 Task: Forward email as attachment with the signature Graham Wilson with the subject Update on a mentorship from softage.8@softage.net to softage.2@softage.net and softage.3@softage.net with BCC to softage.4@softage.net with the message I am writing to request a review of the project lessons learned.
Action: Mouse moved to (95, 109)
Screenshot: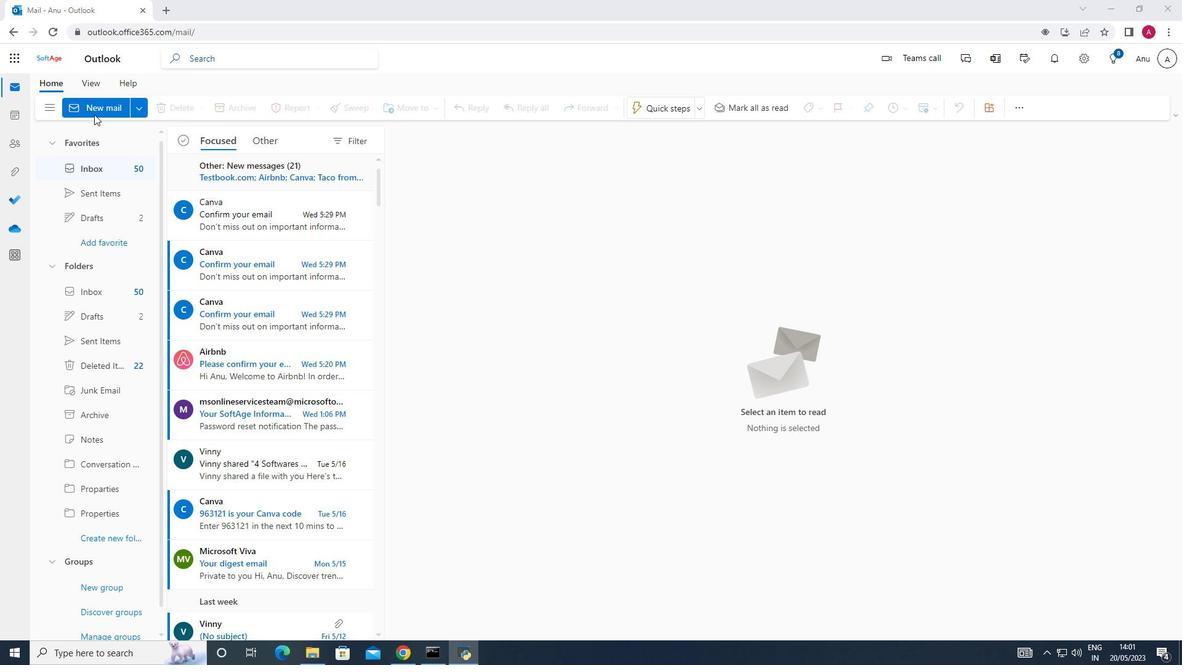 
Action: Mouse pressed left at (95, 109)
Screenshot: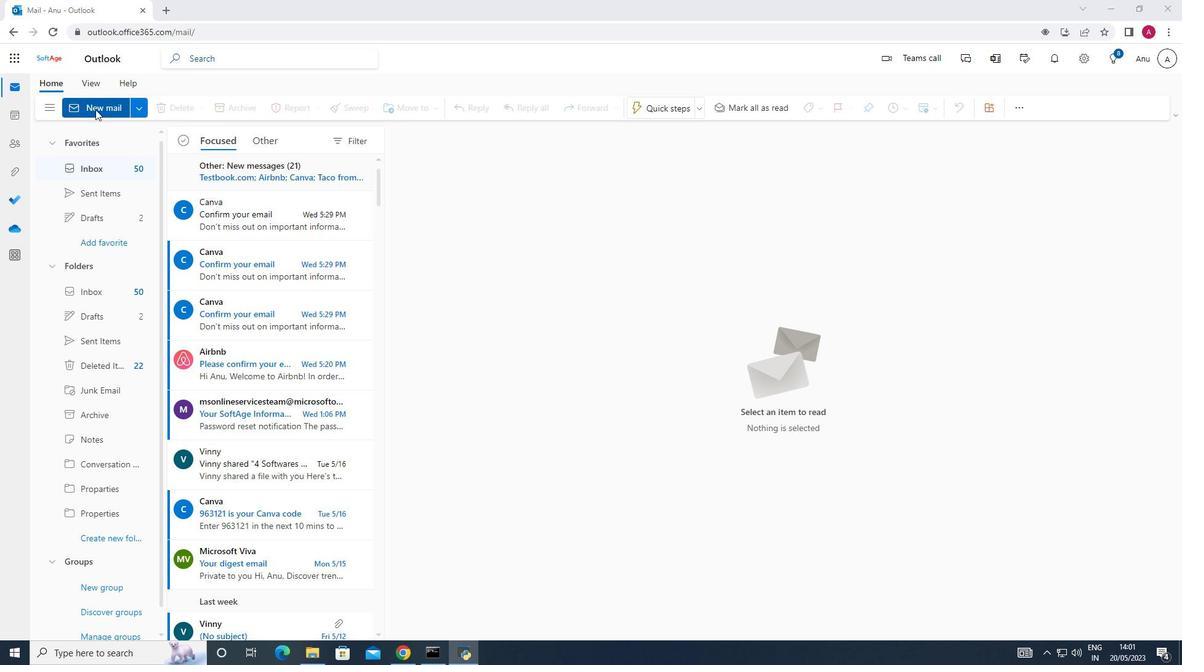 
Action: Mouse moved to (839, 110)
Screenshot: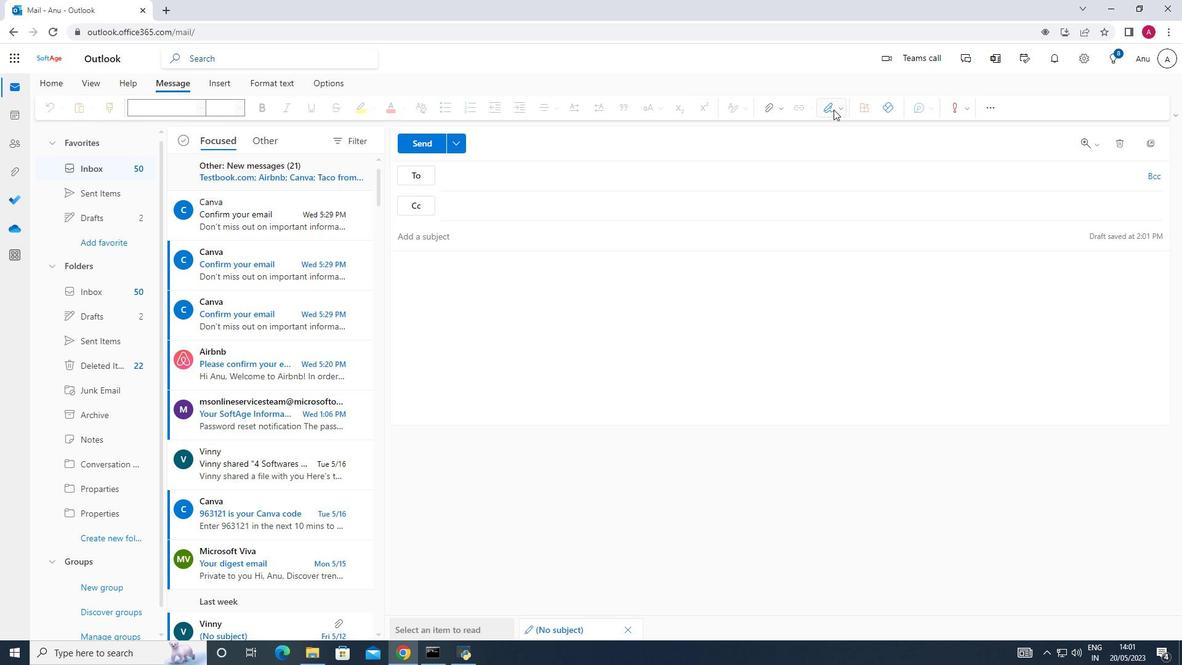
Action: Mouse pressed left at (839, 110)
Screenshot: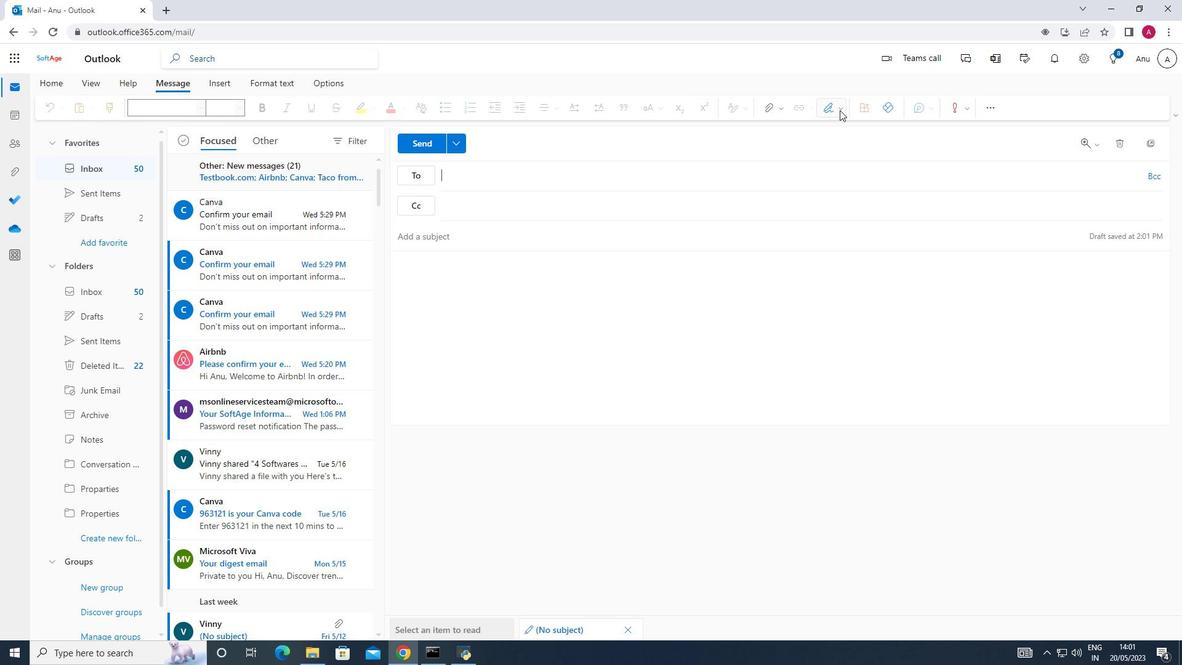 
Action: Mouse moved to (823, 158)
Screenshot: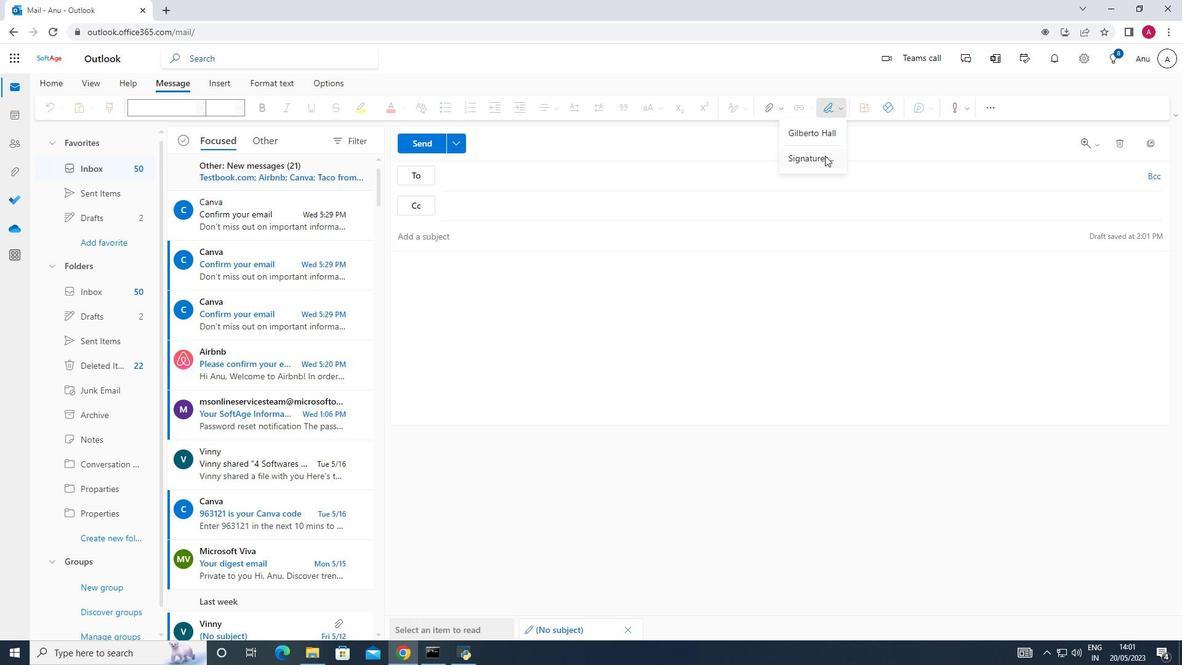 
Action: Mouse pressed left at (823, 158)
Screenshot: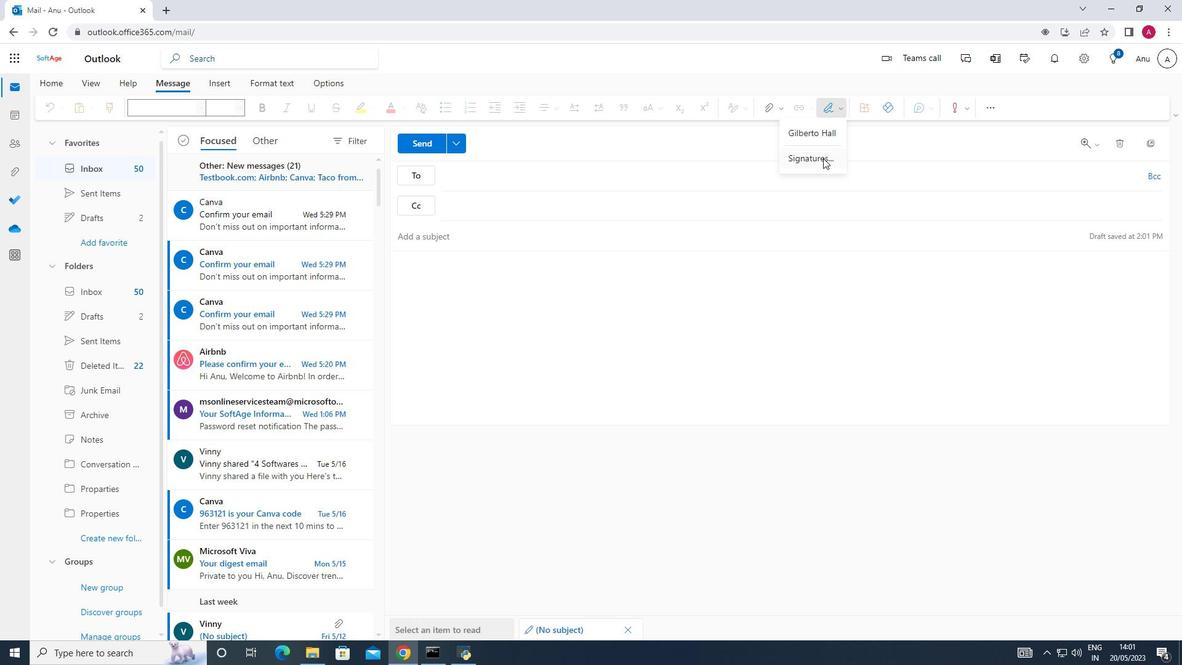 
Action: Mouse moved to (781, 206)
Screenshot: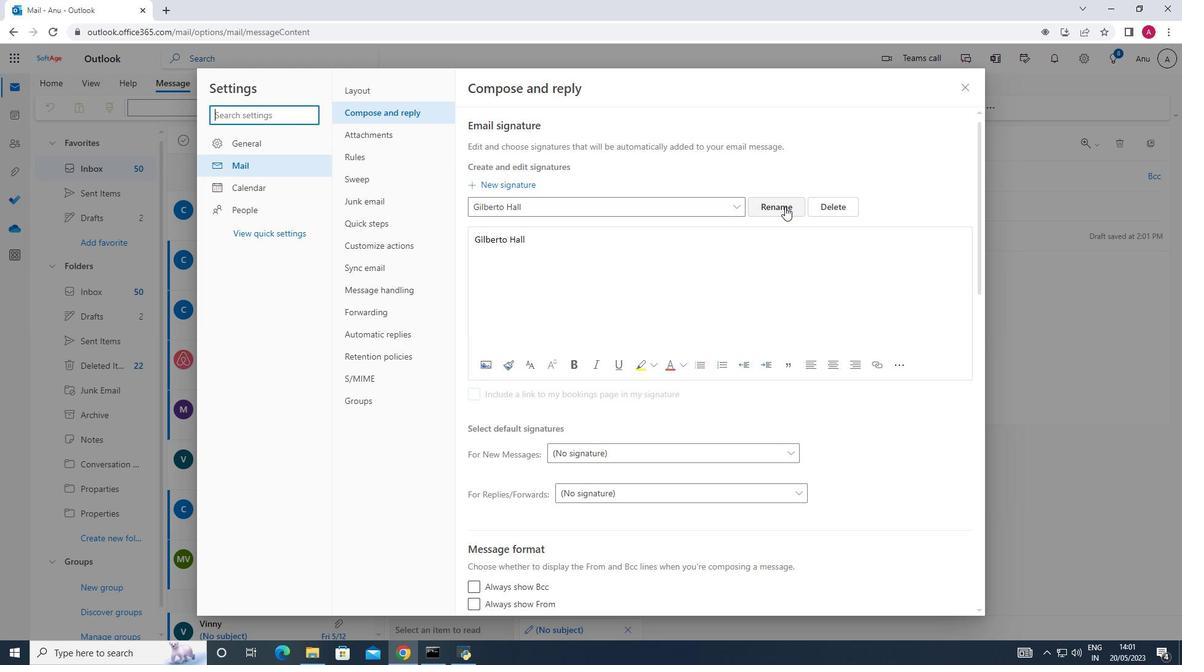 
Action: Mouse pressed left at (781, 206)
Screenshot: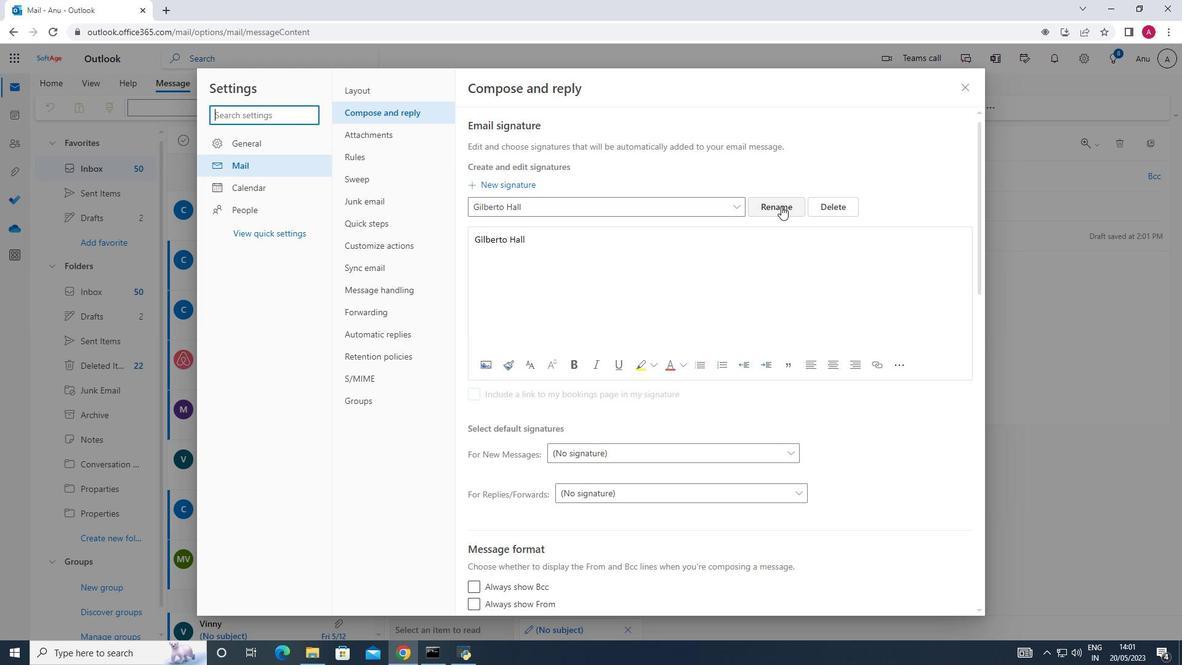 
Action: Mouse moved to (528, 211)
Screenshot: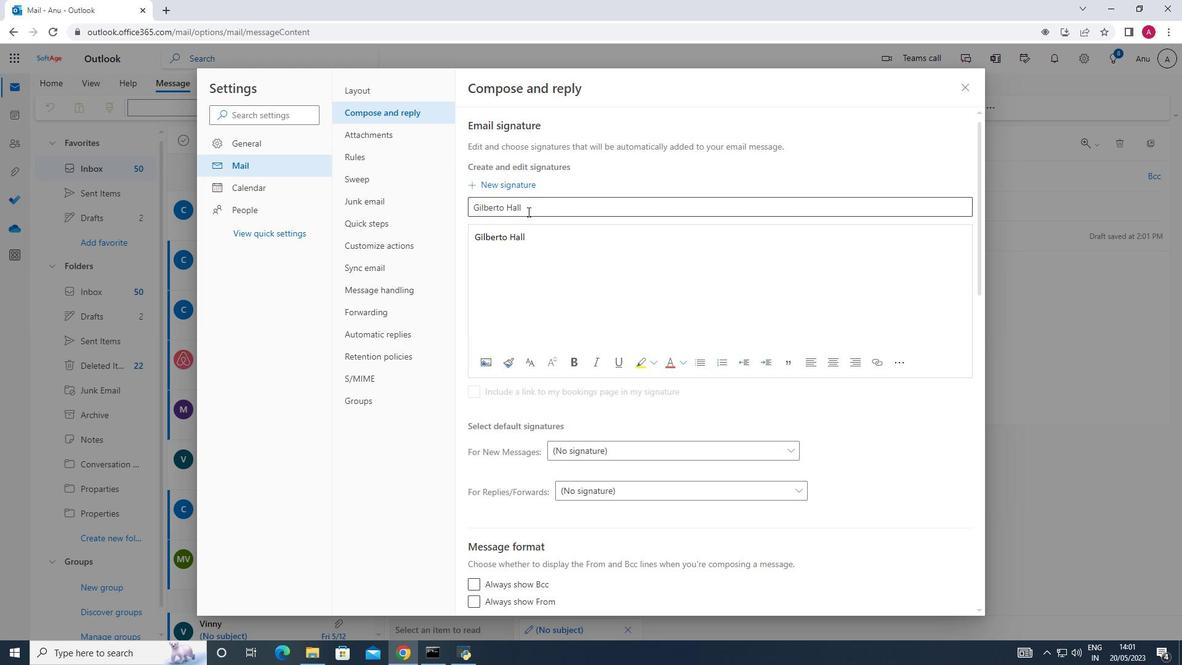 
Action: Mouse pressed left at (528, 211)
Screenshot: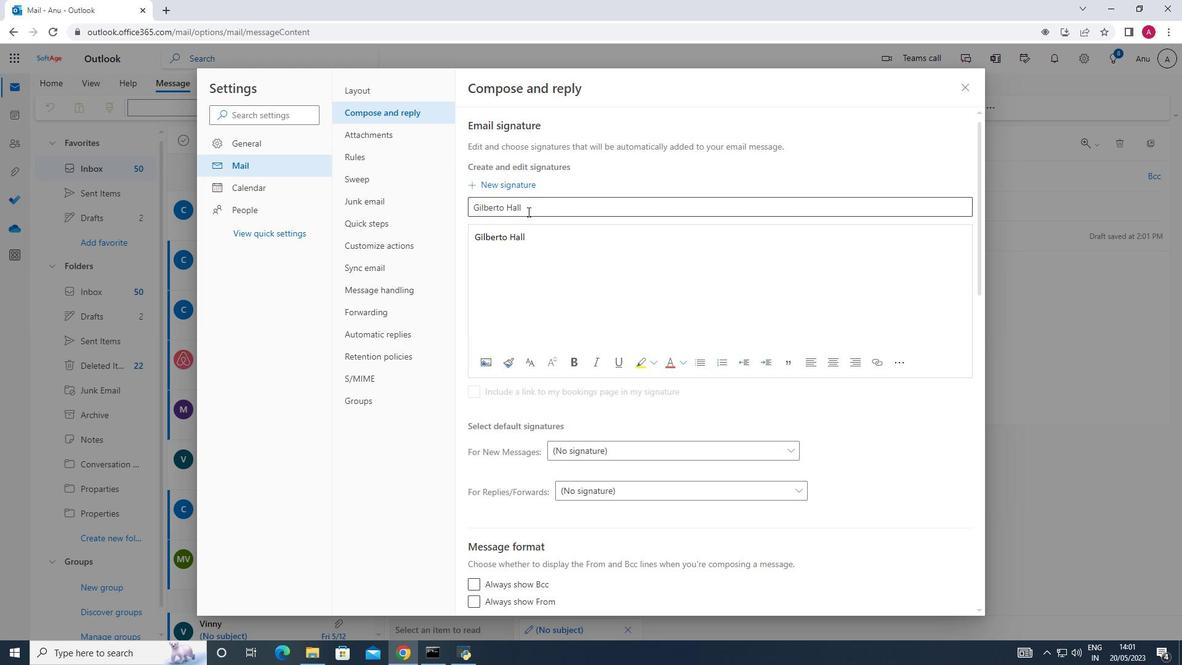 
Action: Mouse moved to (554, 196)
Screenshot: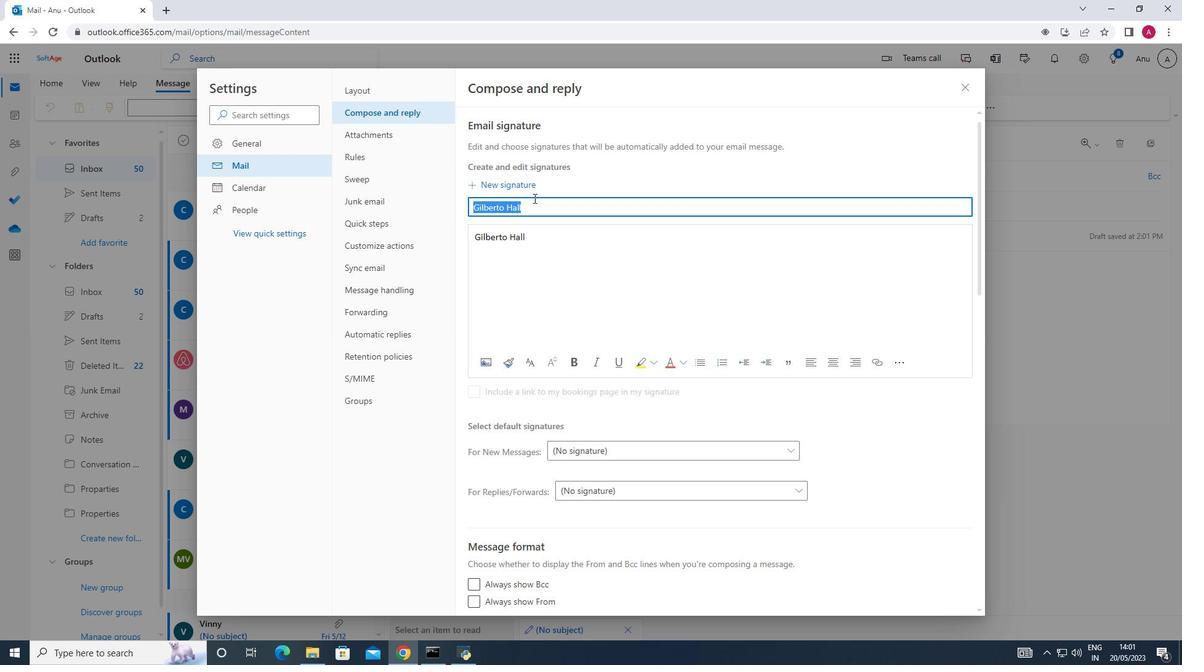 
Action: Key pressed <Key.shift><Key.shift>Graham<Key.space><Key.shift>Wilson
Screenshot: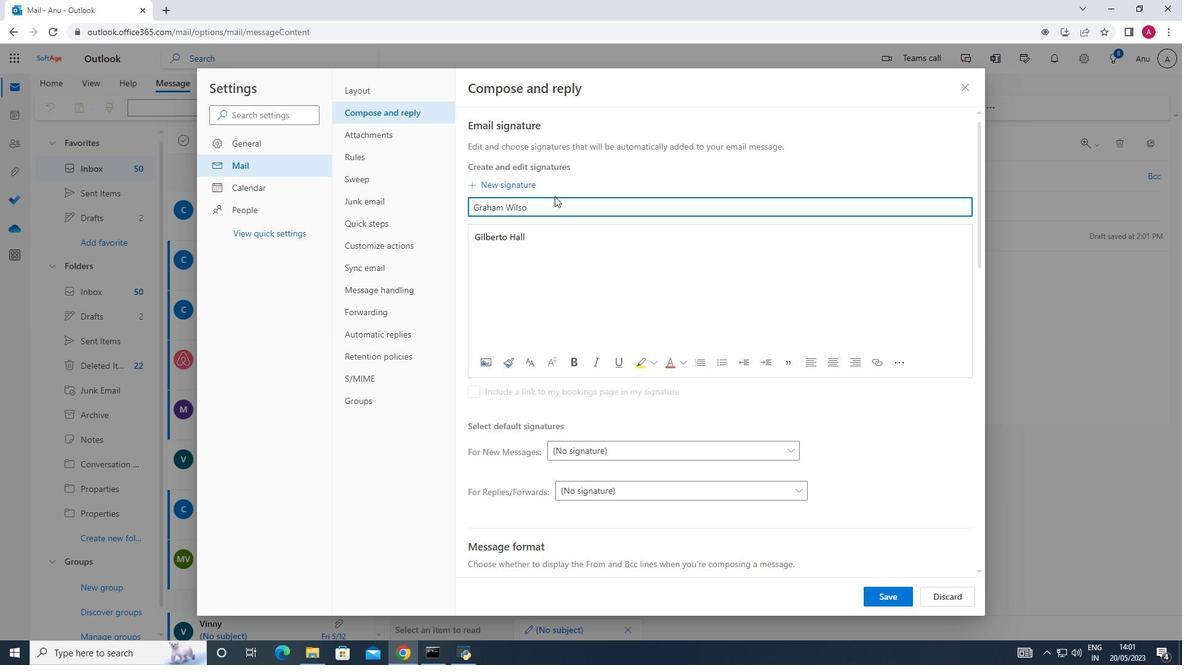
Action: Mouse moved to (527, 238)
Screenshot: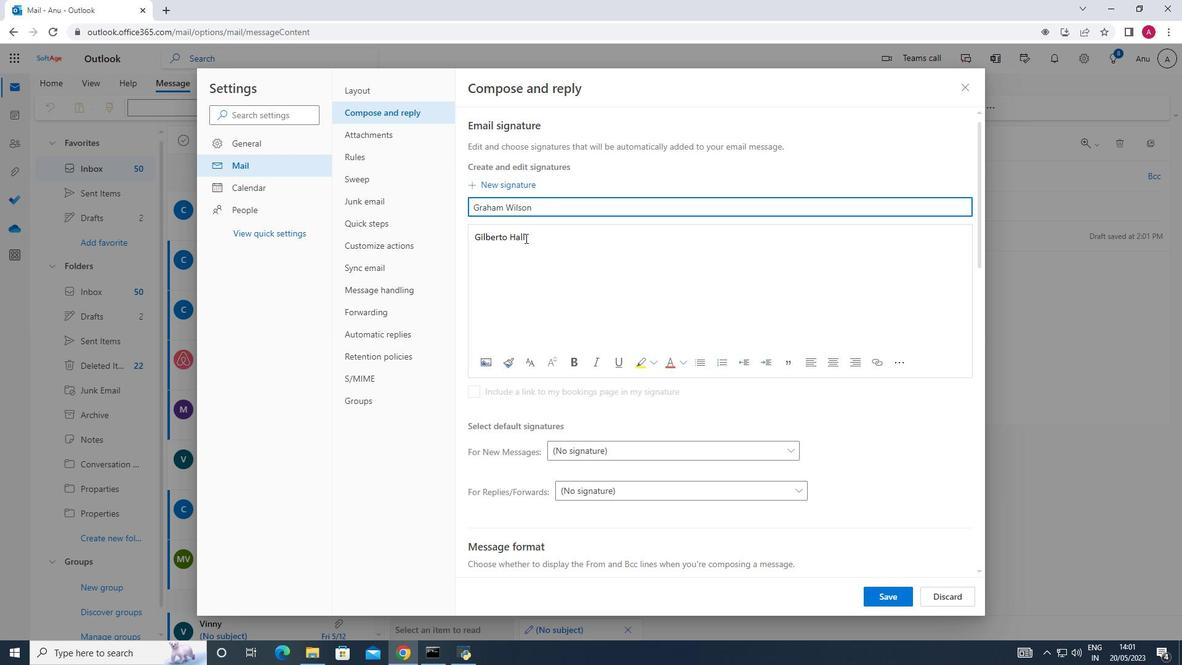 
Action: Mouse pressed left at (527, 238)
Screenshot: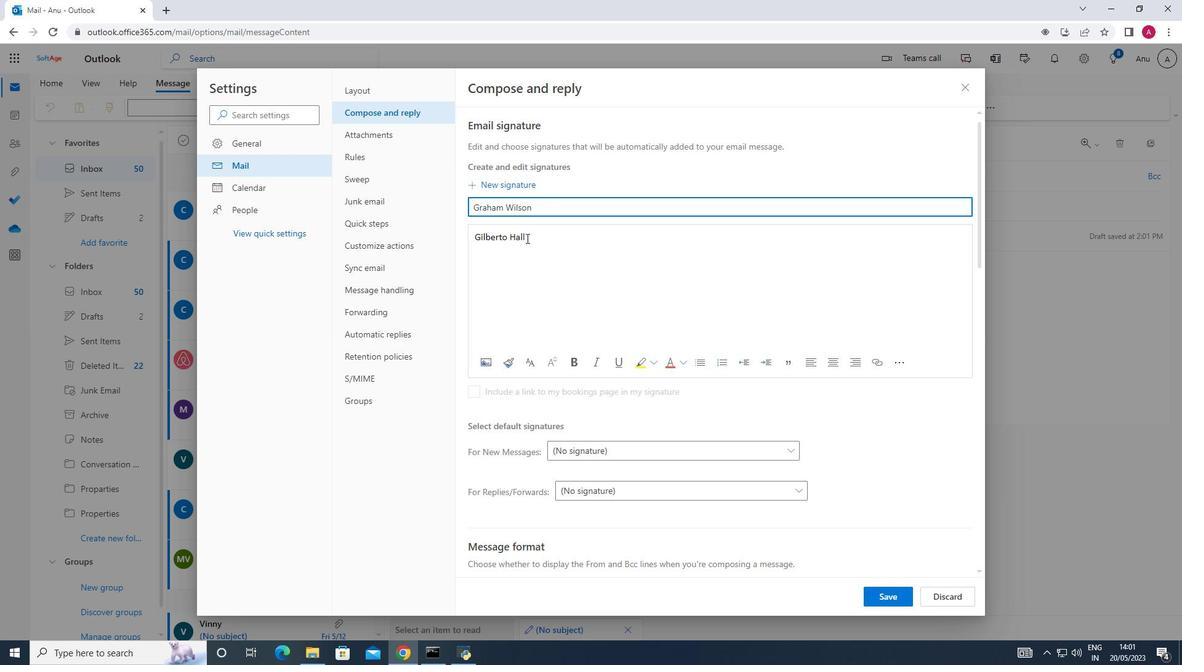
Action: Mouse moved to (446, 234)
Screenshot: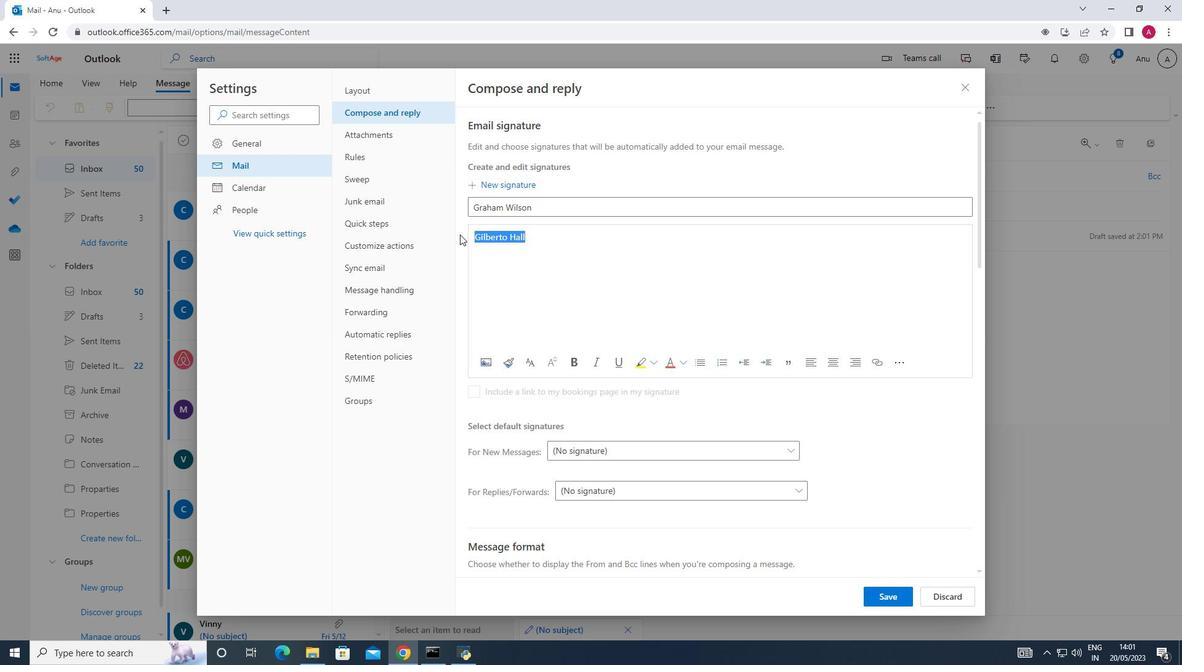 
Action: Key pressed <Key.shift>Graham<Key.space><Key.shift>Wilson
Screenshot: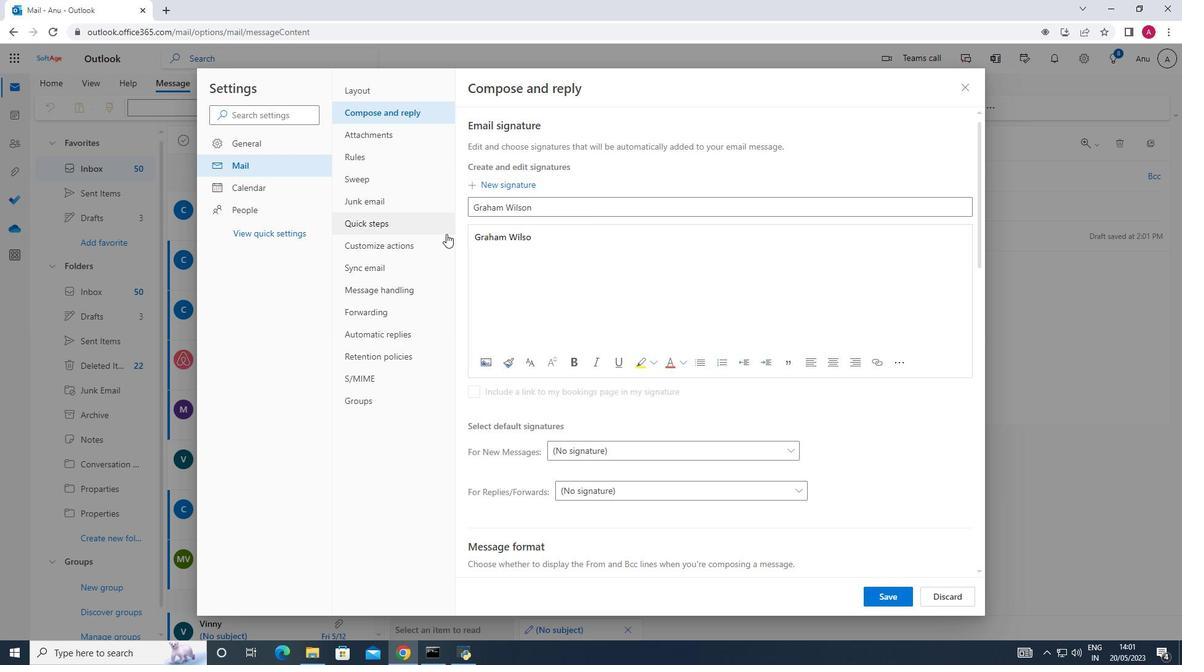 
Action: Mouse moved to (878, 596)
Screenshot: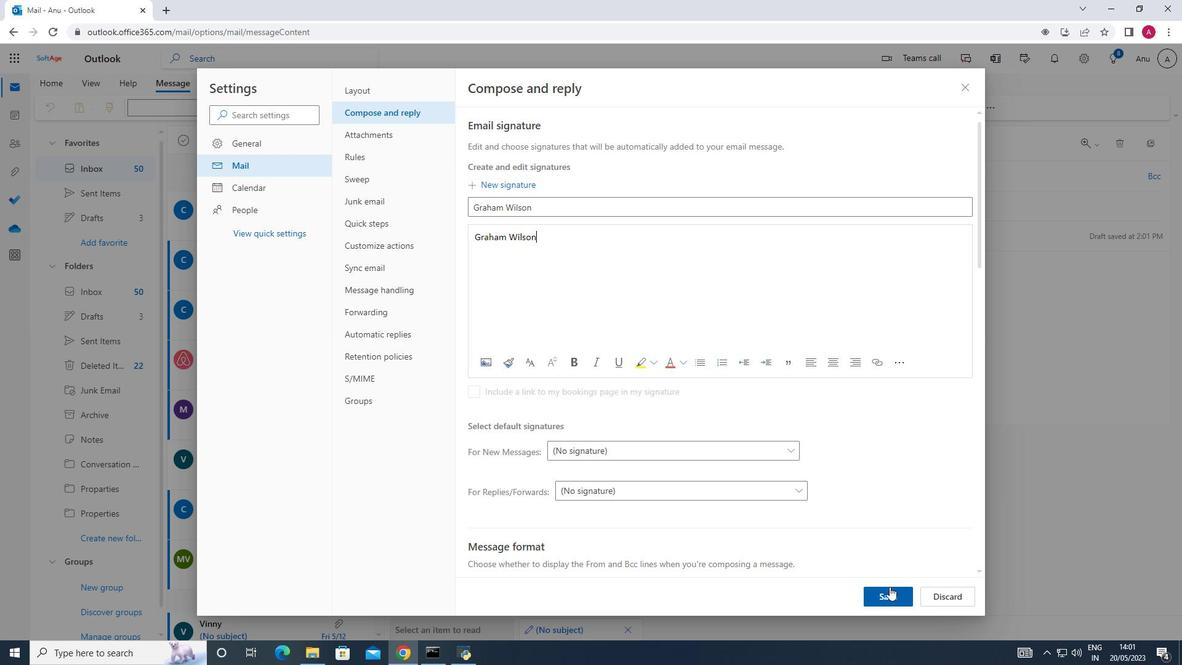 
Action: Mouse pressed left at (878, 596)
Screenshot: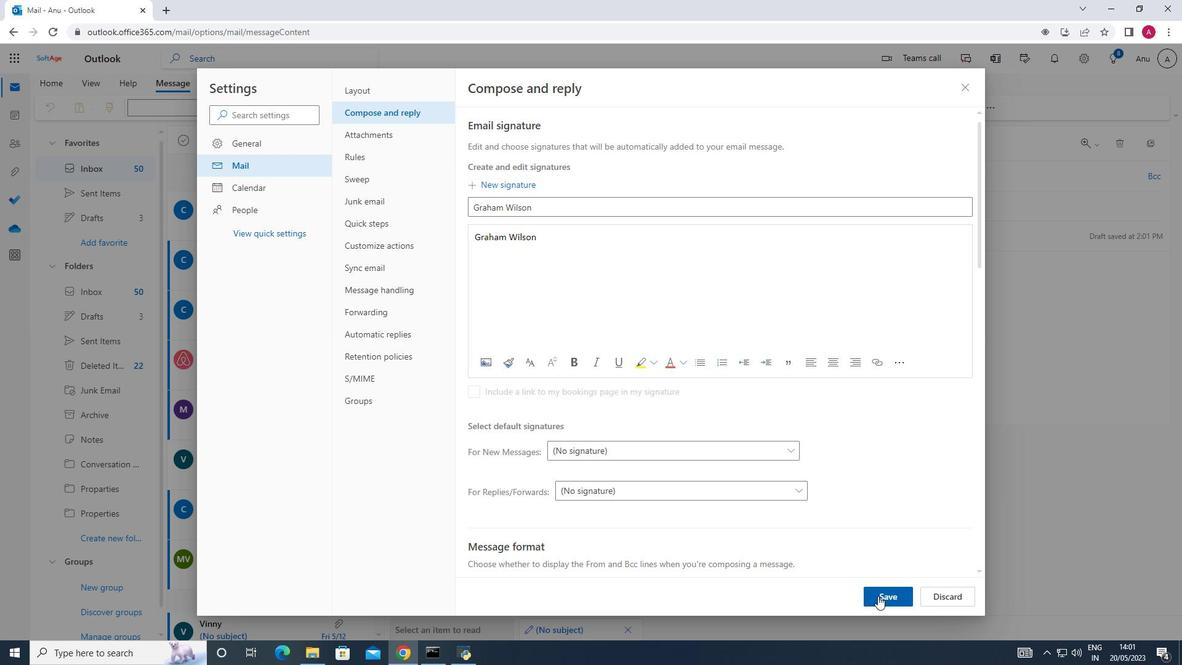 
Action: Mouse moved to (963, 84)
Screenshot: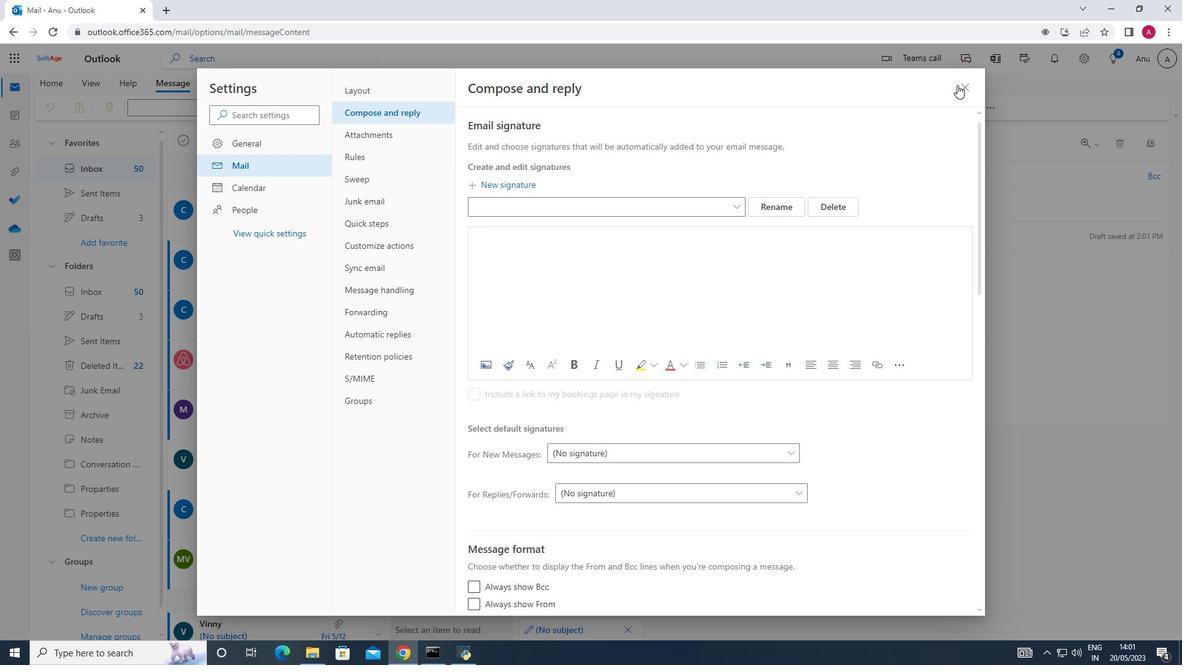 
Action: Mouse pressed left at (963, 84)
Screenshot: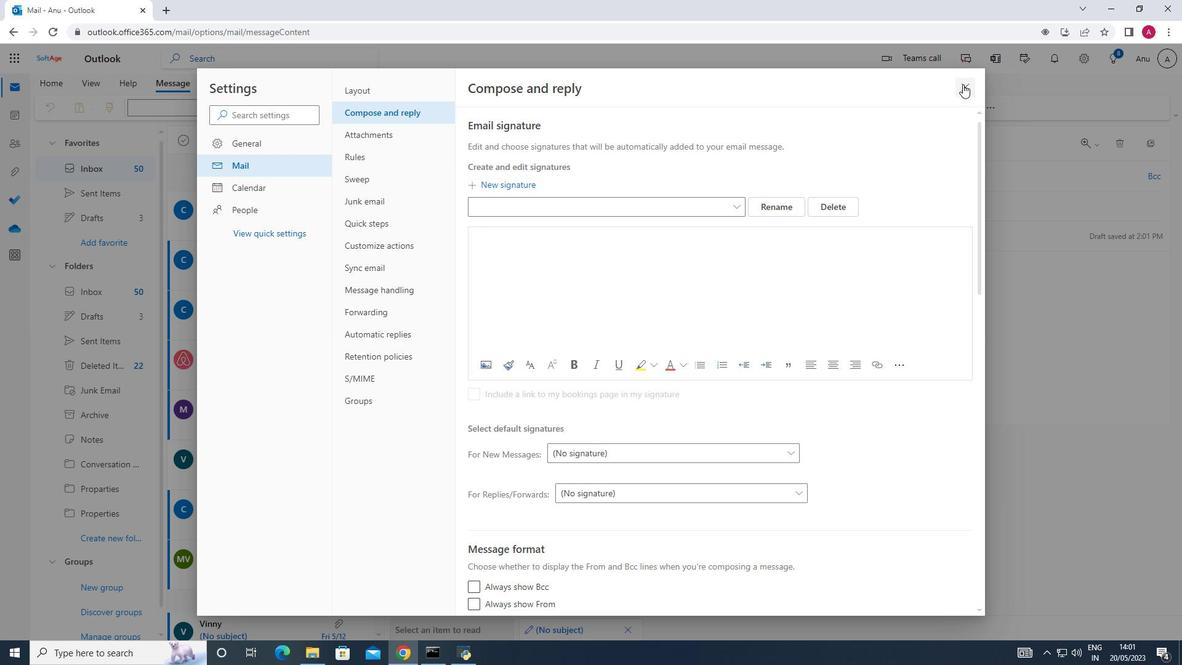 
Action: Mouse moved to (448, 178)
Screenshot: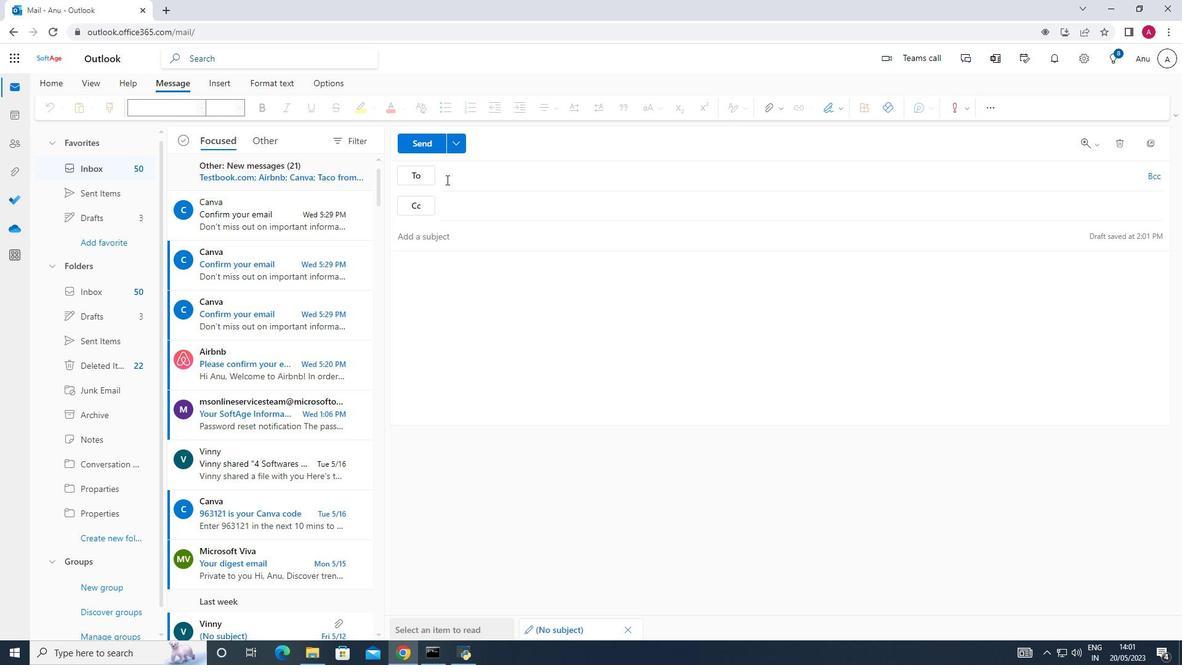 
Action: Mouse pressed left at (448, 178)
Screenshot: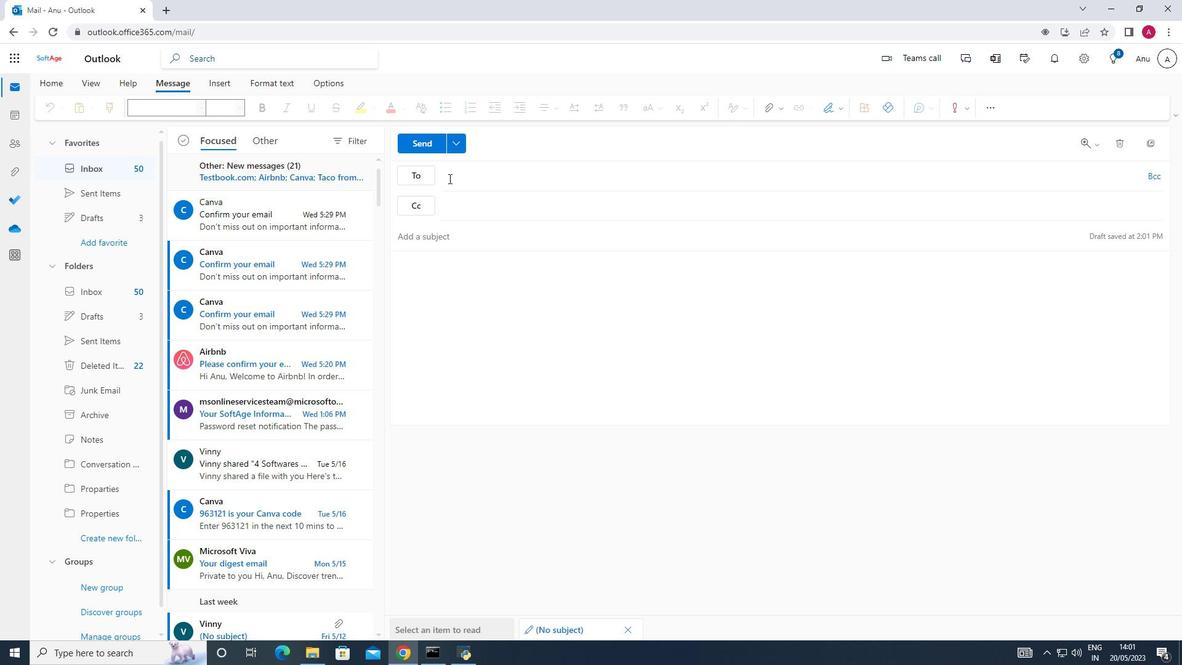 
Action: Mouse moved to (448, 174)
Screenshot: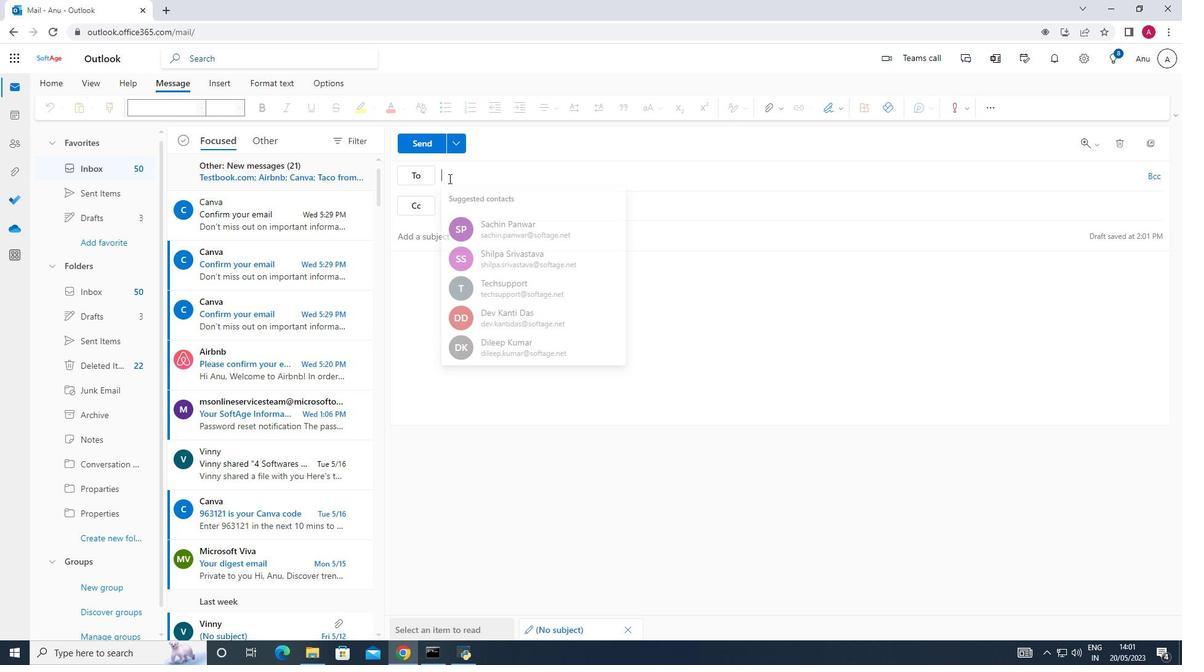 
Action: Key pressed <Key.shift><Key.shift><Key.shift><Key.shift><Key.shift><Key.shift><Key.shift><Key.shift><Key.shift><Key.shift><Key.shift>Softage.8<Key.shift>@softage.net
Screenshot: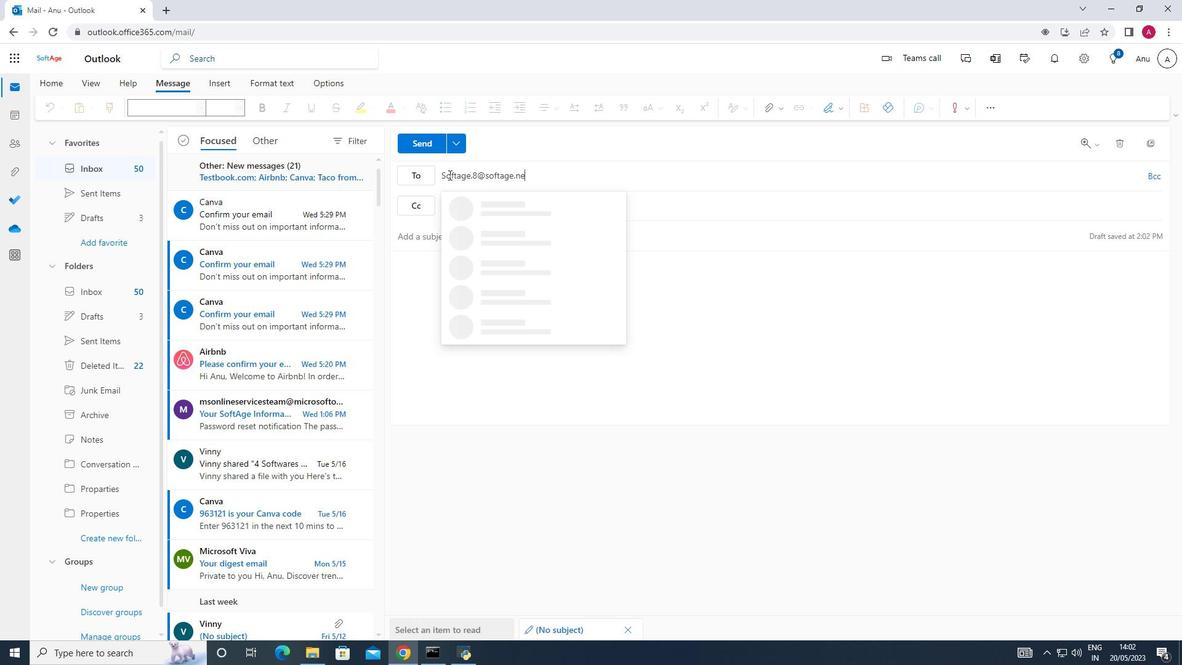 
Action: Mouse moved to (539, 213)
Screenshot: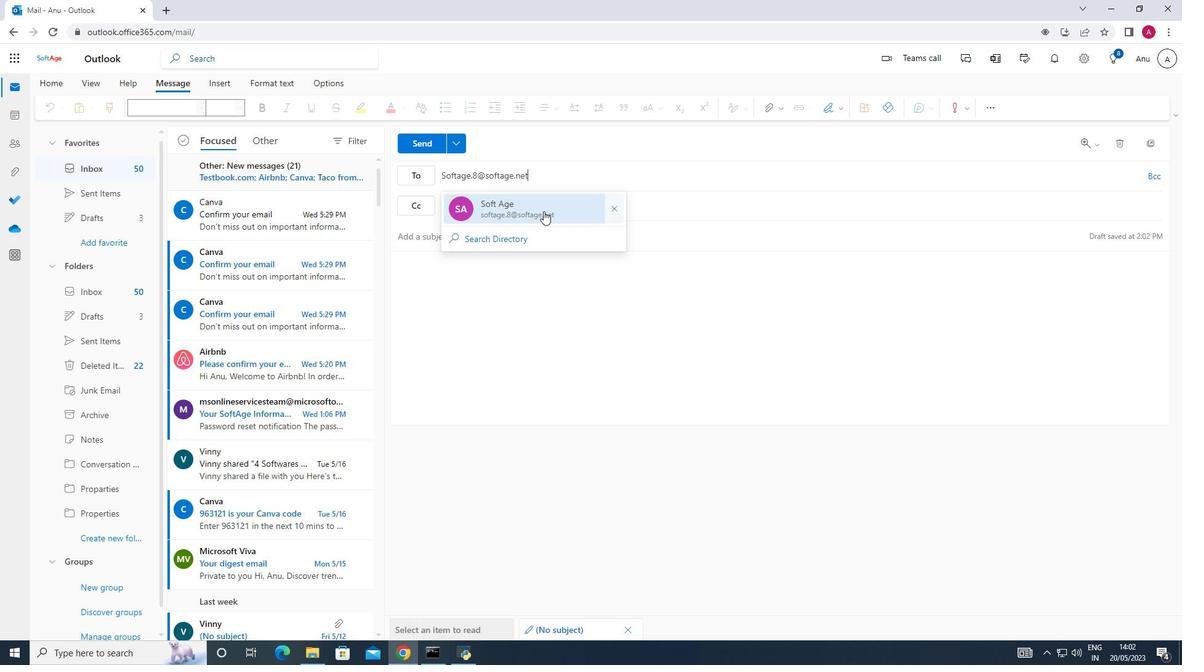 
Action: Mouse pressed left at (539, 213)
Screenshot: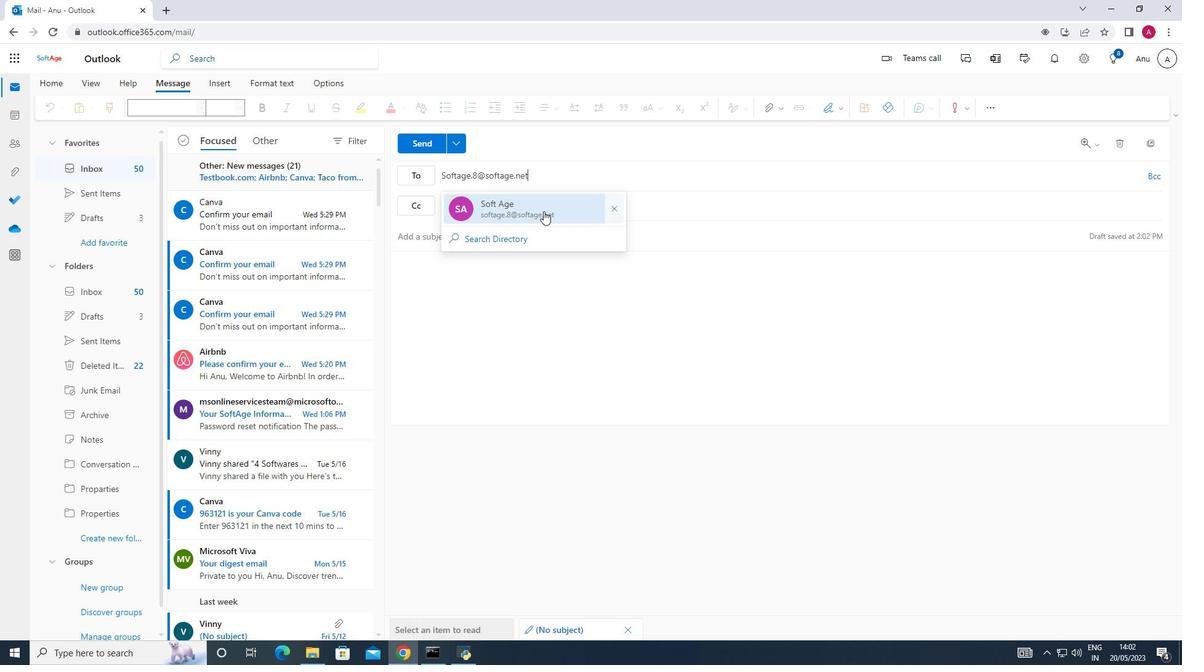 
Action: Mouse moved to (523, 177)
Screenshot: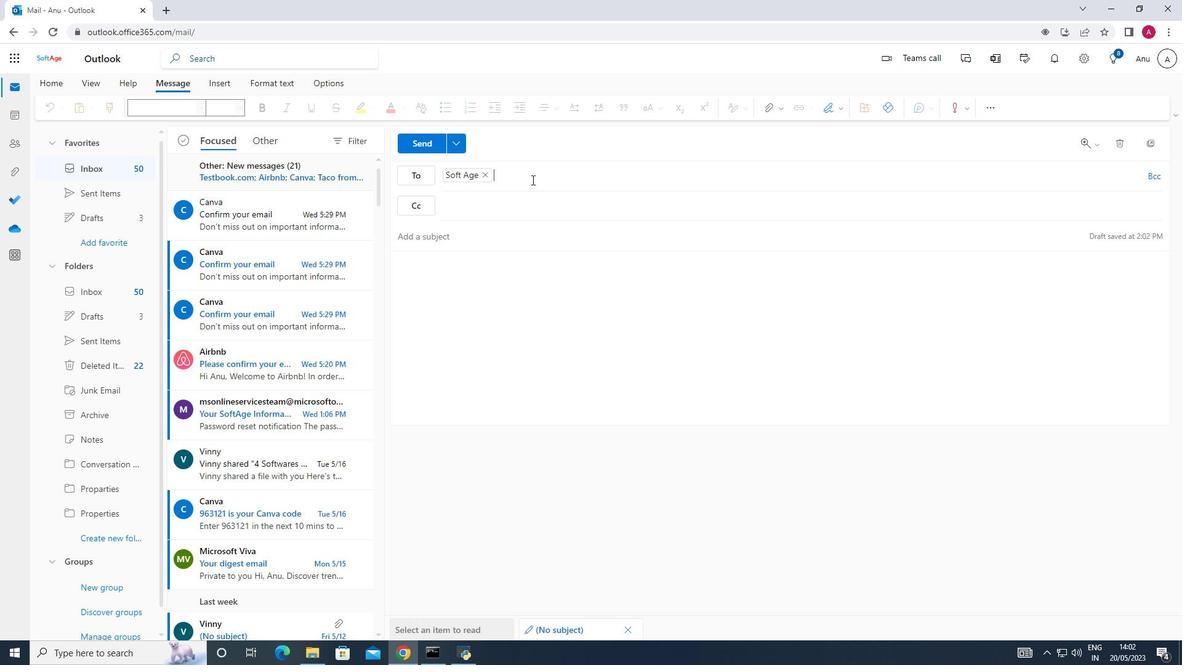 
Action: Key pressed <Key.shift>Softage.2<Key.shift>@softage.net
Screenshot: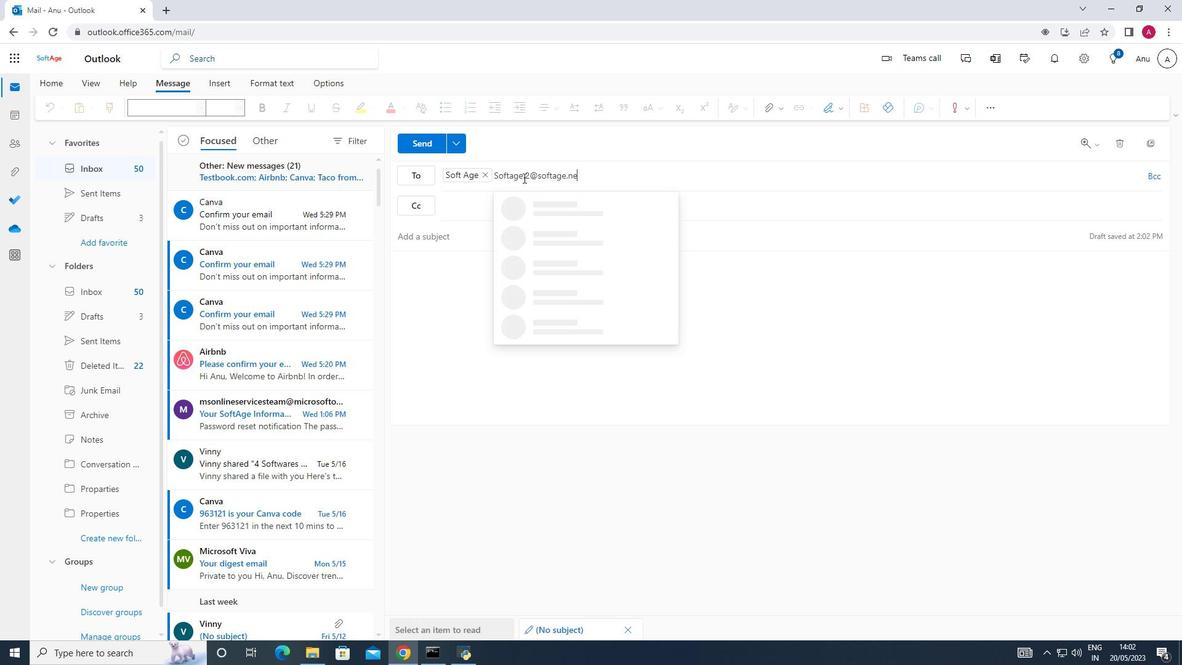 
Action: Mouse moved to (580, 200)
Screenshot: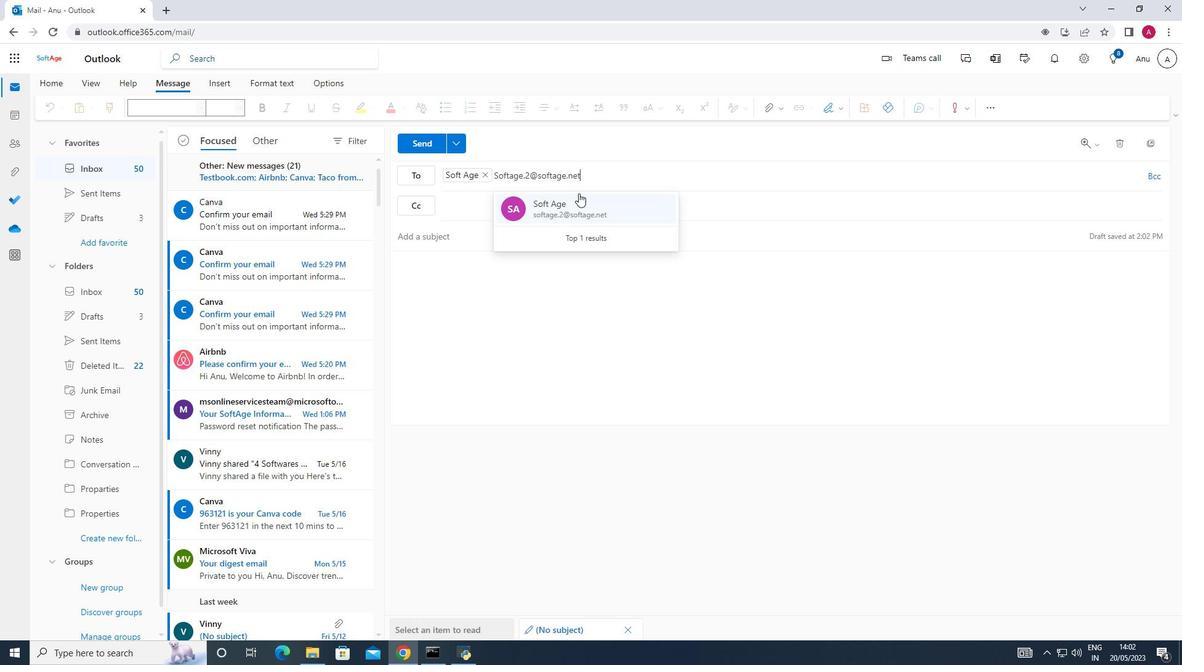
Action: Mouse pressed left at (580, 200)
Screenshot: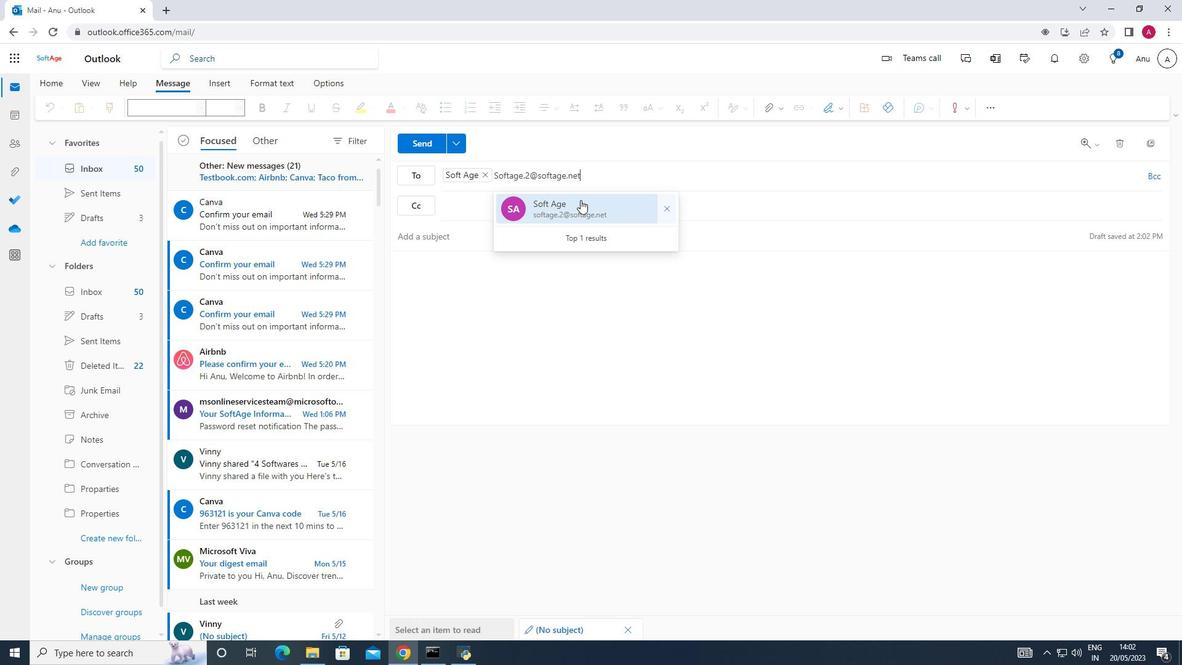 
Action: Key pressed <Key.shift>Softage.3<Key.shift>@softage.net
Screenshot: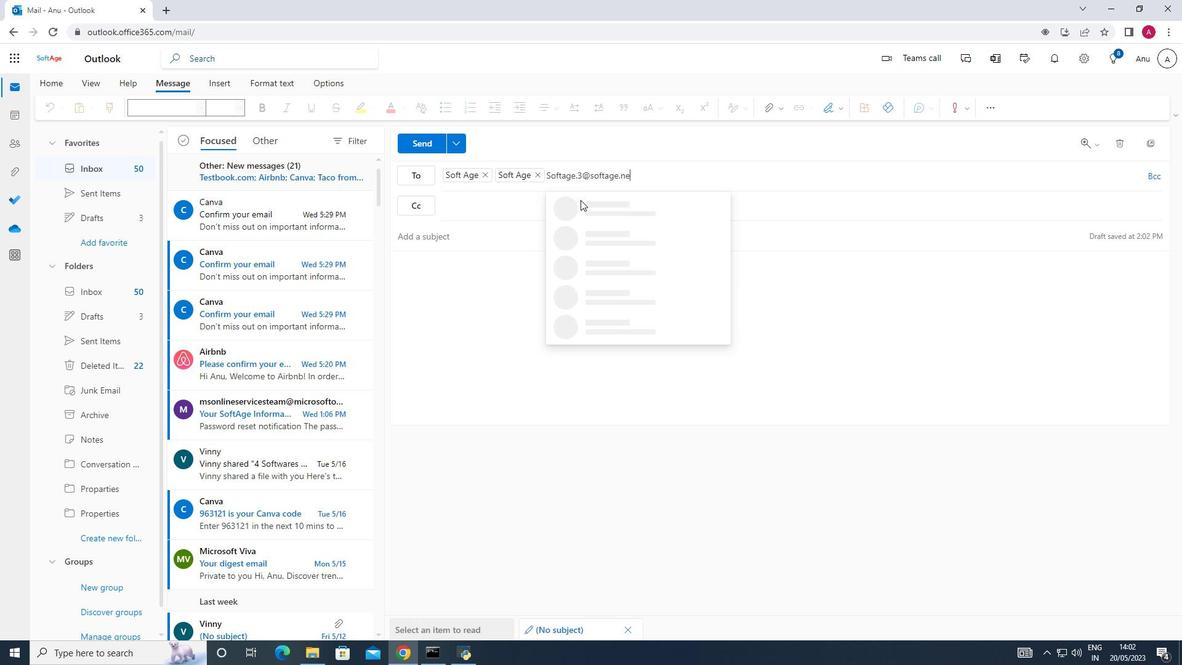 
Action: Mouse moved to (638, 200)
Screenshot: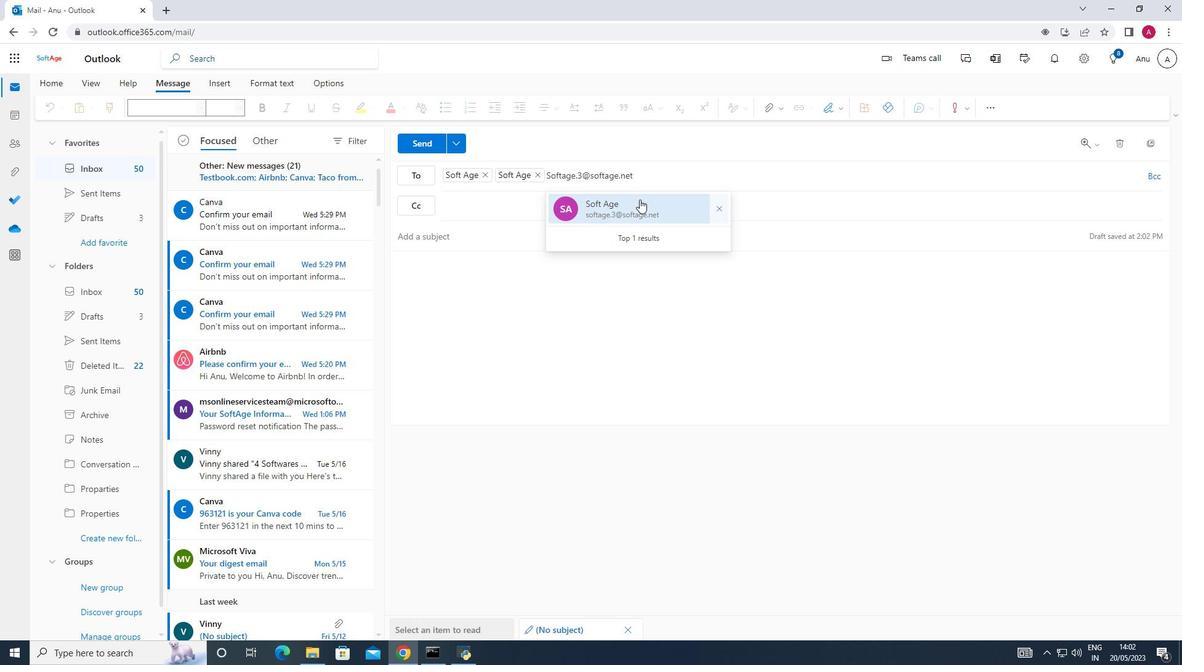 
Action: Mouse pressed left at (638, 200)
Screenshot: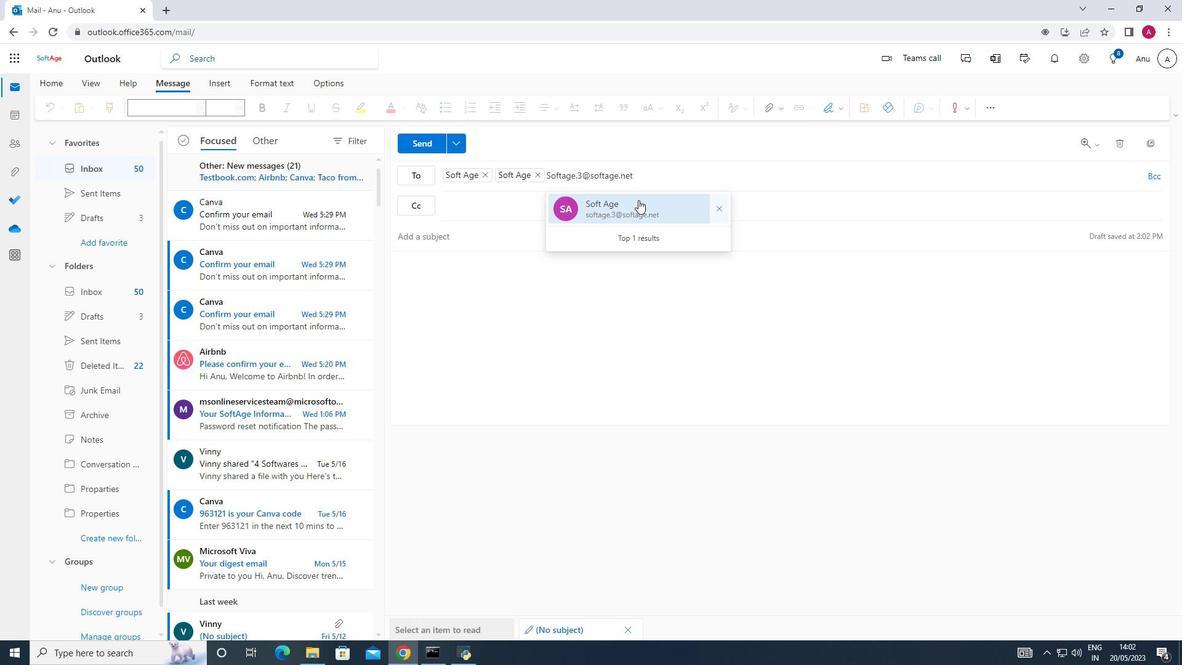 
Action: Mouse moved to (1157, 179)
Screenshot: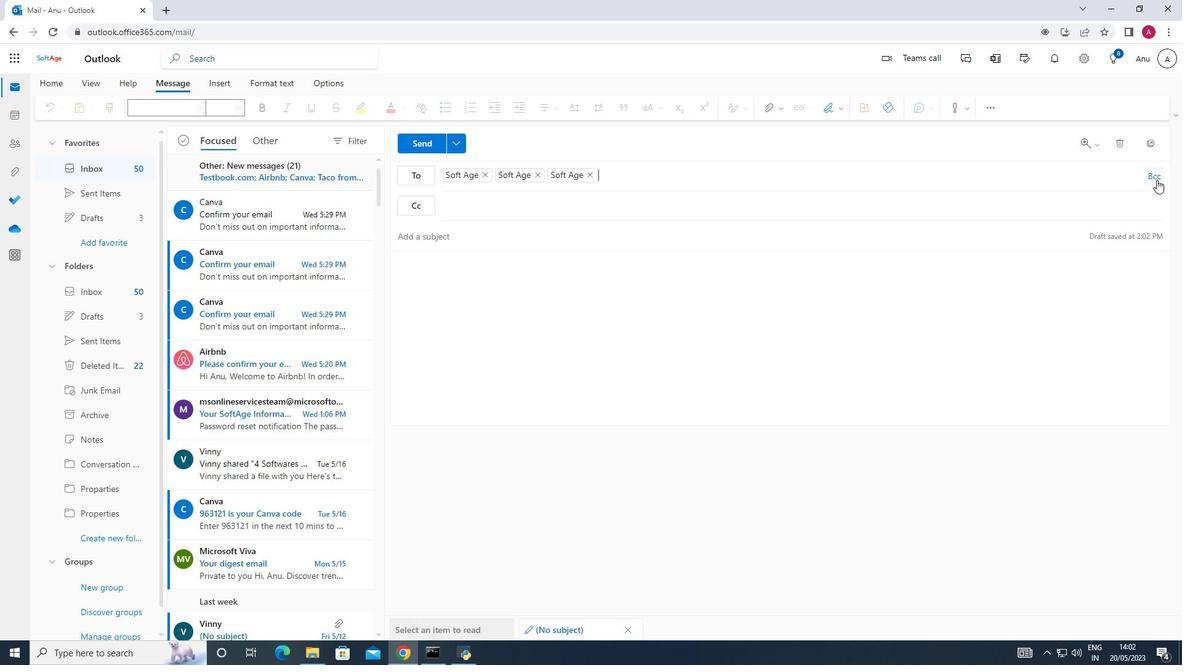 
Action: Mouse pressed left at (1157, 179)
Screenshot: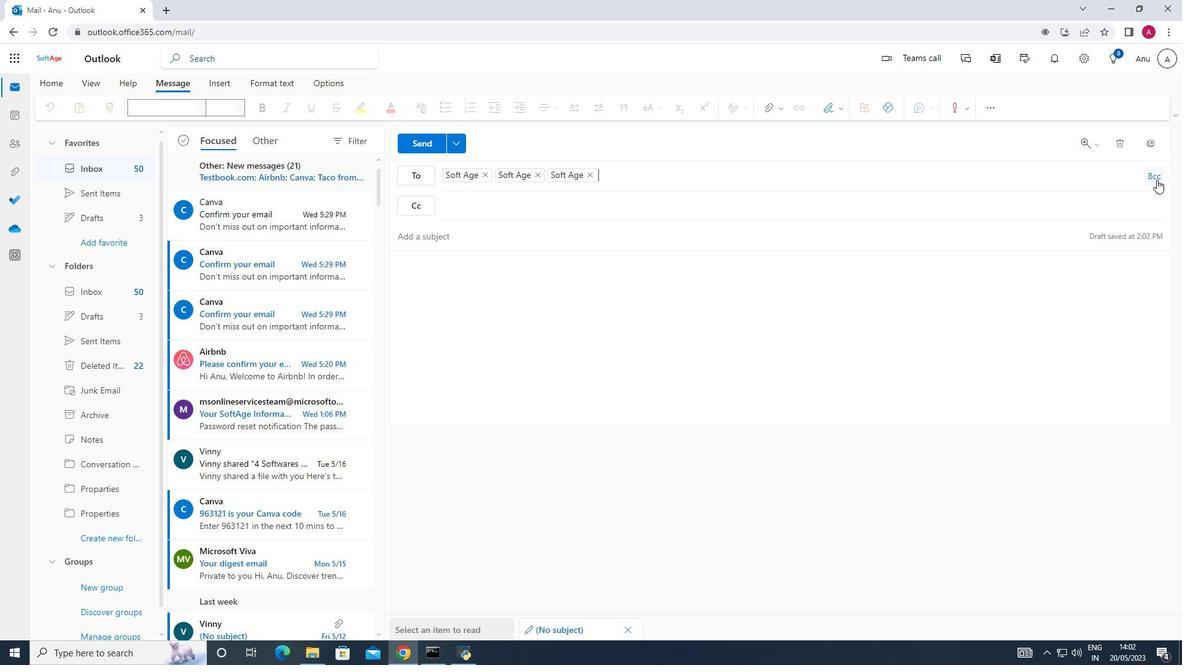 
Action: Mouse moved to (448, 237)
Screenshot: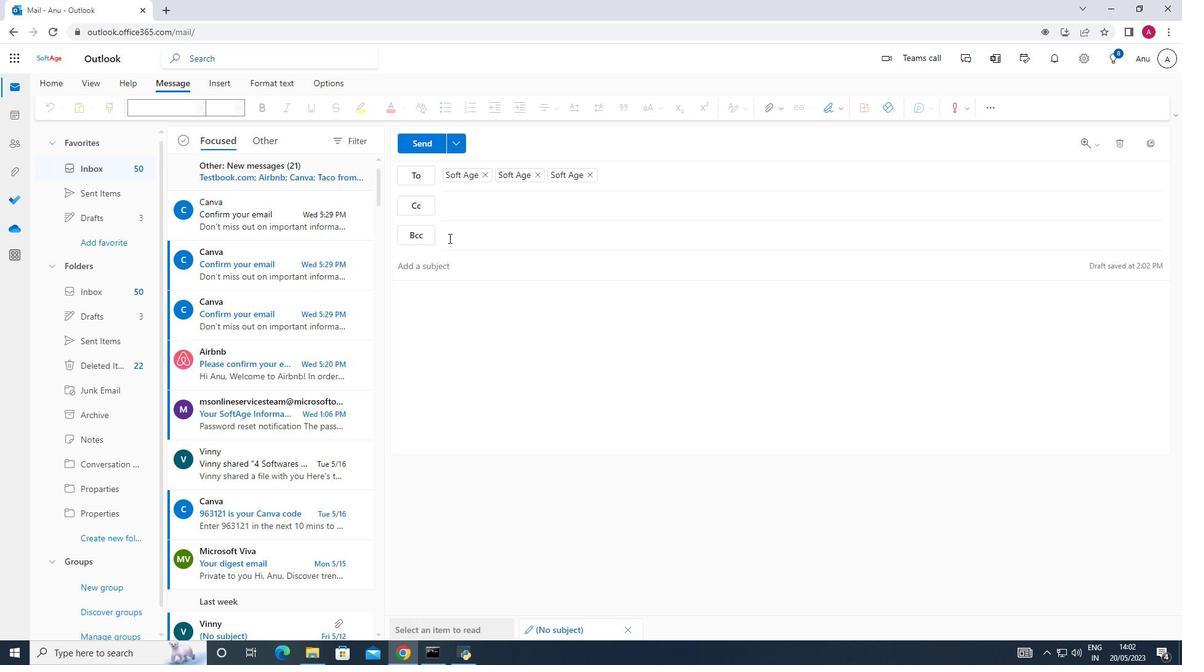 
Action: Mouse pressed left at (448, 237)
Screenshot: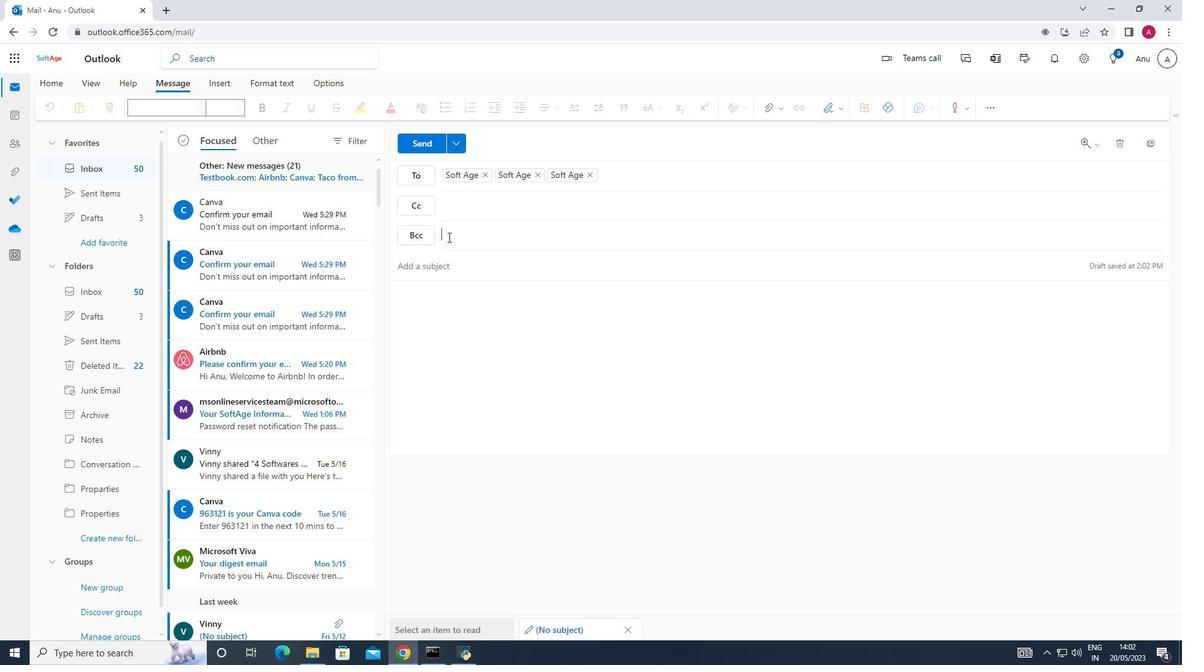 
Action: Mouse pressed left at (448, 237)
Screenshot: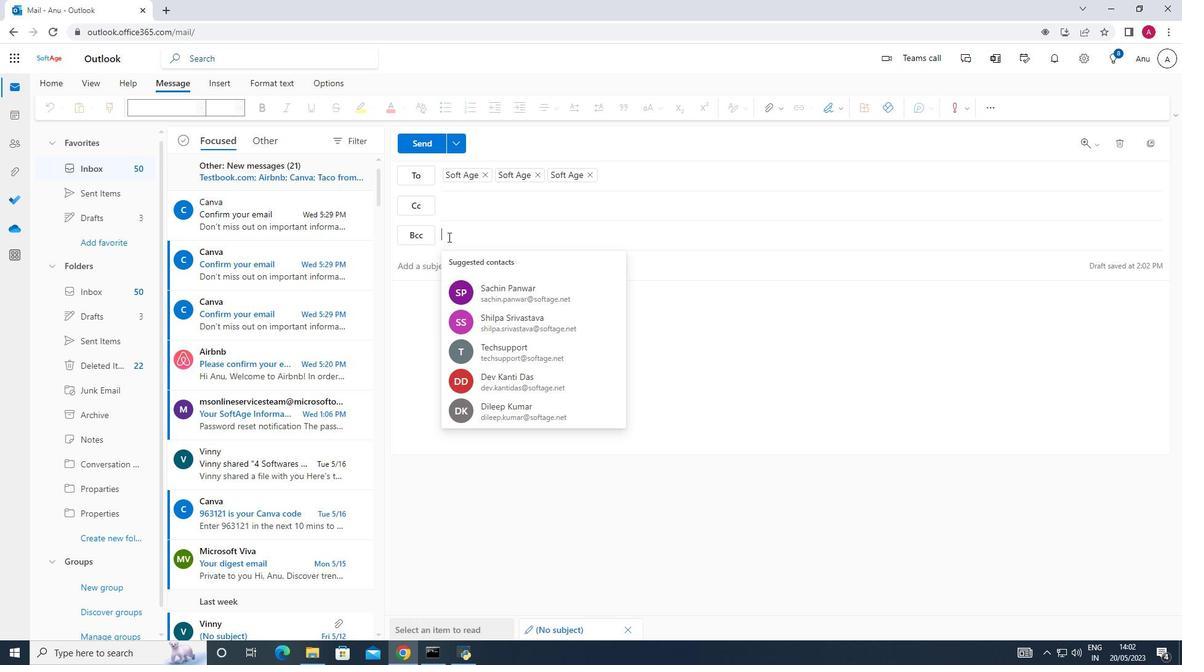 
Action: Key pressed <Key.shift>Softage.4<Key.shift>@softage.net
Screenshot: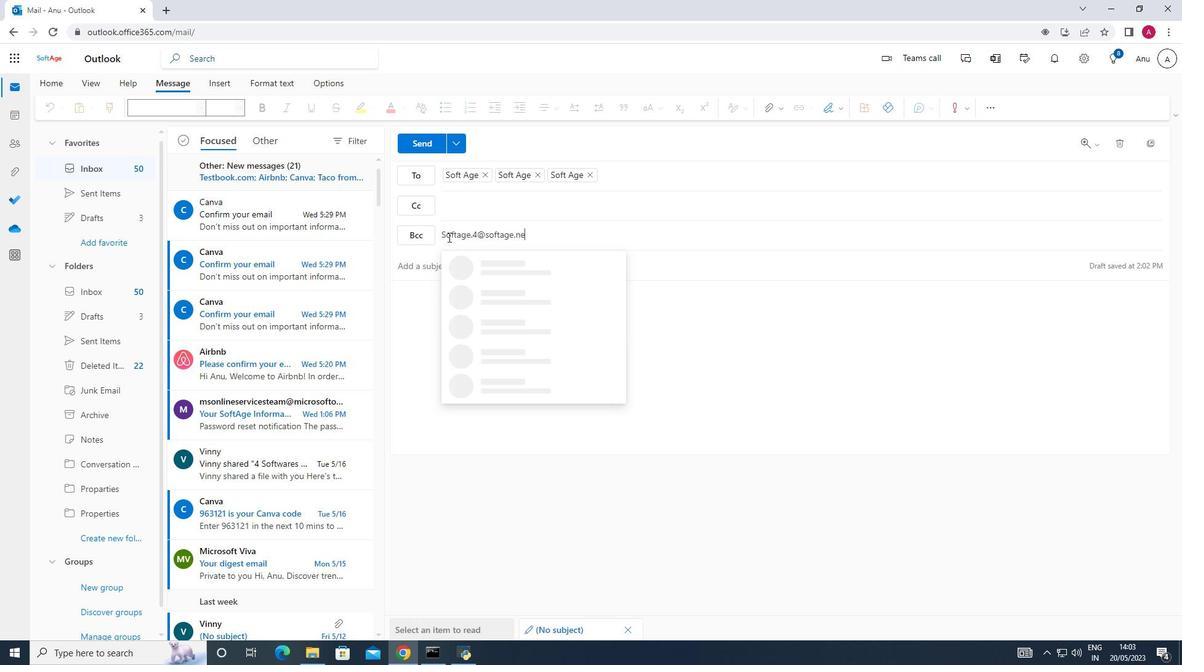 
Action: Mouse moved to (514, 272)
Screenshot: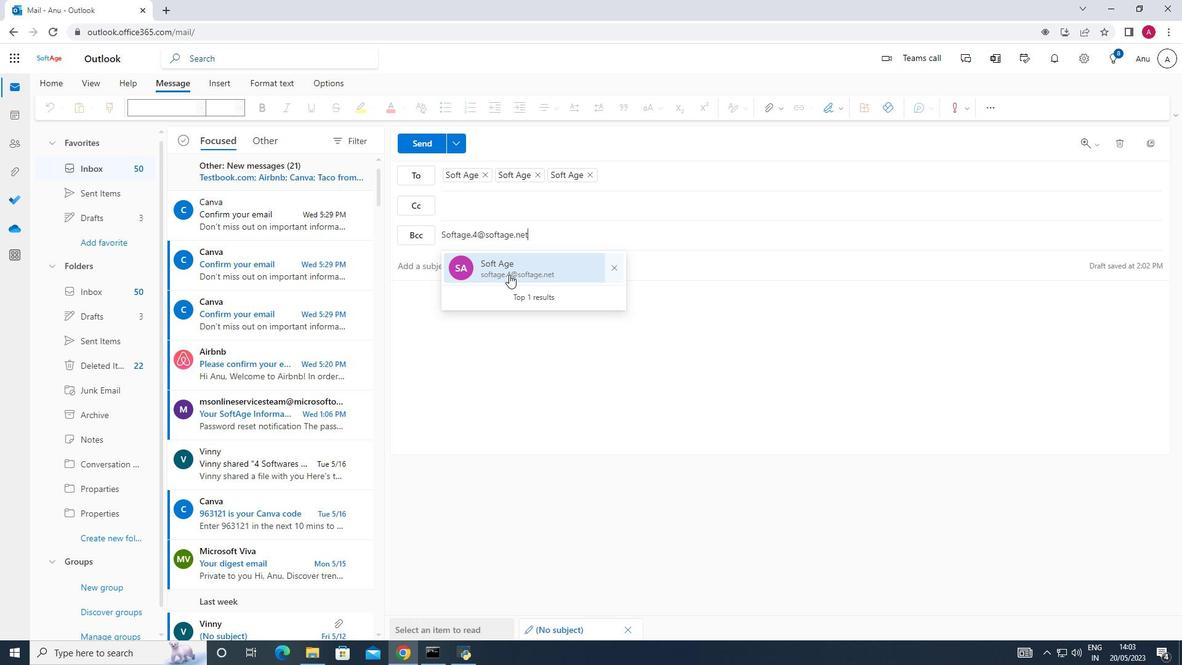 
Action: Mouse pressed left at (514, 272)
Screenshot: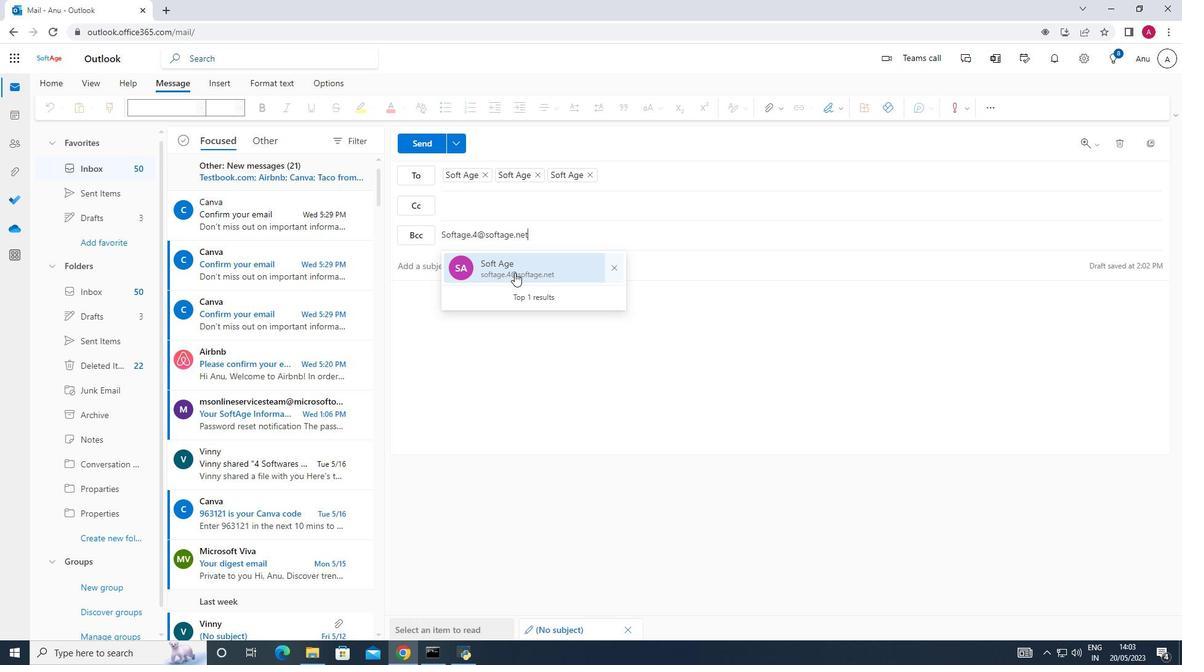 
Action: Mouse moved to (424, 260)
Screenshot: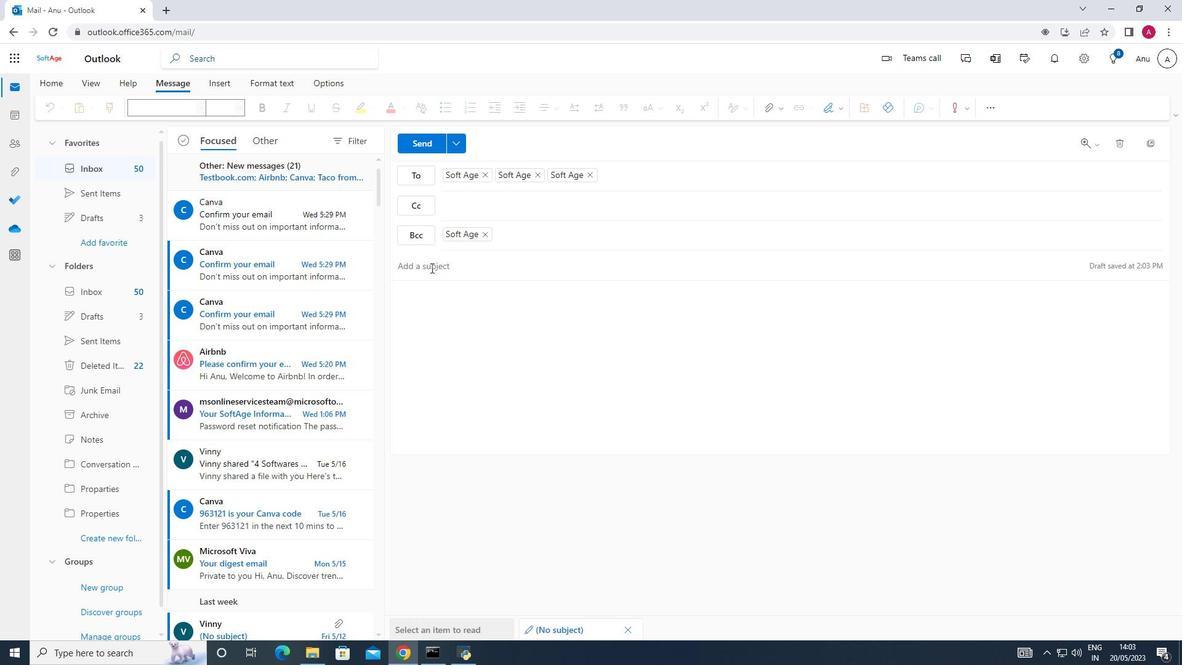 
Action: Mouse pressed left at (424, 260)
Screenshot: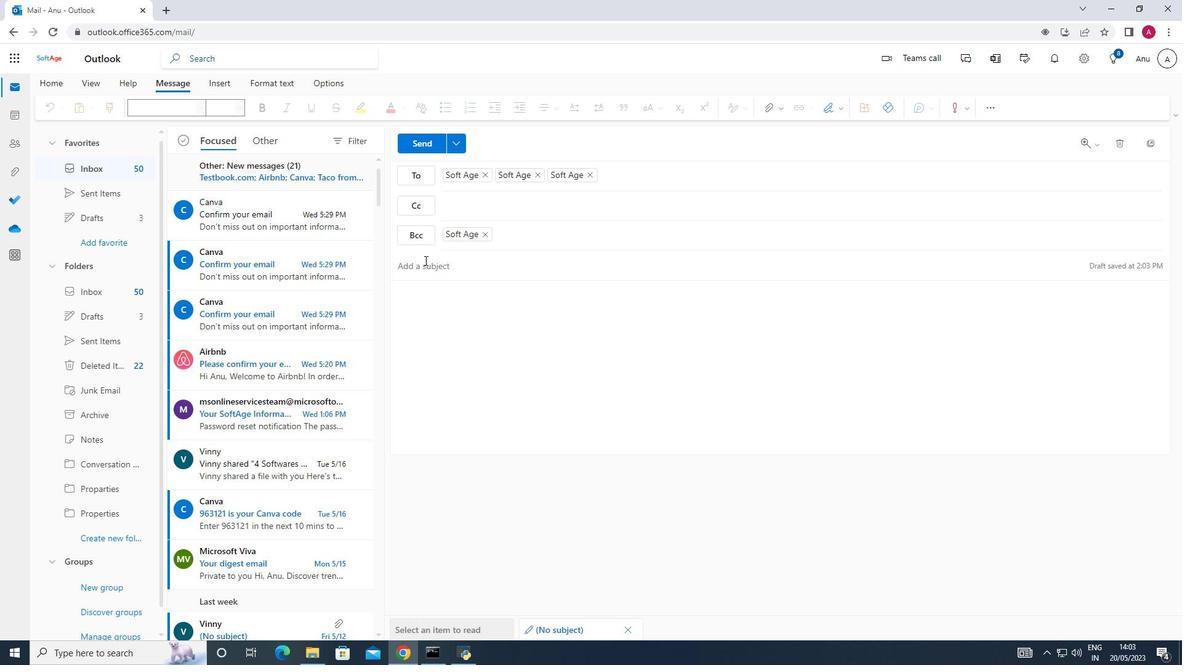 
Action: Mouse moved to (425, 258)
Screenshot: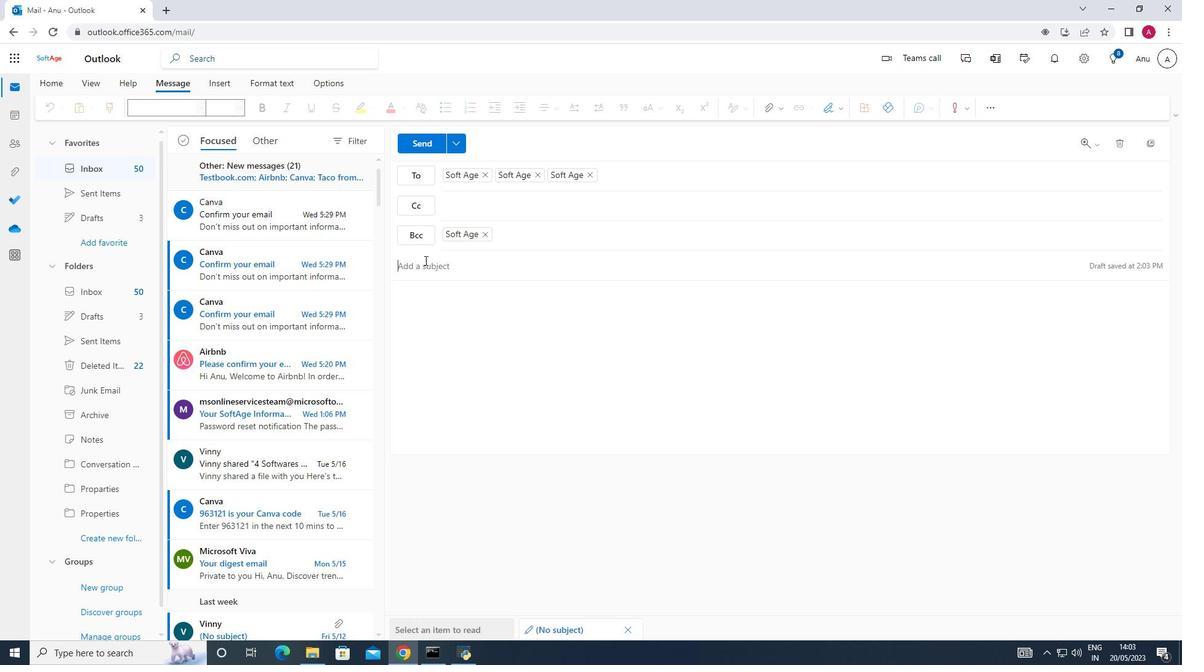 
Action: Key pressed <Key.shift>Update<Key.space>on<Key.space>a<Key.space>mentorship
Screenshot: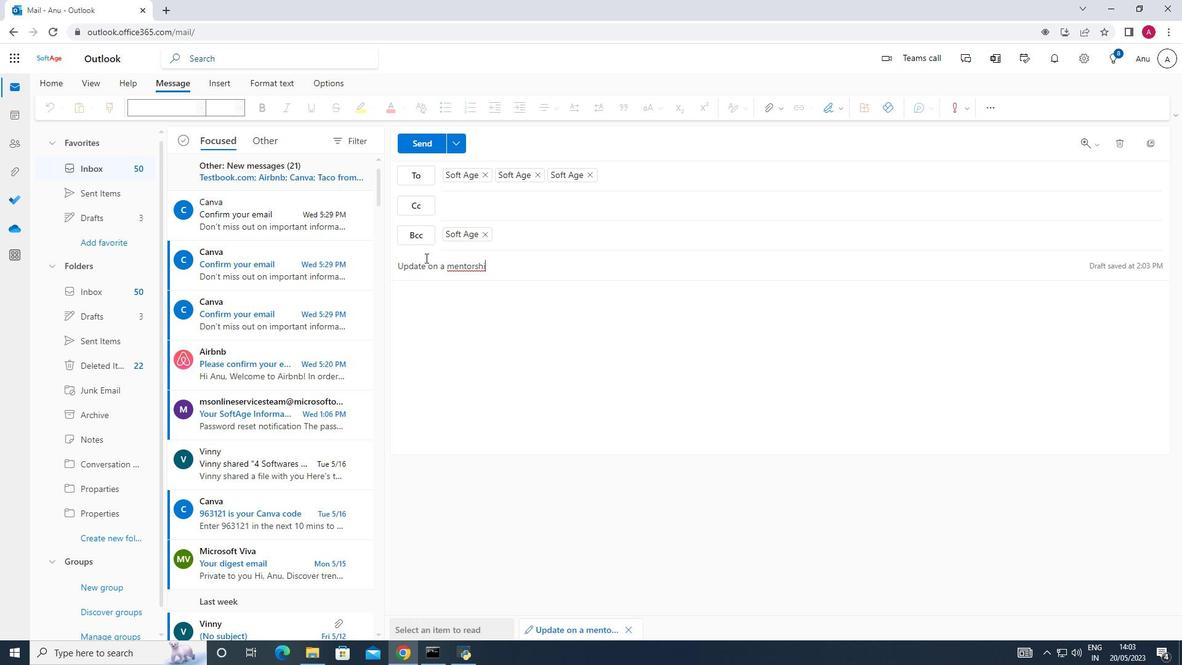 
Action: Mouse moved to (447, 306)
Screenshot: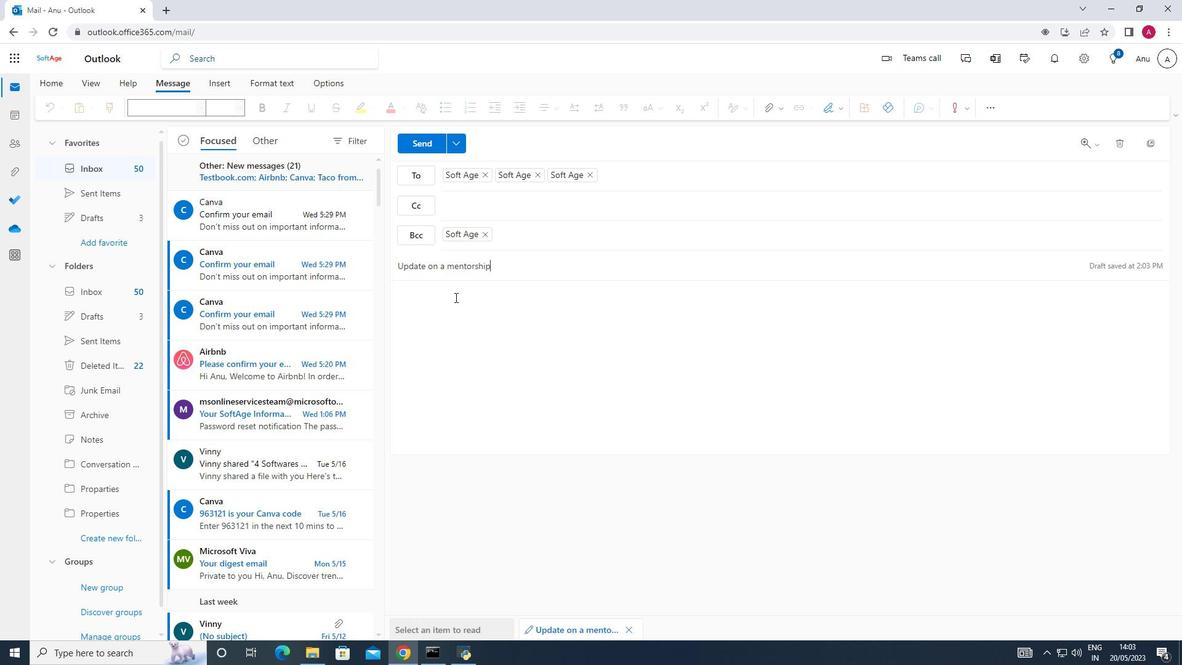 
Action: Mouse pressed left at (447, 306)
Screenshot: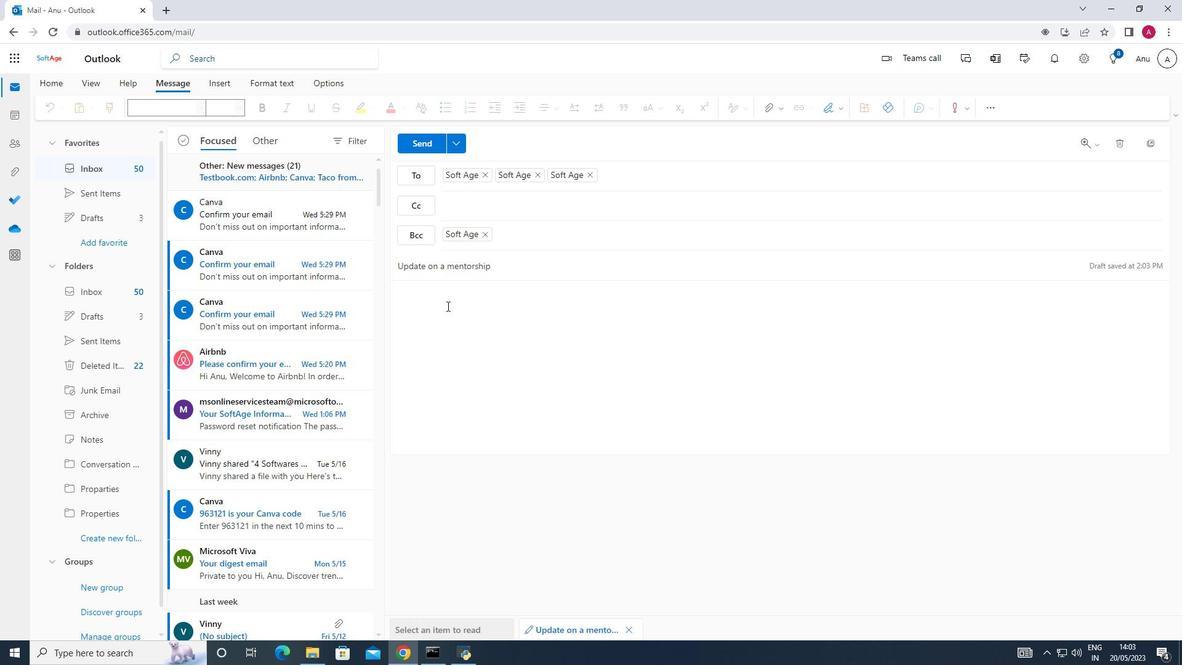 
Action: Mouse moved to (447, 306)
Screenshot: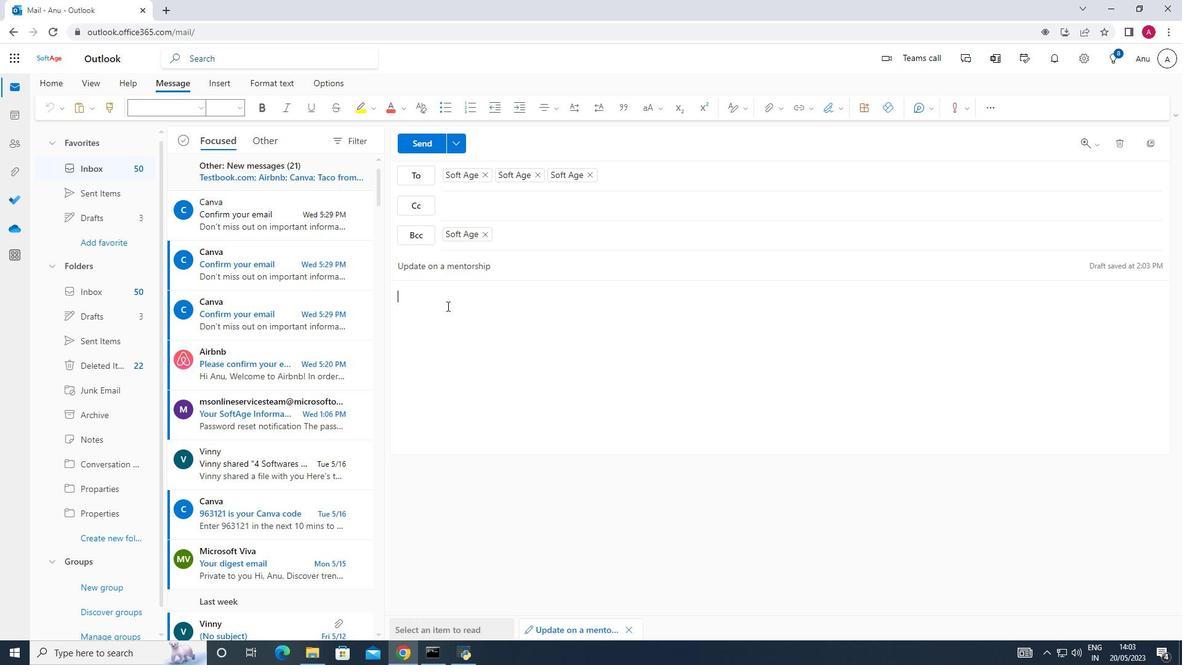 
Action: Key pressed <Key.shift><Key.shift><Key.shift><Key.shift><Key.shift><Key.shift><Key.shift><Key.shift><Key.shift><Key.shift><Key.shift><Key.shift><Key.shift><Key.shift><Key.shift><Key.shift><Key.shift><Key.shift>I<Key.space>am<Key.space>writing<Key.space>to<Key.space>request<Key.space>a<Key.space>review<Key.space>of<Key.space>the<Key.space>project<Key.space>lessons<Key.space>learned.
Screenshot: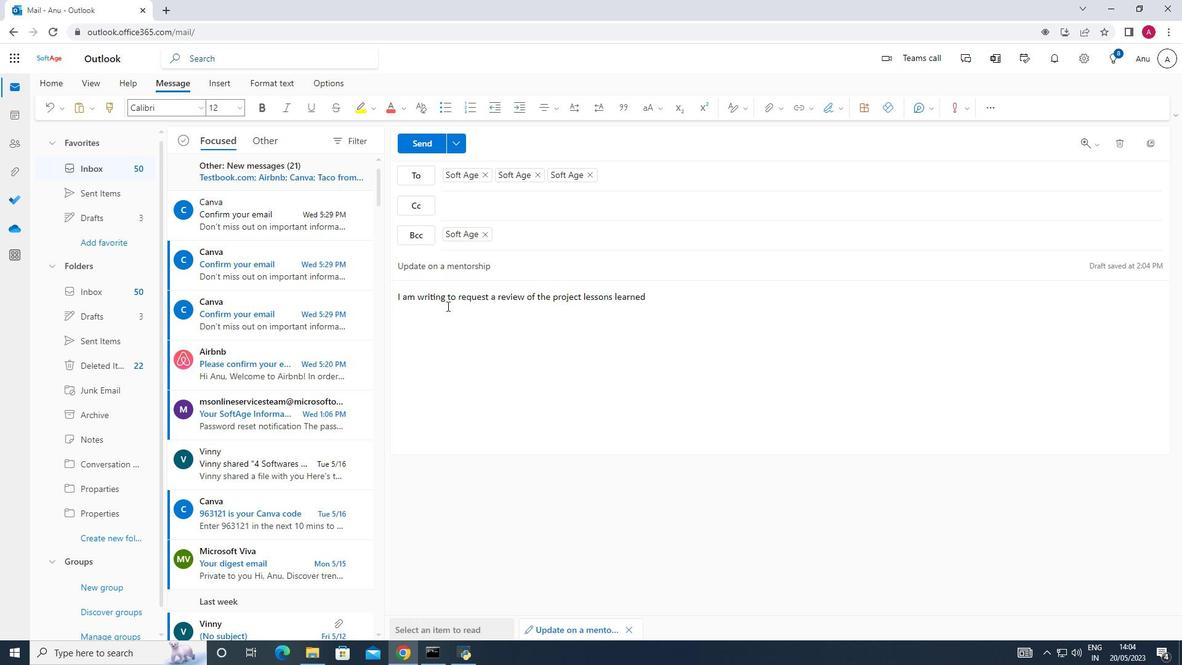 
Action: Mouse moved to (404, 362)
Screenshot: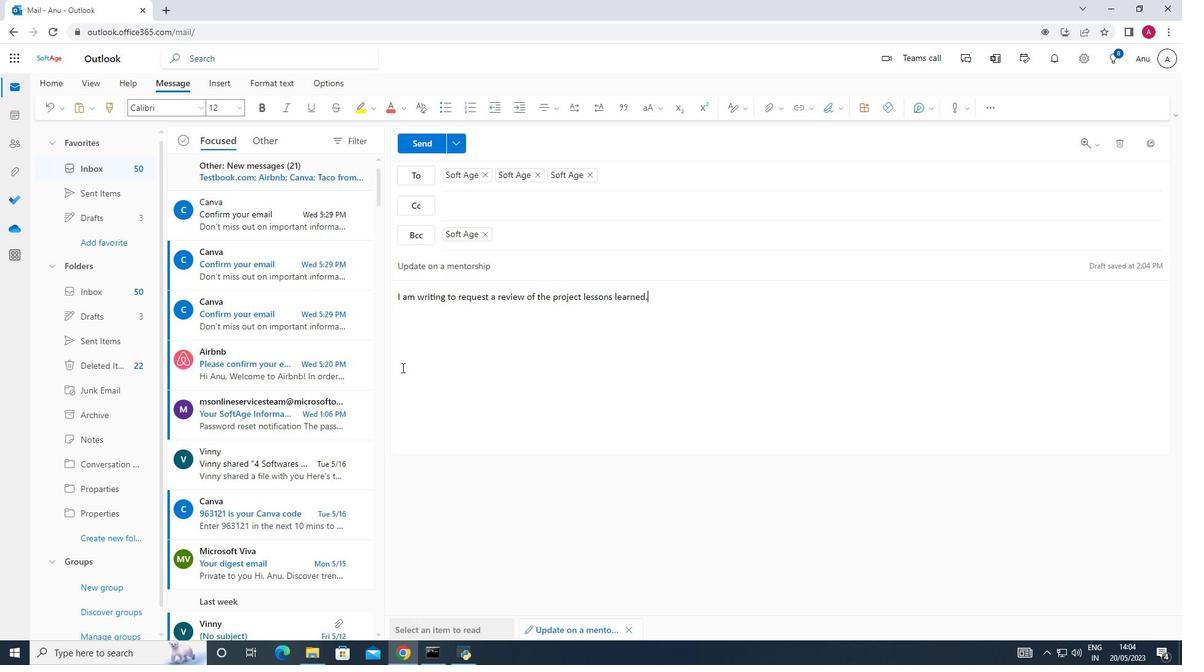 
Action: Mouse pressed left at (404, 362)
Screenshot: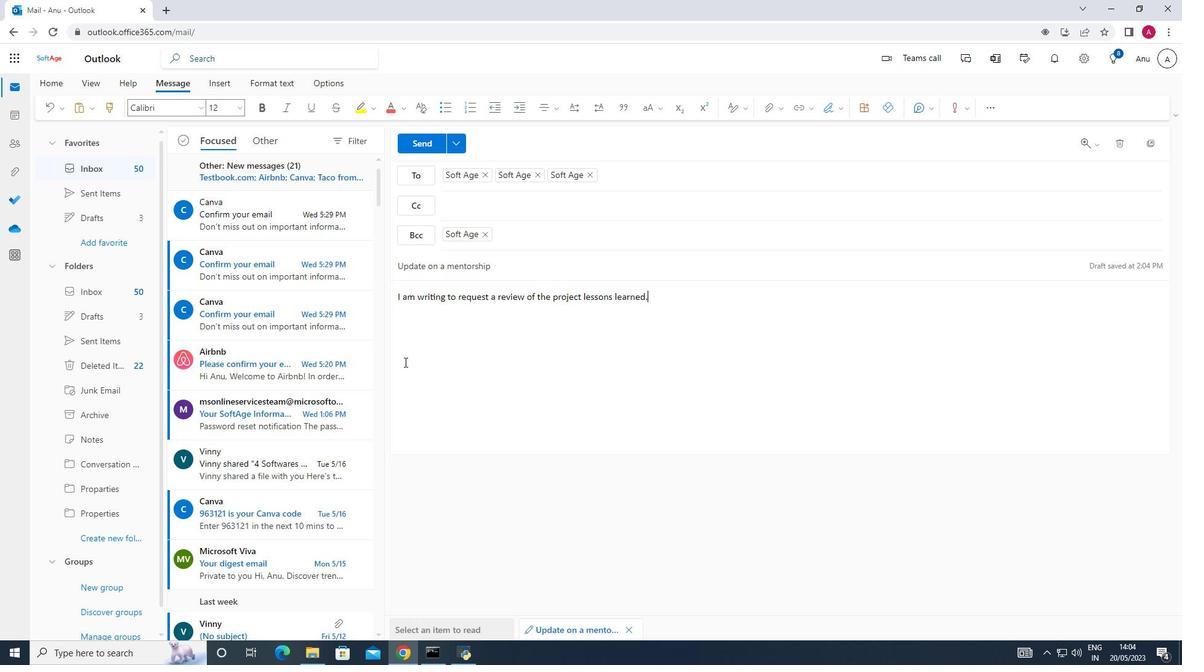 
Action: Mouse moved to (653, 296)
Screenshot: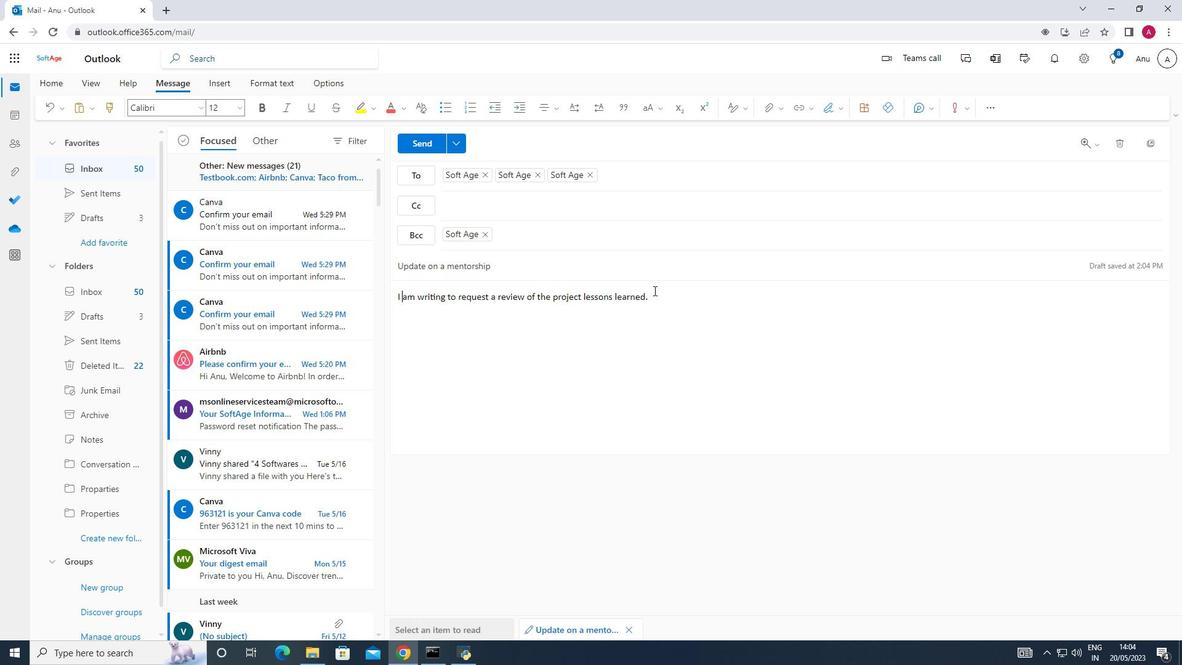 
Action: Mouse pressed left at (653, 296)
Screenshot: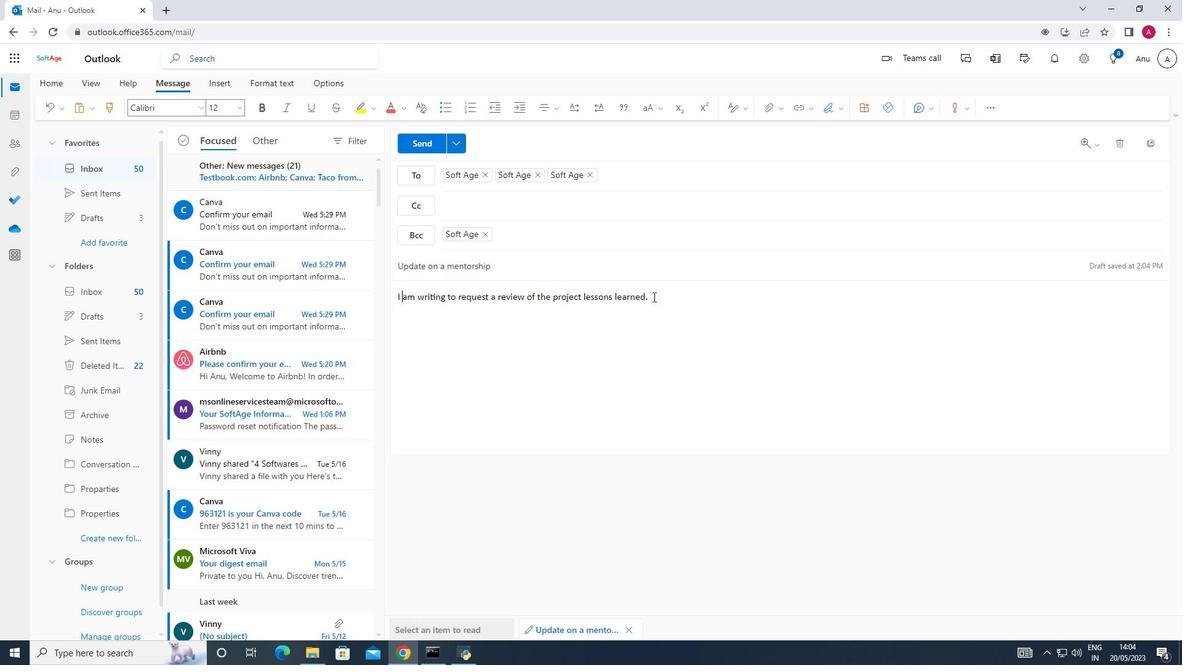 
Action: Mouse moved to (843, 112)
Screenshot: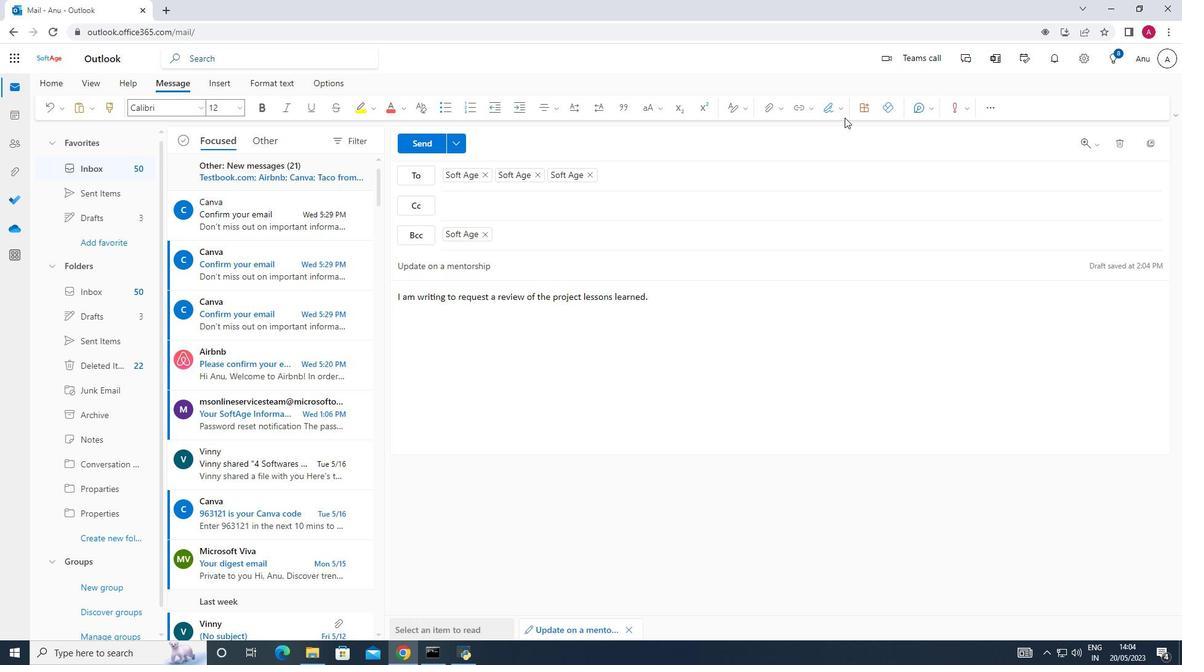 
Action: Mouse pressed left at (843, 112)
Screenshot: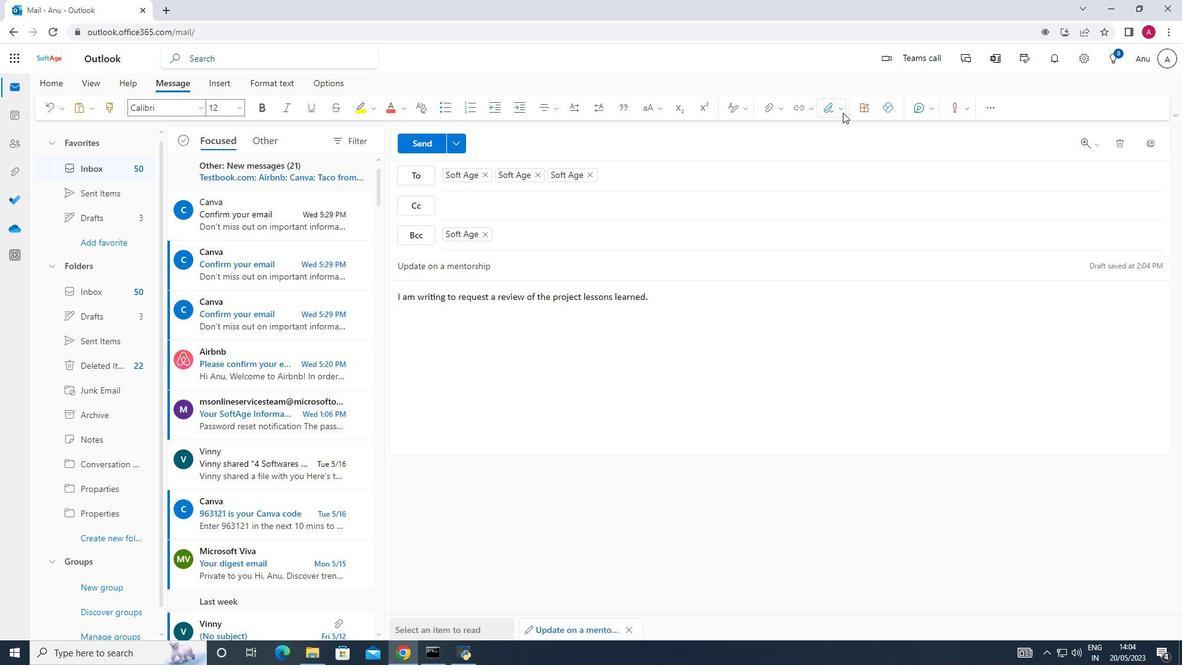 
Action: Mouse moved to (812, 166)
Screenshot: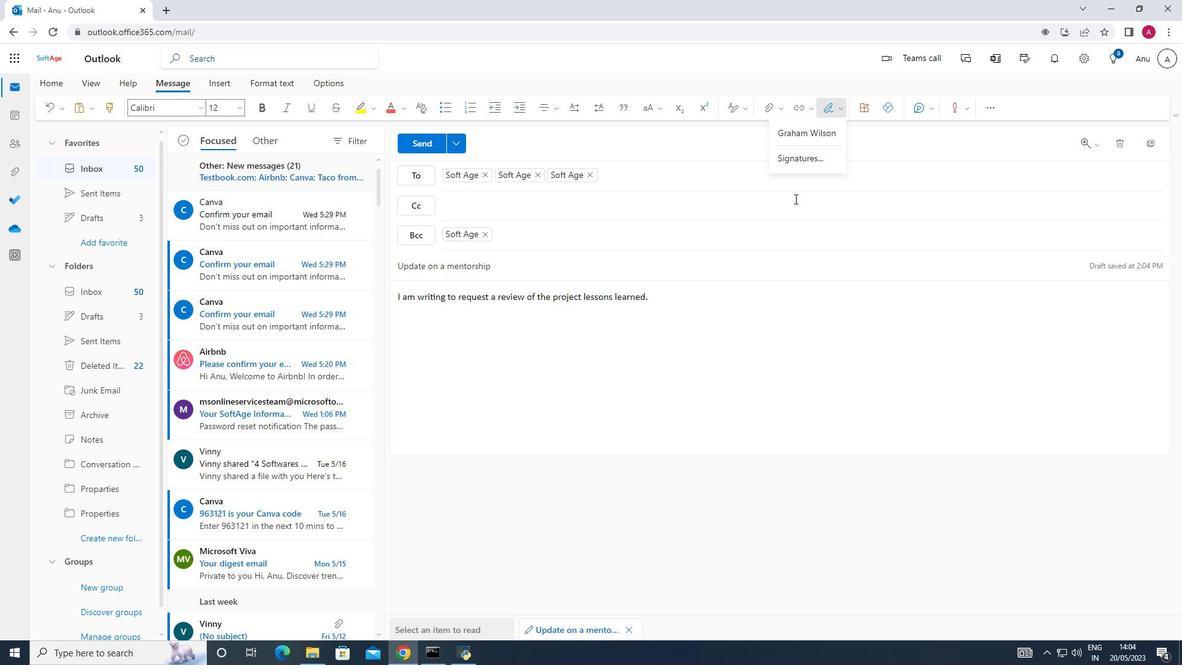 
Action: Mouse pressed left at (812, 166)
Screenshot: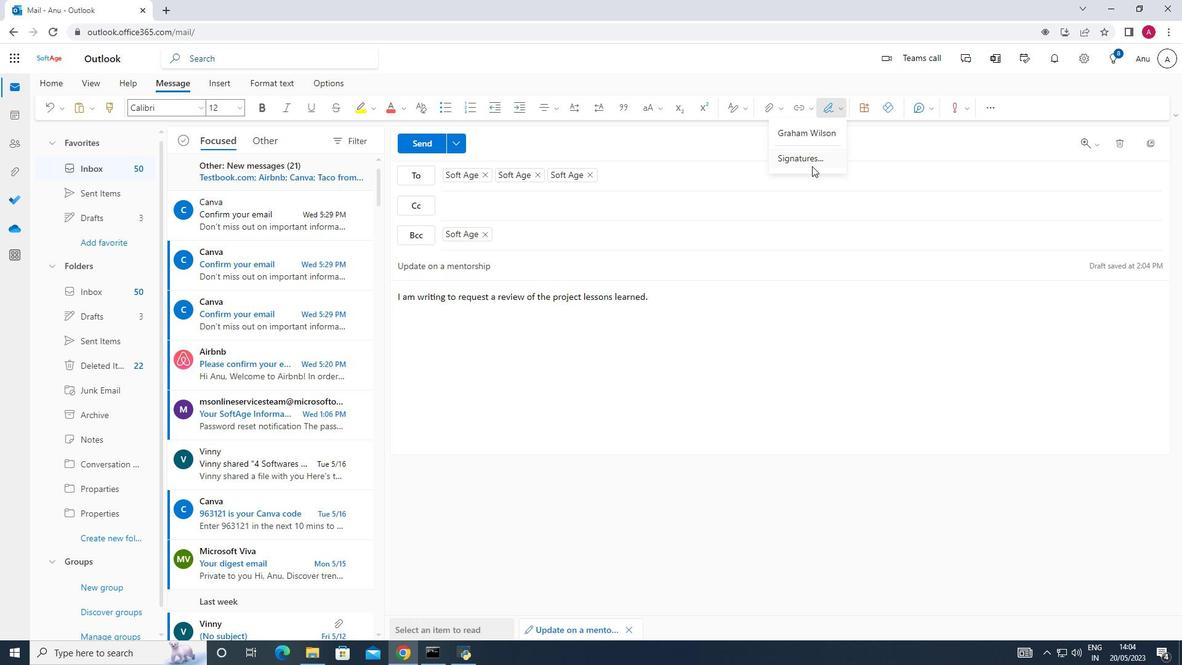 
Action: Mouse moved to (590, 200)
Screenshot: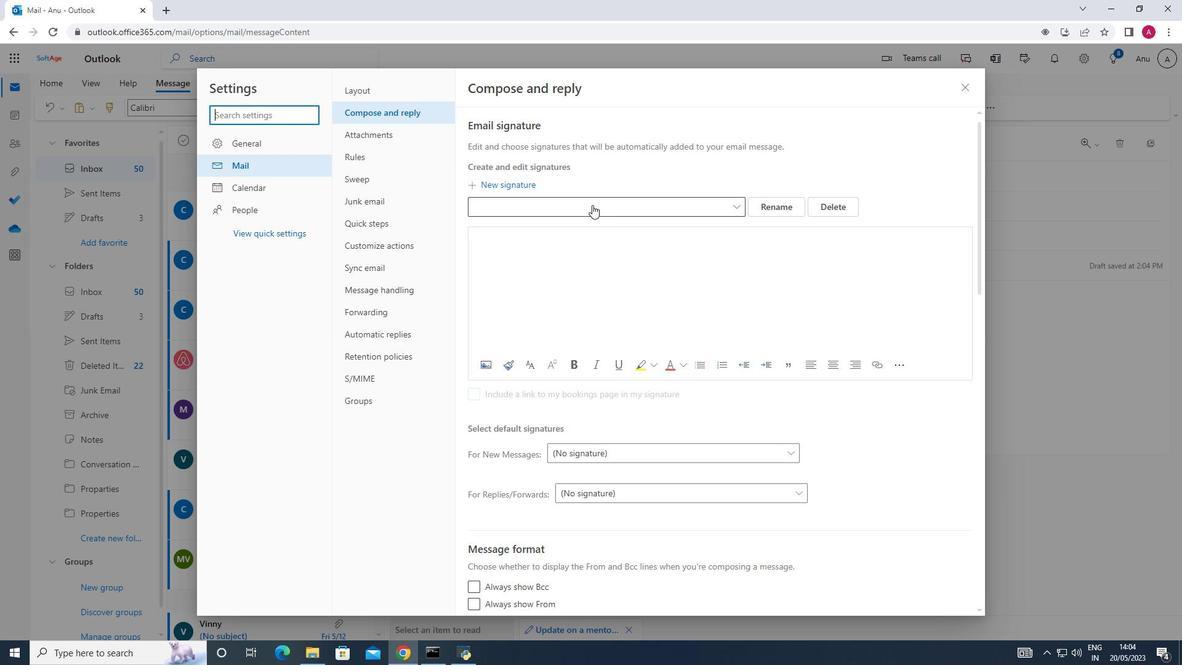 
Action: Mouse pressed left at (590, 200)
Screenshot: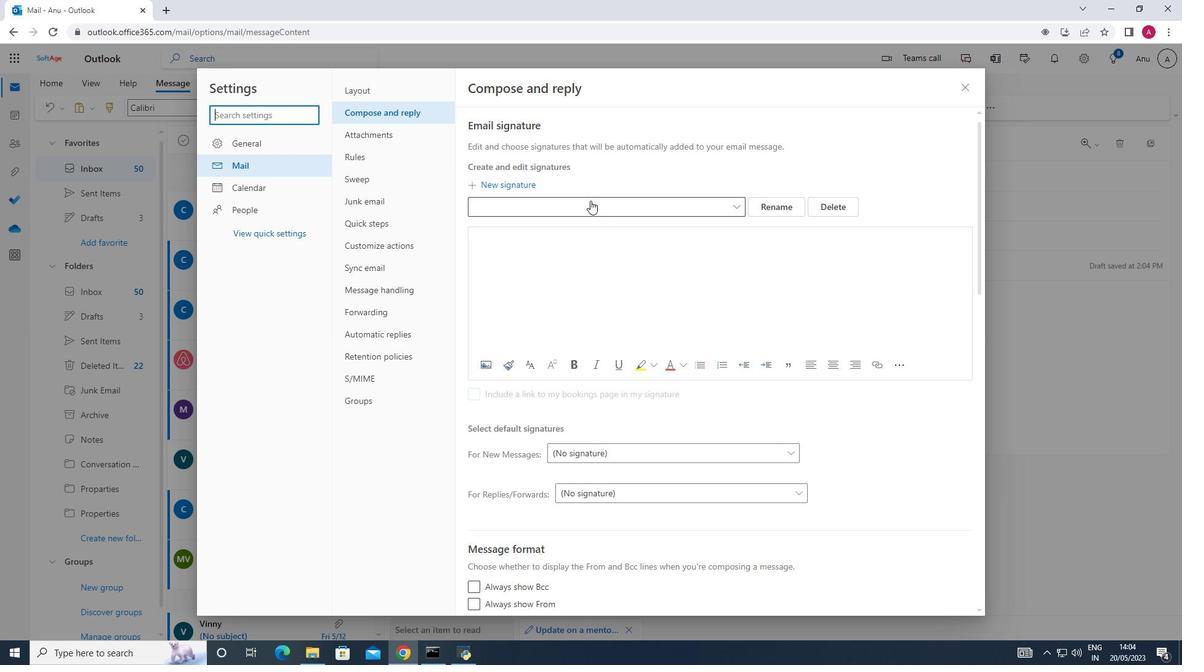 
Action: Mouse moved to (575, 220)
Screenshot: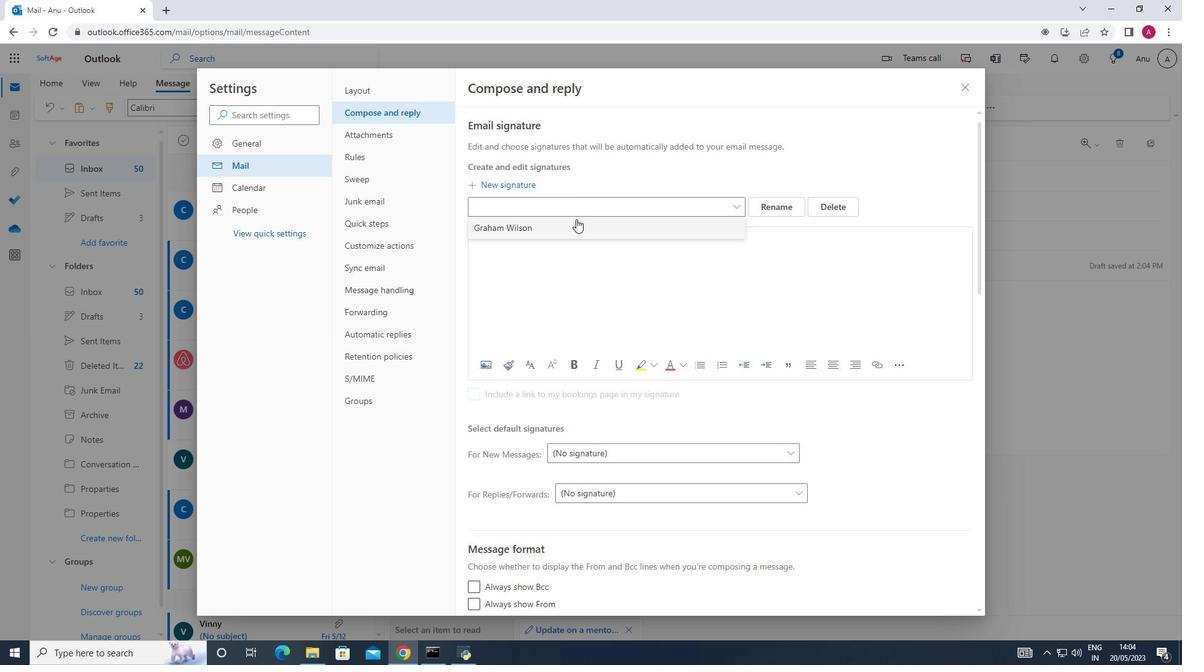 
Action: Mouse pressed left at (575, 220)
Screenshot: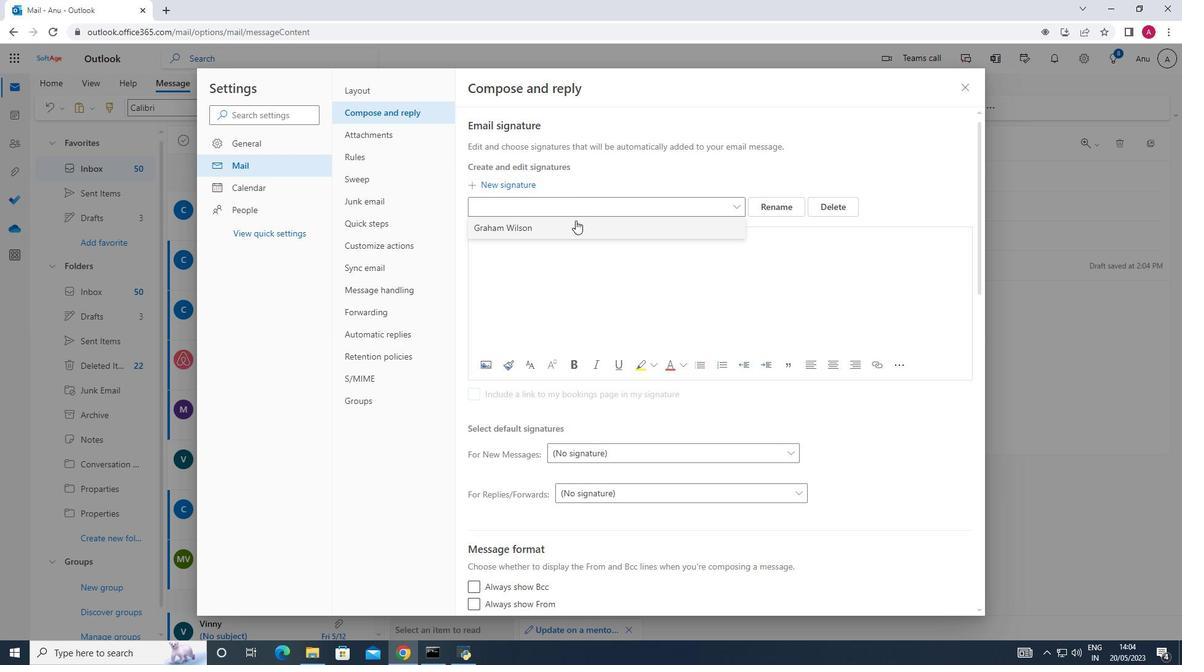 
Action: Mouse moved to (758, 285)
Screenshot: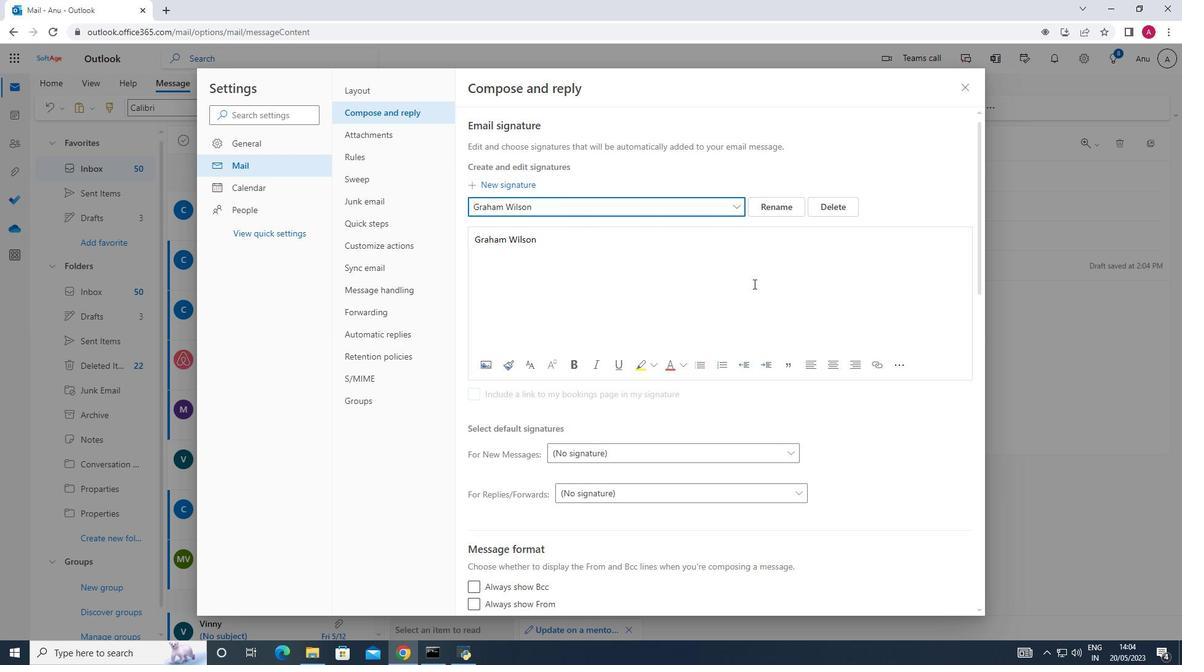 
Action: Mouse scrolled (758, 284) with delta (0, 0)
Screenshot: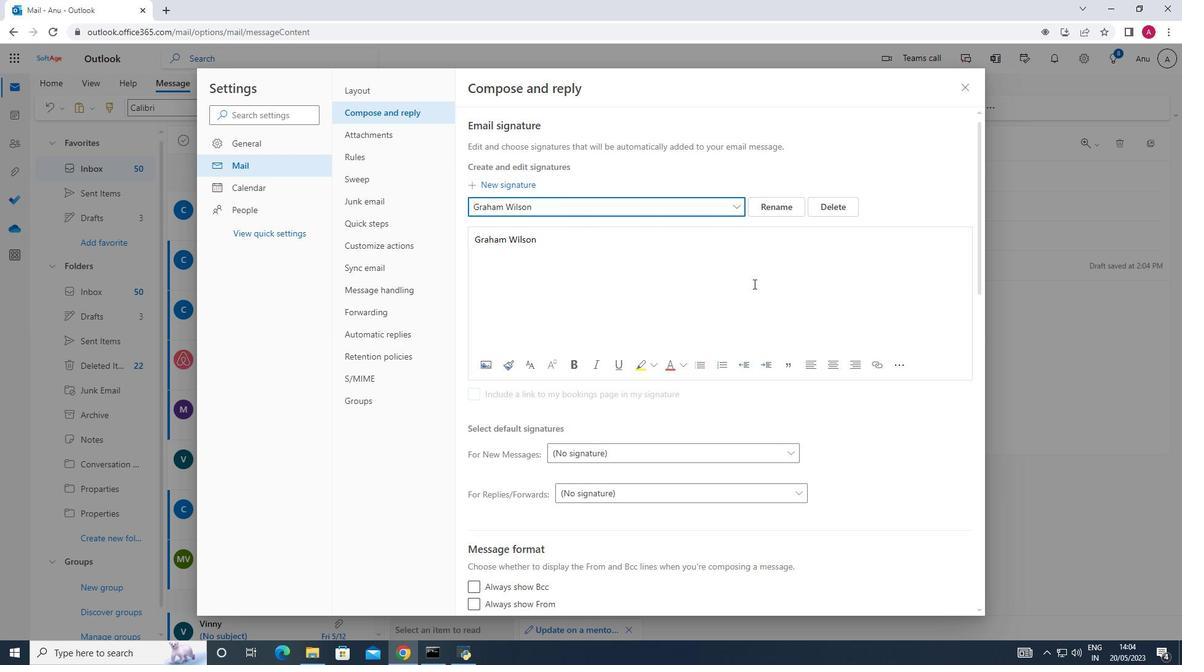 
Action: Mouse moved to (758, 285)
Screenshot: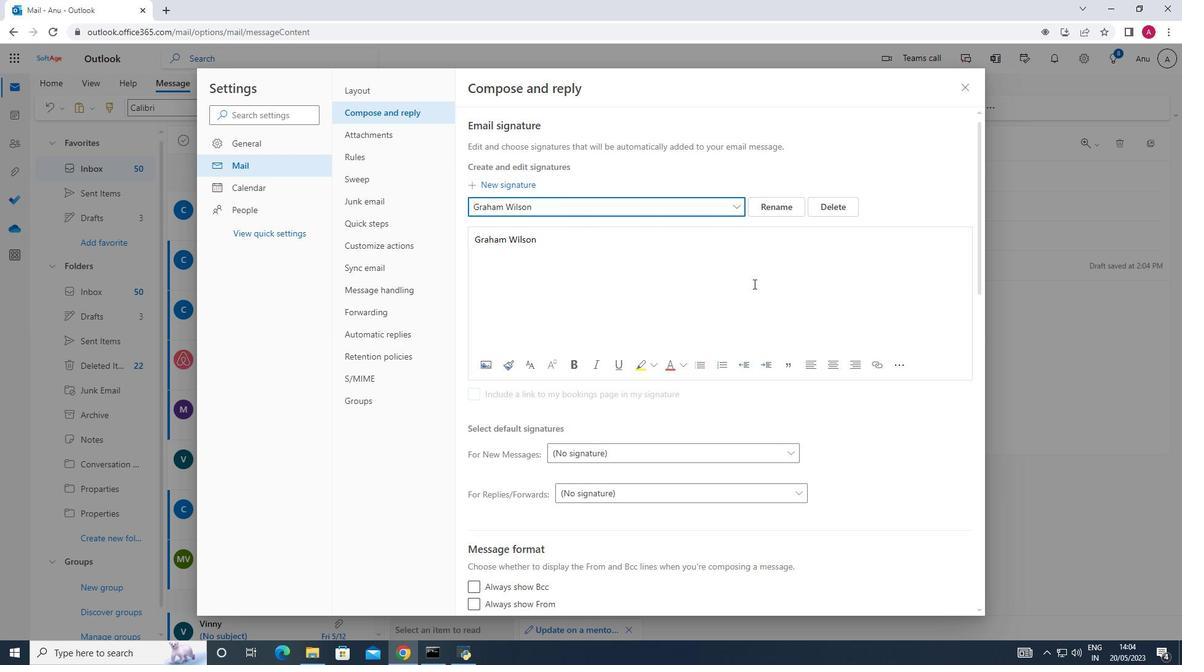 
Action: Mouse scrolled (758, 285) with delta (0, 0)
Screenshot: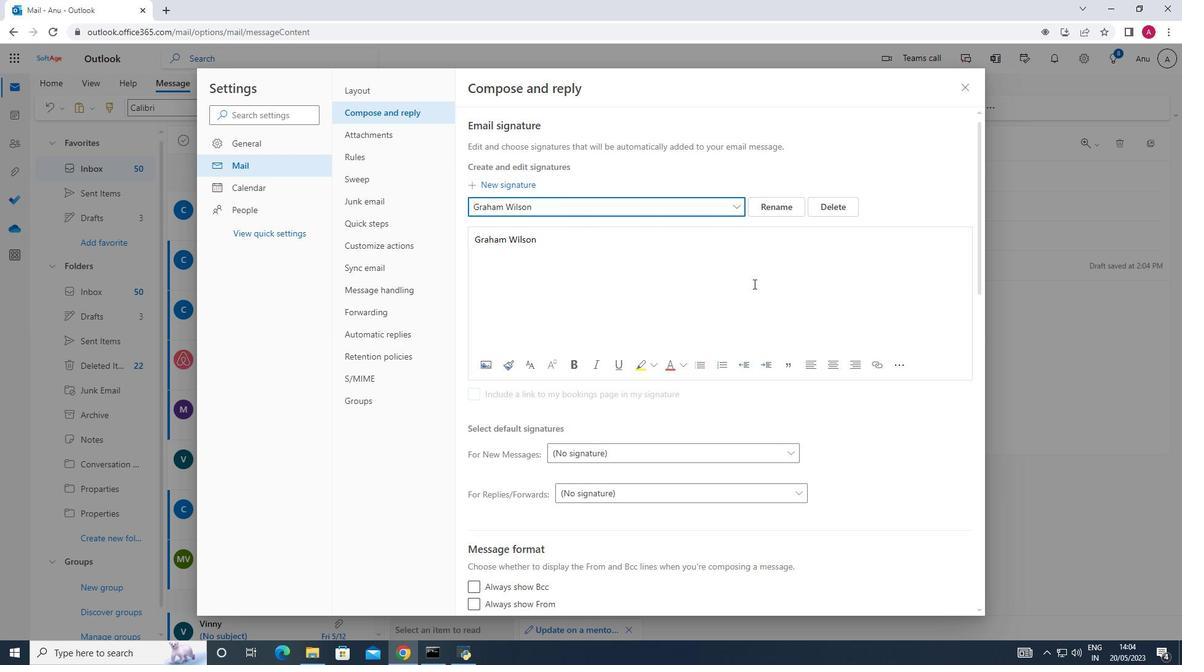 
Action: Mouse scrolled (758, 285) with delta (0, 0)
Screenshot: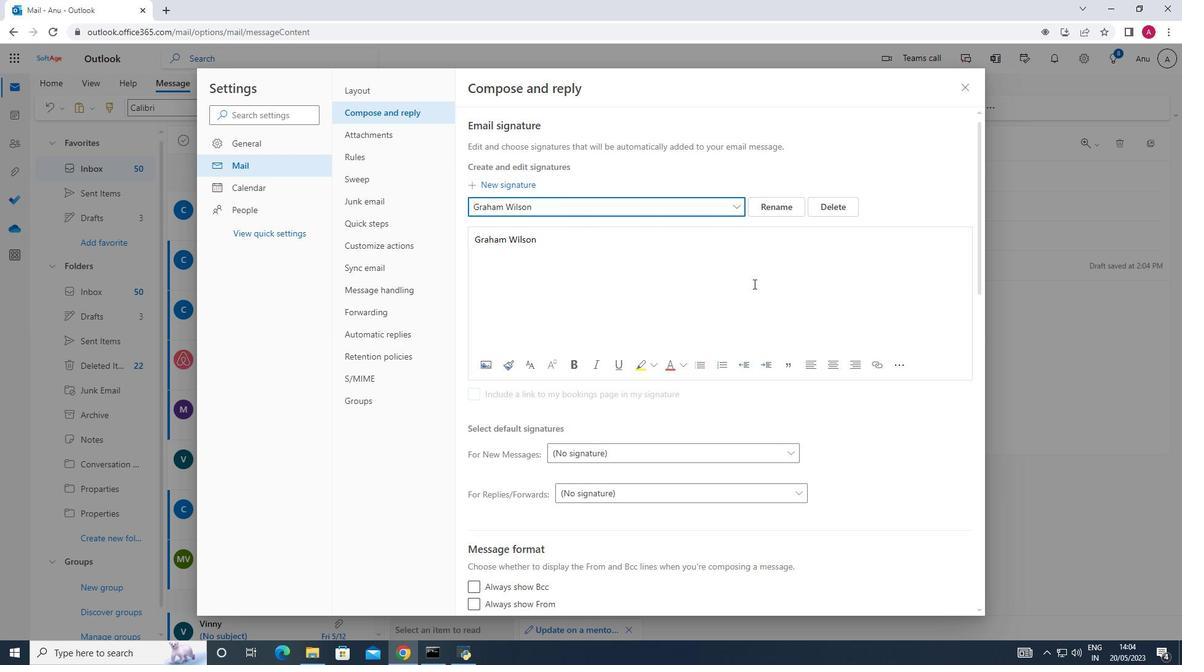 
Action: Mouse scrolled (758, 285) with delta (0, 0)
Screenshot: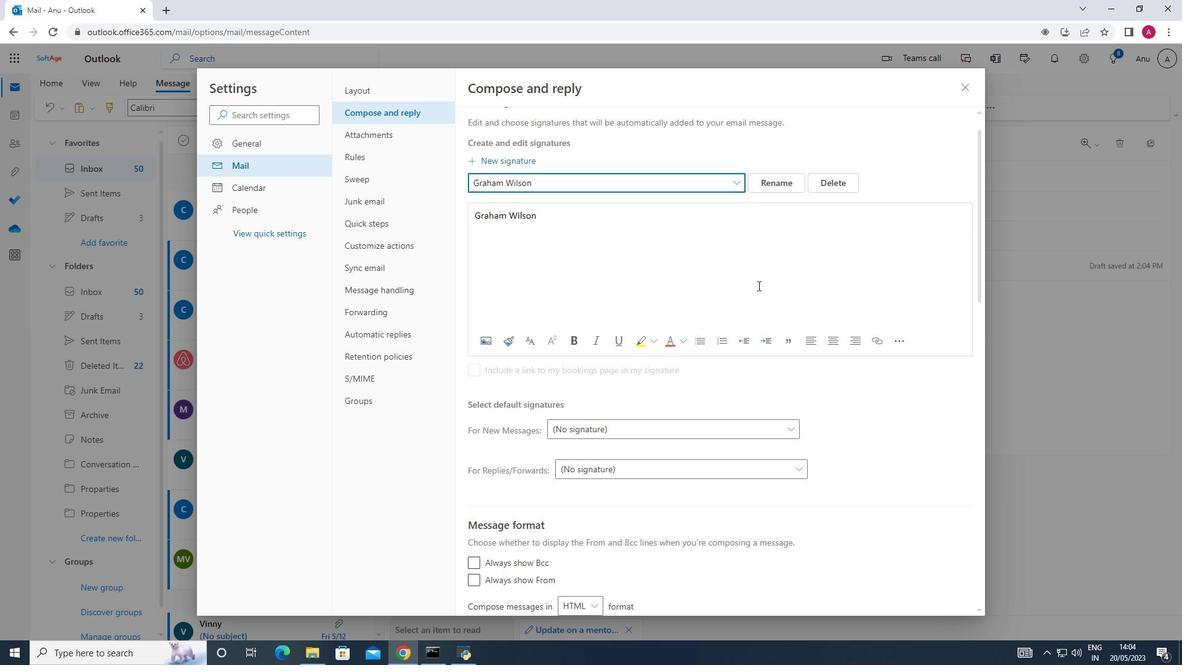 
Action: Mouse scrolled (758, 285) with delta (0, 0)
Screenshot: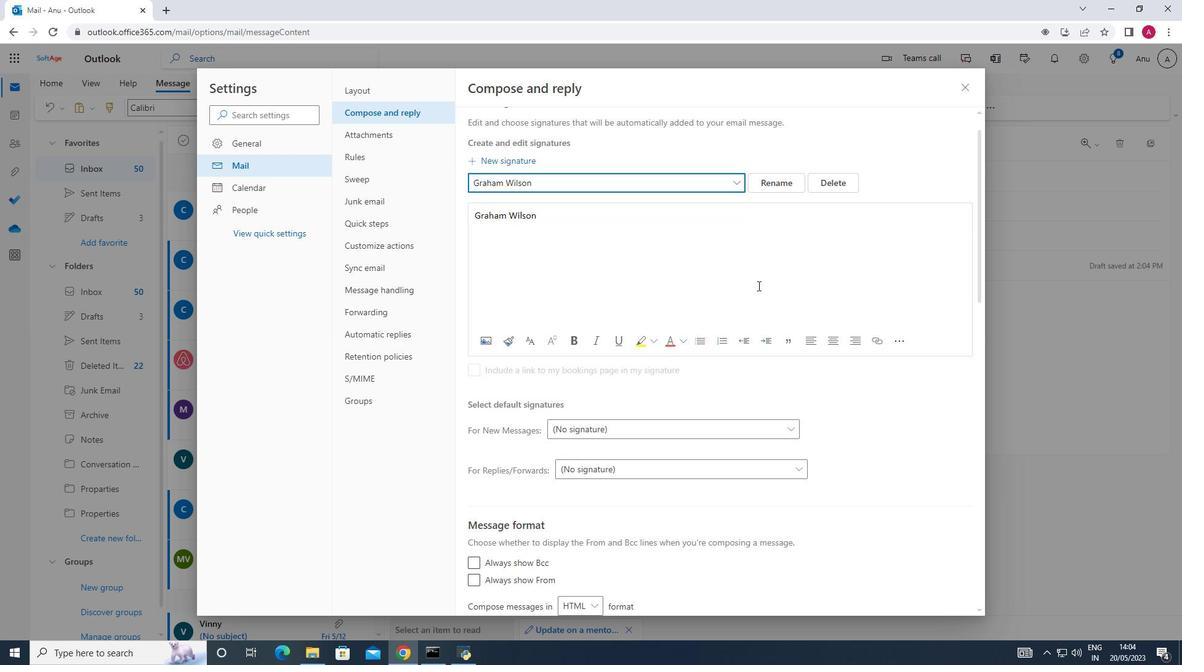 
Action: Mouse scrolled (758, 285) with delta (0, 0)
Screenshot: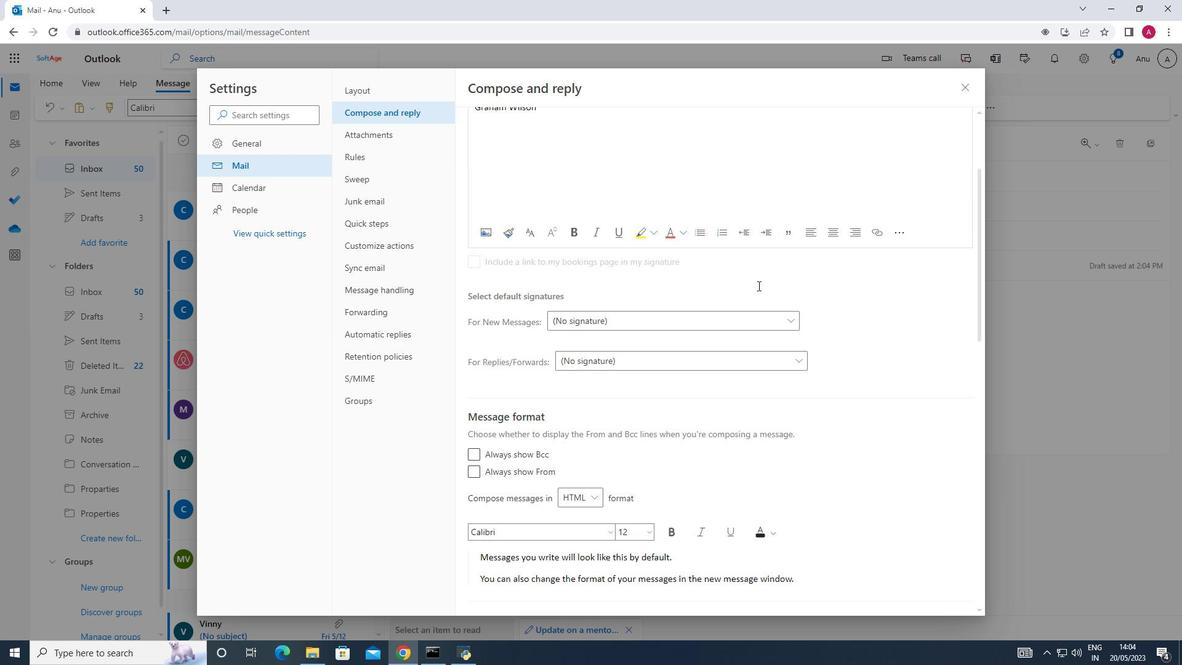 
Action: Mouse scrolled (758, 285) with delta (0, 0)
Screenshot: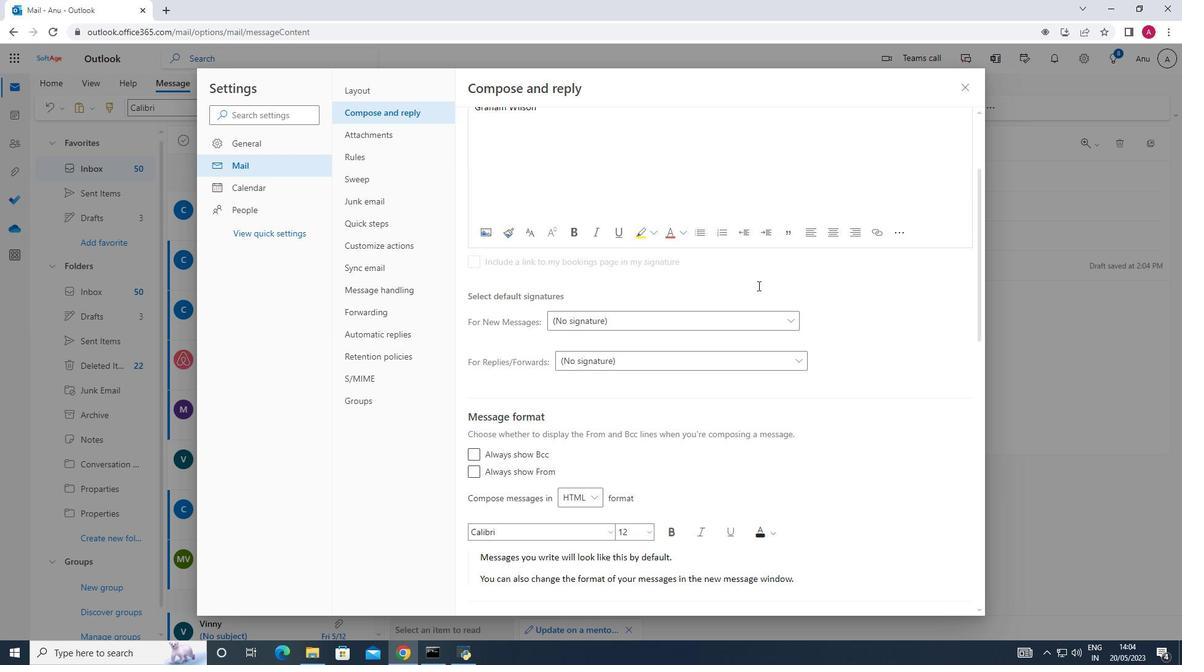
Action: Mouse moved to (799, 415)
Screenshot: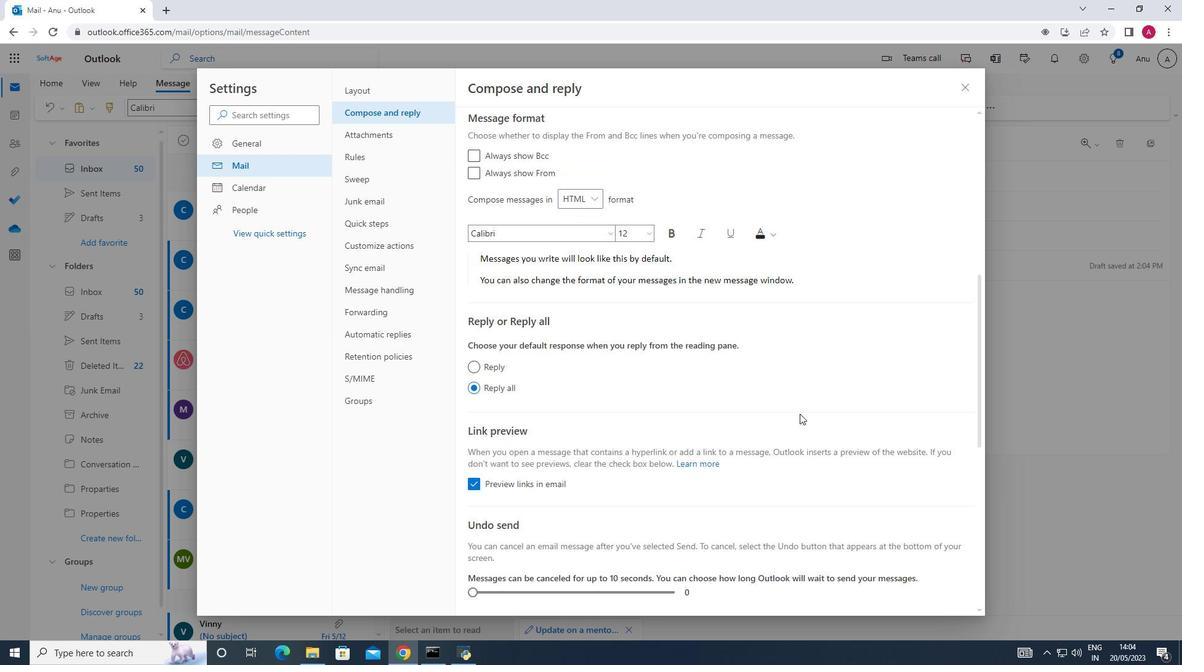
Action: Mouse scrolled (799, 415) with delta (0, 0)
Screenshot: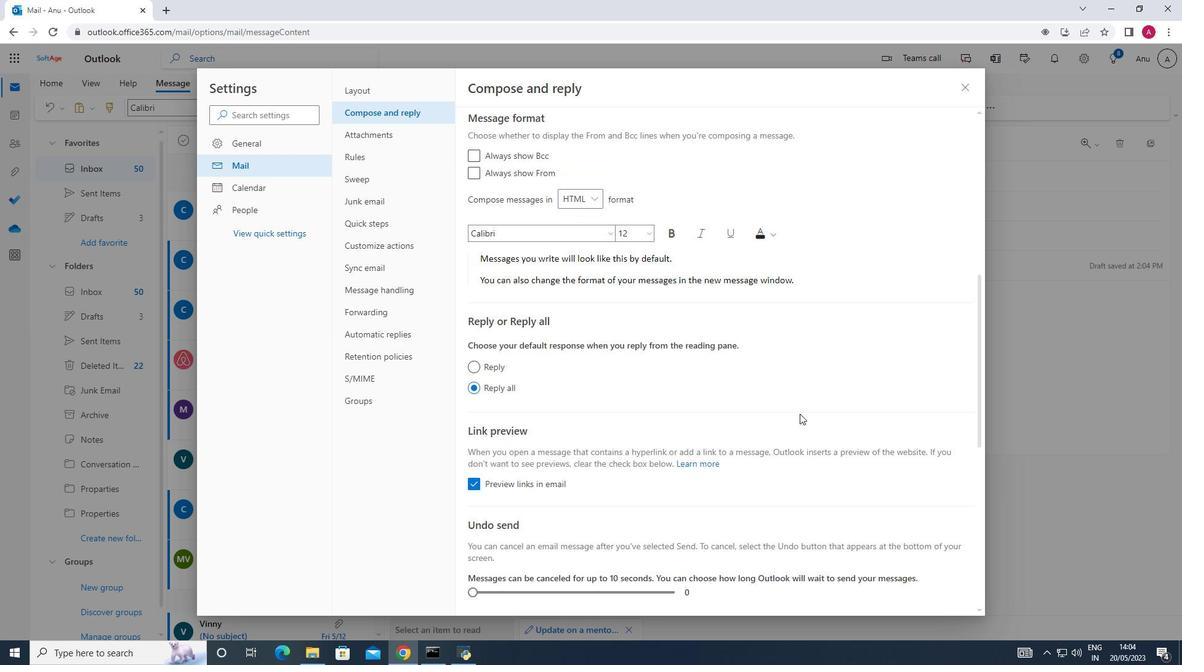 
Action: Mouse moved to (799, 416)
Screenshot: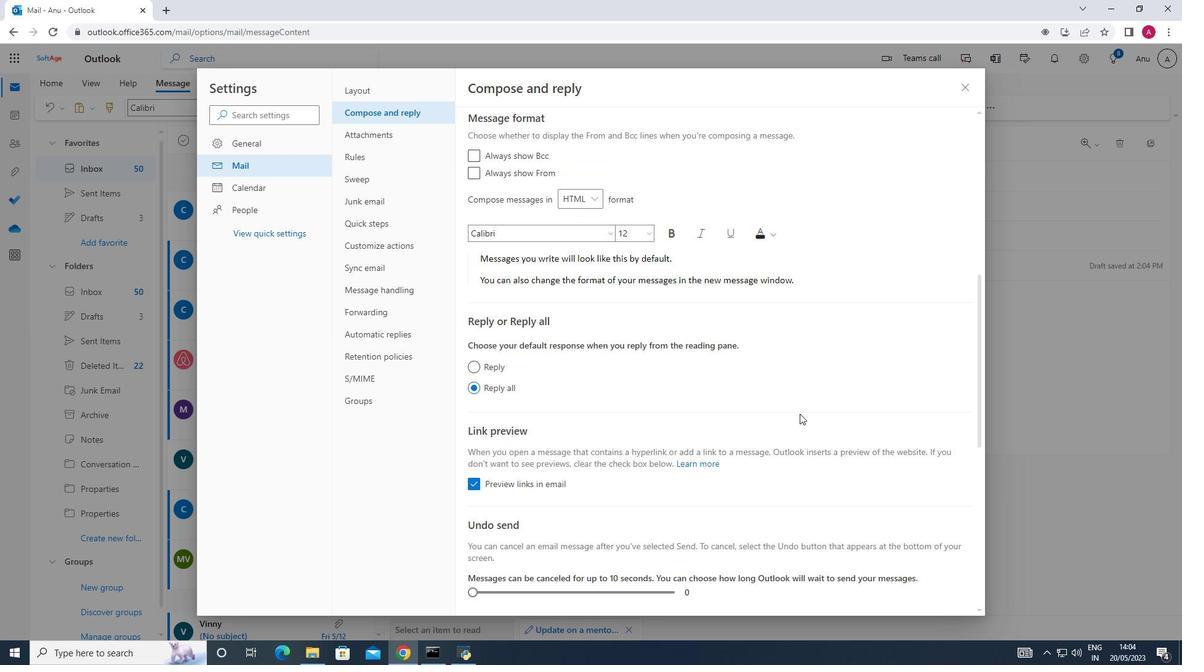 
Action: Mouse scrolled (799, 415) with delta (0, 0)
Screenshot: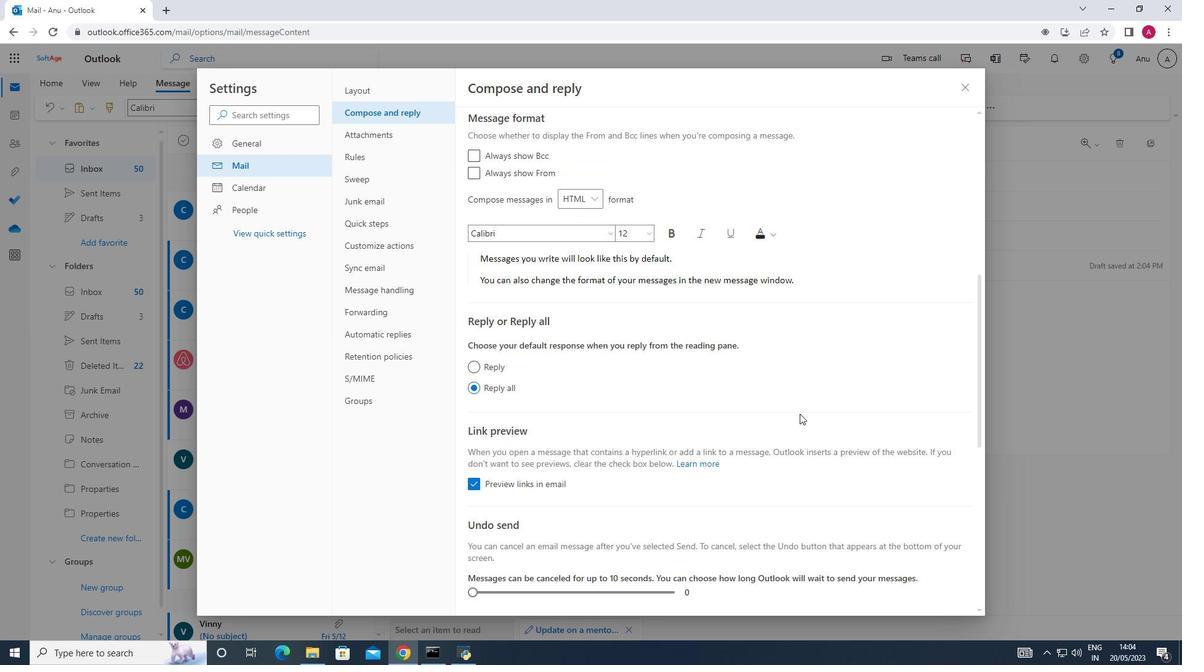 
Action: Mouse scrolled (799, 415) with delta (0, 0)
Screenshot: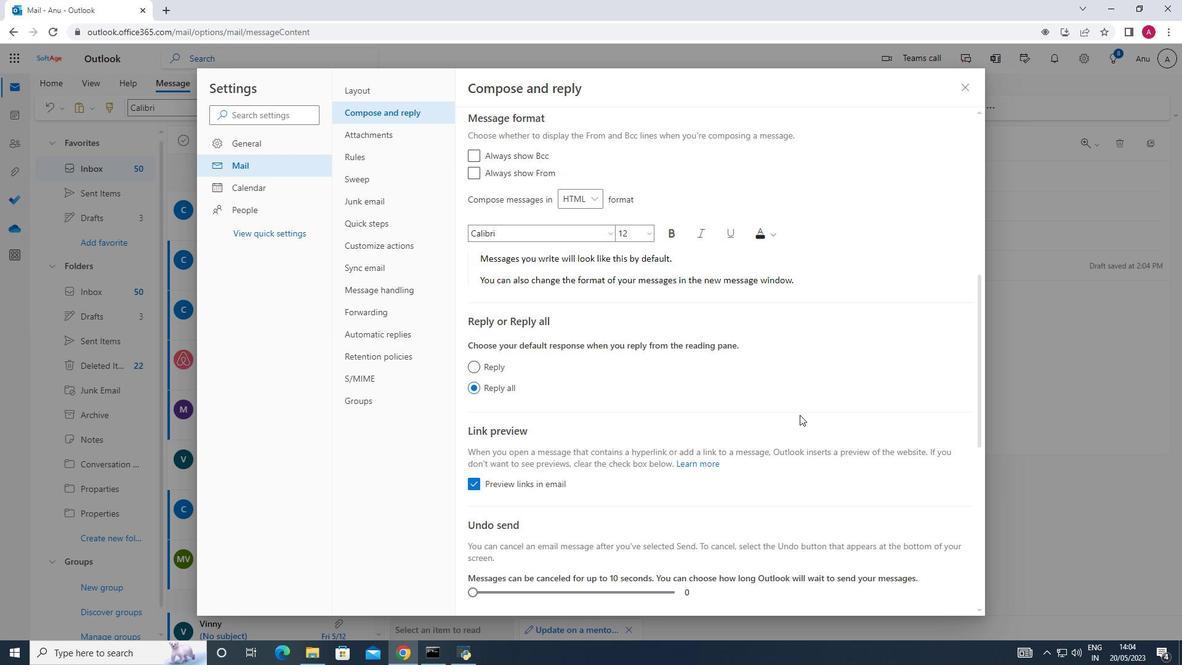 
Action: Mouse scrolled (799, 415) with delta (0, 0)
Screenshot: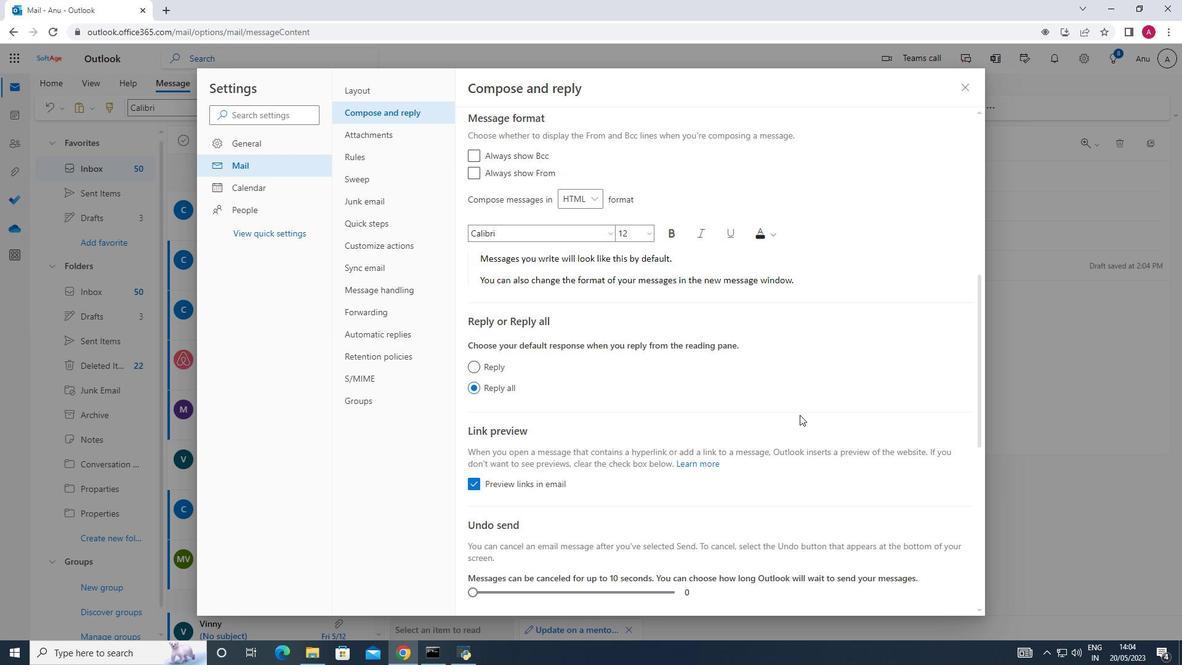 
Action: Mouse moved to (797, 444)
Screenshot: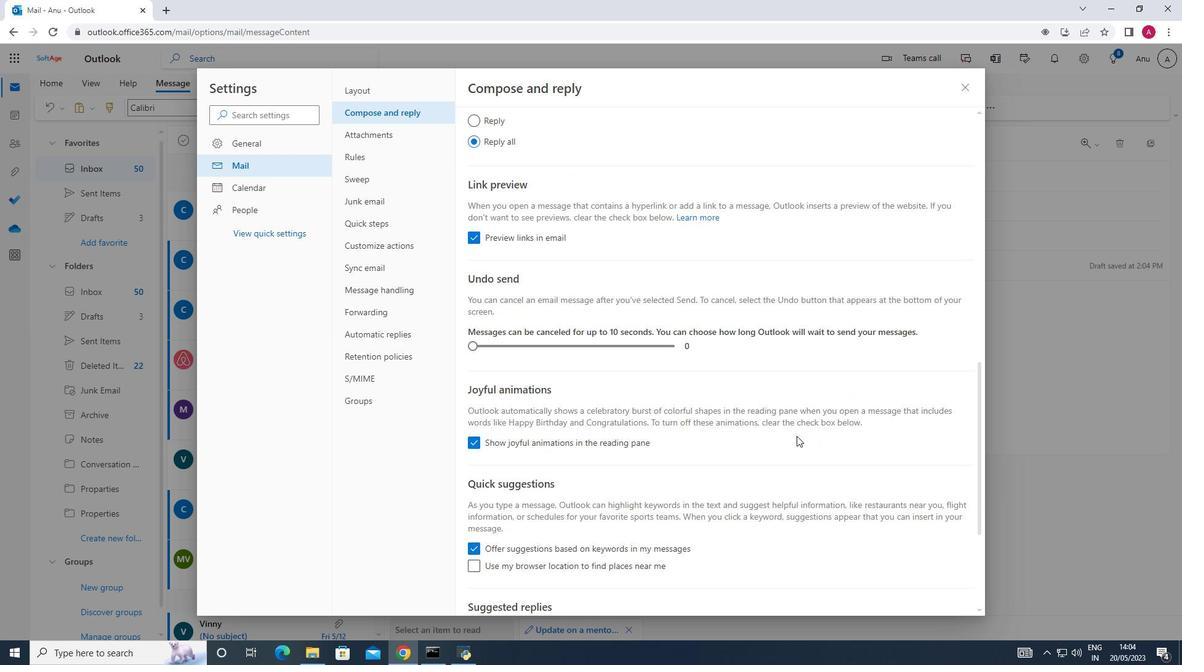 
Action: Mouse scrolled (797, 444) with delta (0, 0)
Screenshot: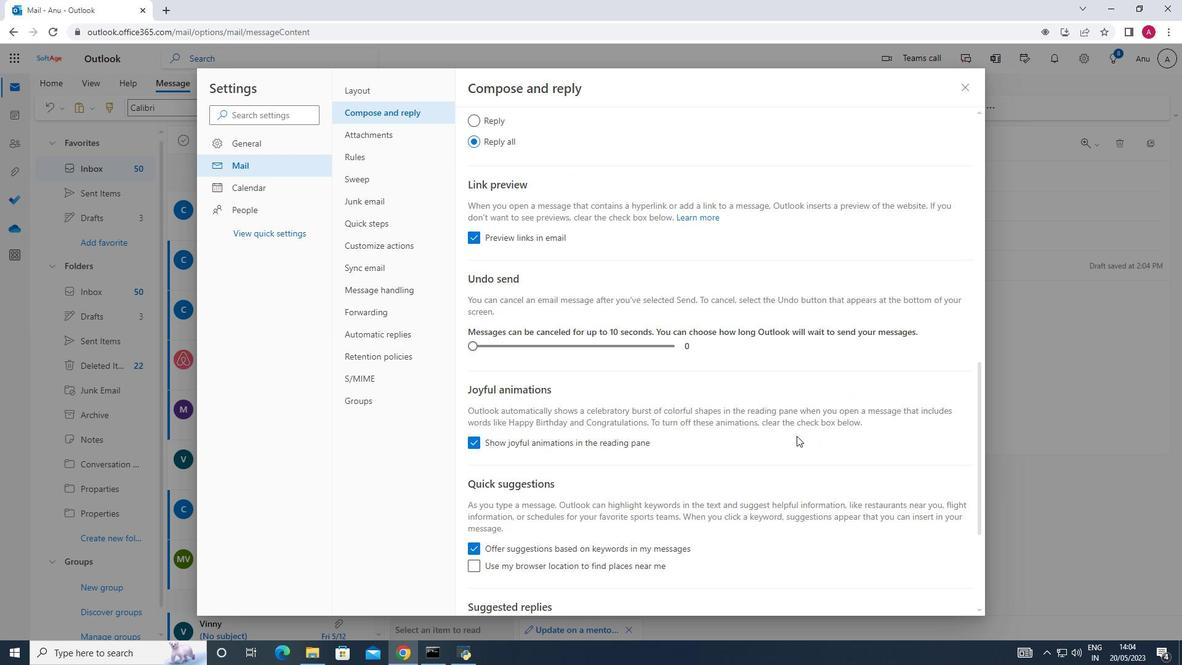 
Action: Mouse scrolled (797, 444) with delta (0, 0)
Screenshot: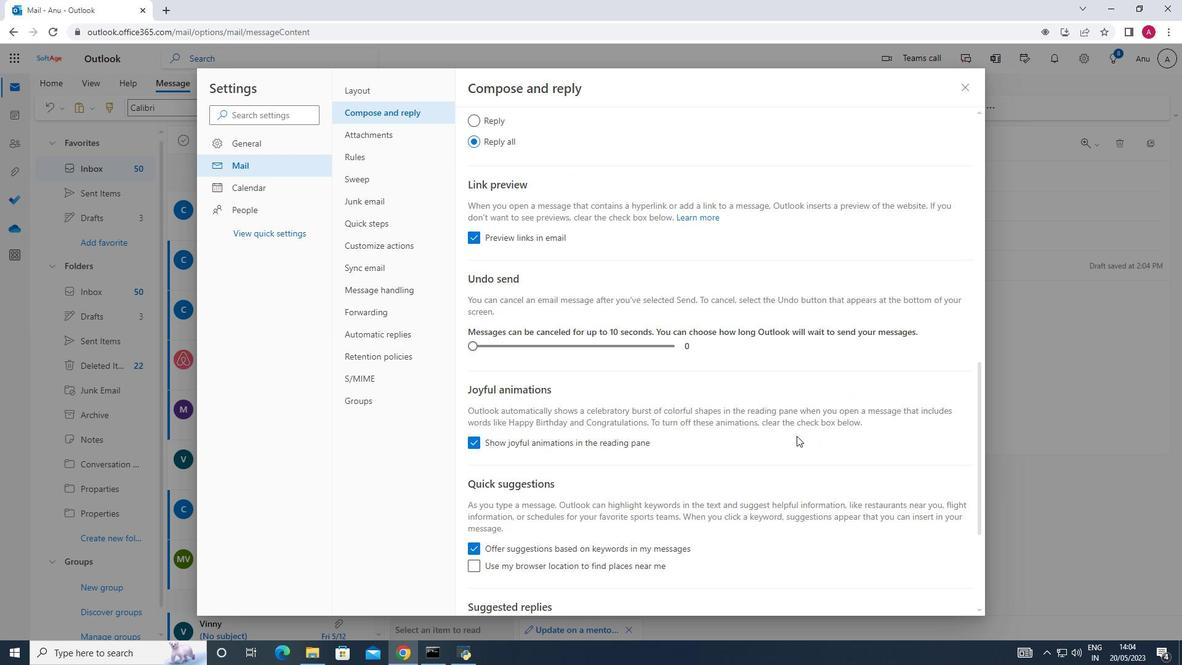 
Action: Mouse scrolled (797, 444) with delta (0, 0)
Screenshot: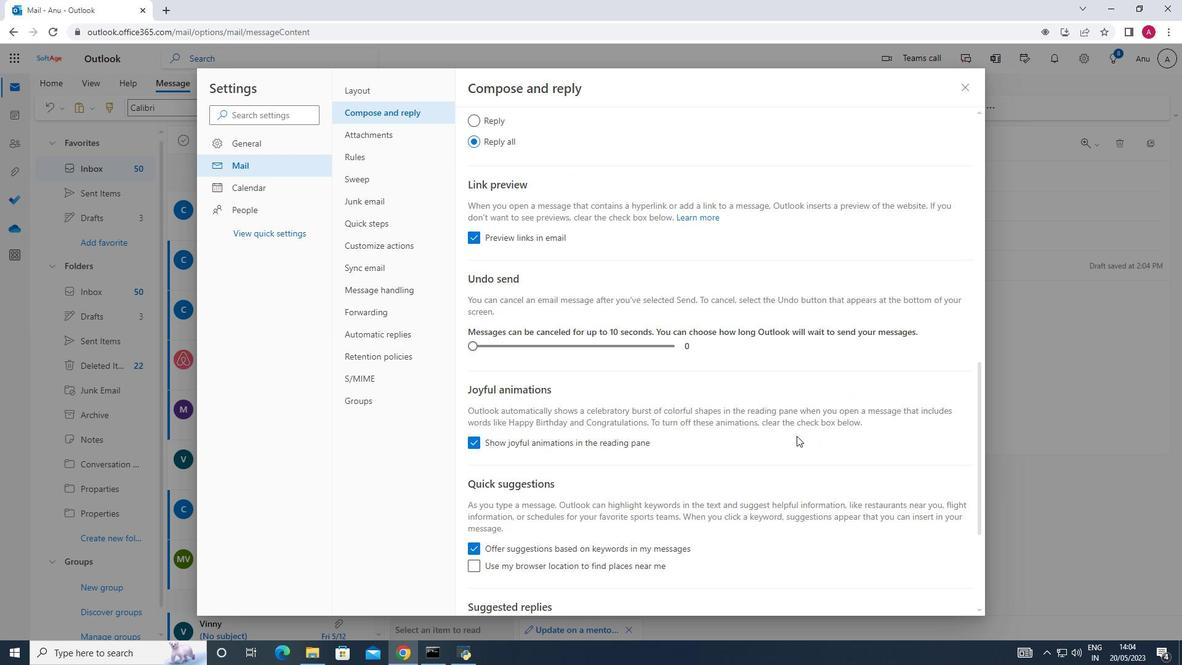 
Action: Mouse scrolled (797, 444) with delta (0, 0)
Screenshot: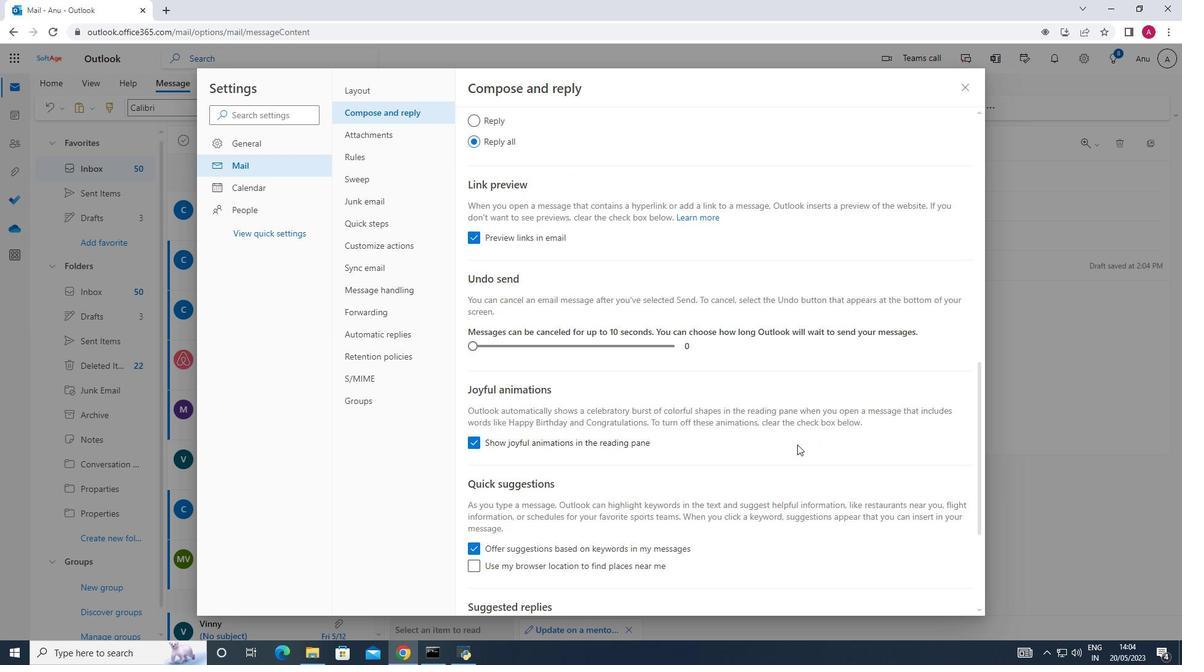 
Action: Mouse moved to (798, 418)
Screenshot: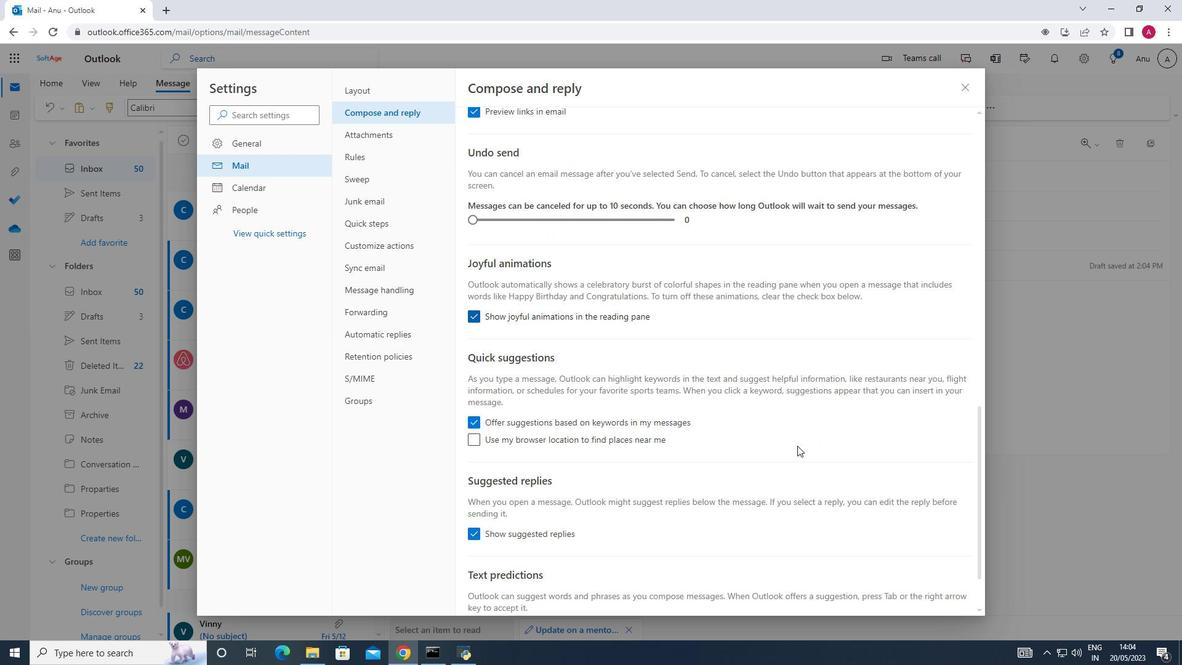 
Action: Mouse scrolled (798, 417) with delta (0, 0)
Screenshot: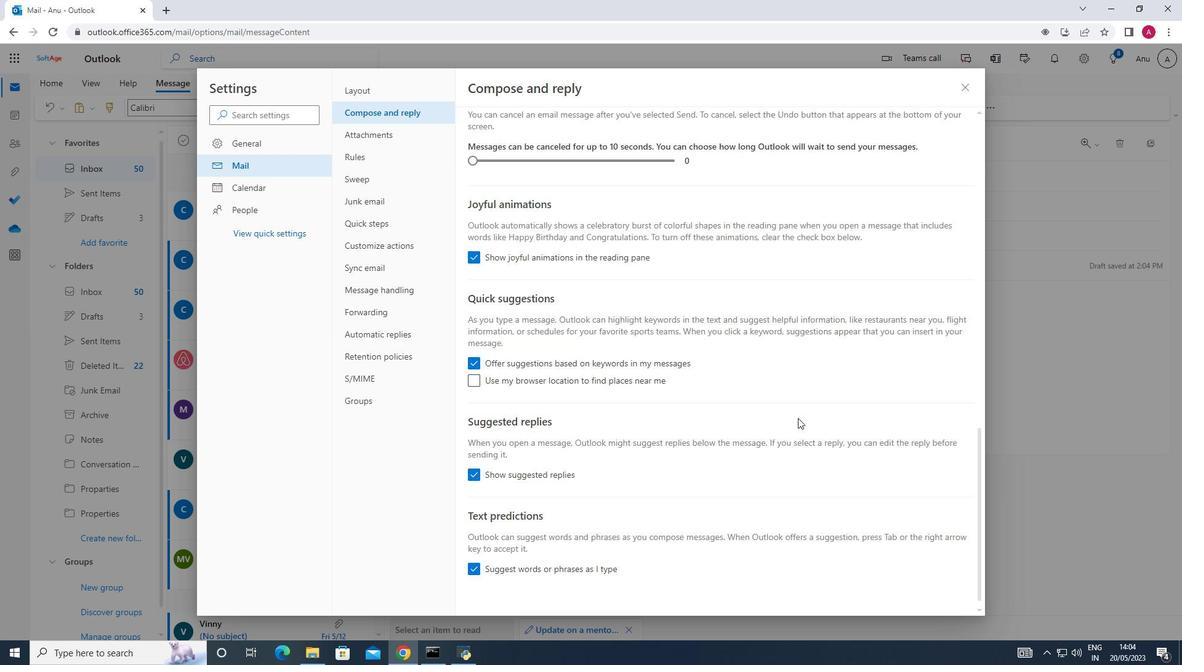 
Action: Mouse scrolled (798, 417) with delta (0, 0)
Screenshot: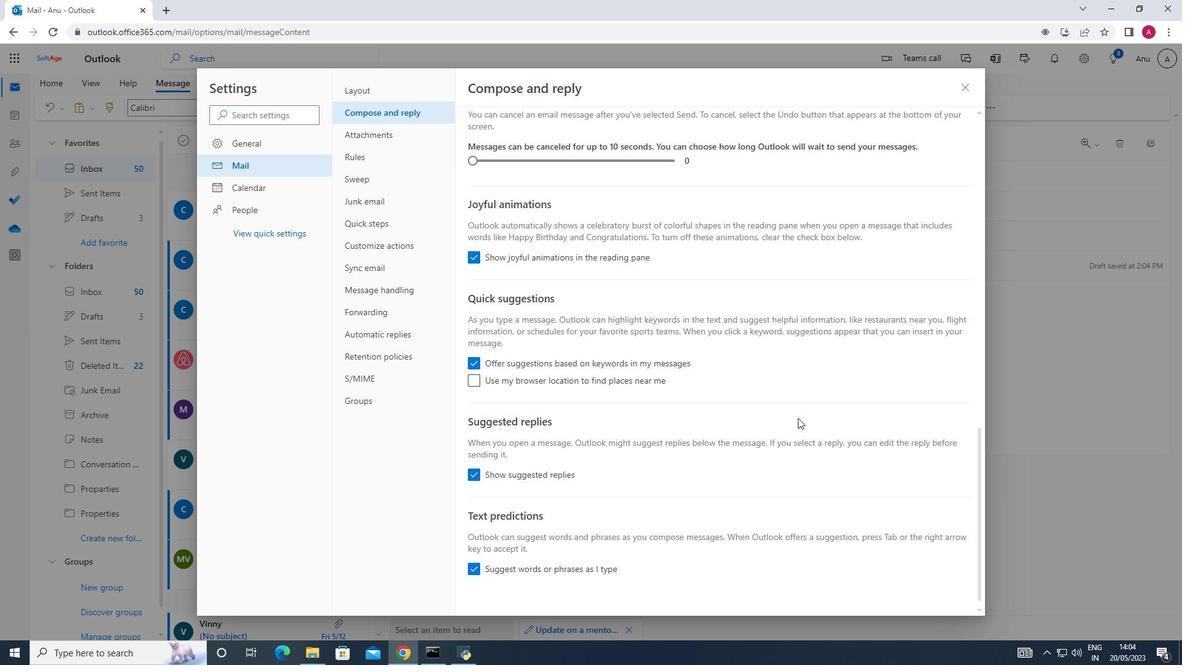 
Action: Mouse scrolled (798, 417) with delta (0, 0)
Screenshot: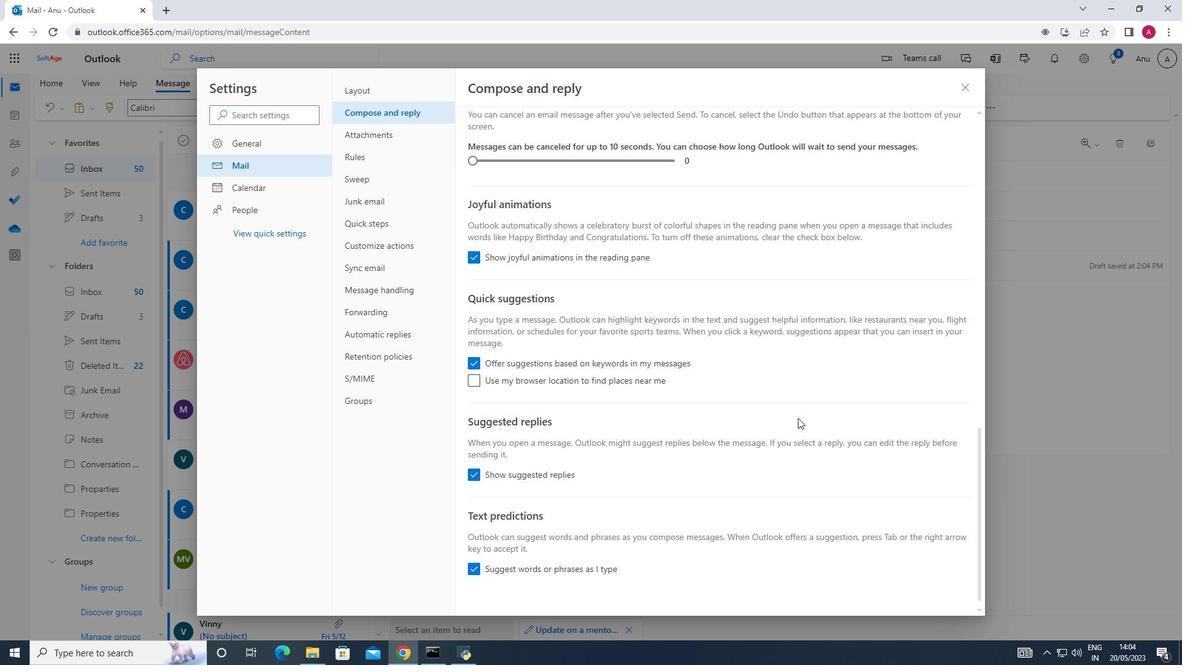 
Action: Mouse scrolled (798, 417) with delta (0, 0)
Screenshot: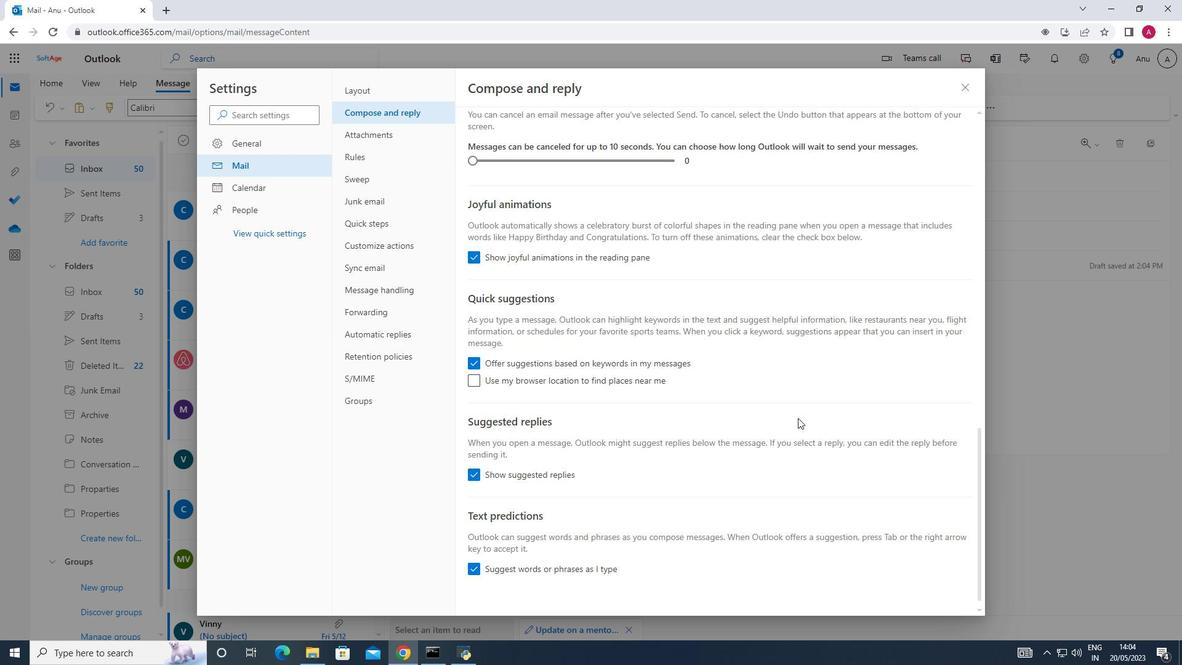 
Action: Mouse moved to (796, 477)
Screenshot: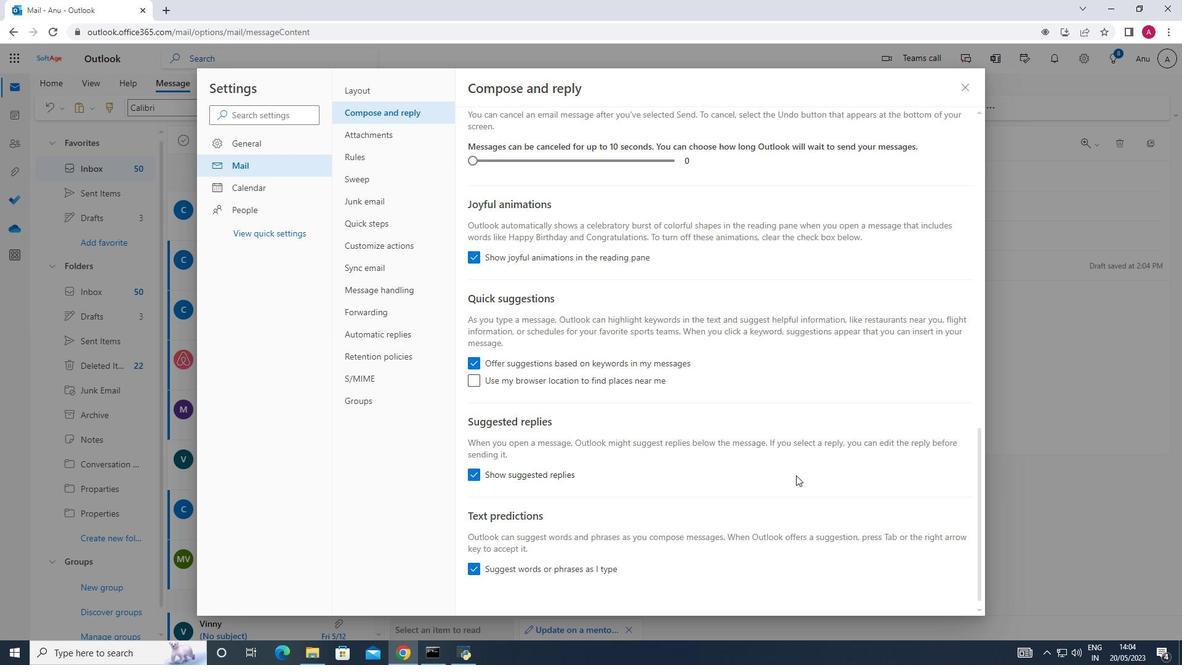 
Action: Mouse scrolled (796, 476) with delta (0, 0)
Screenshot: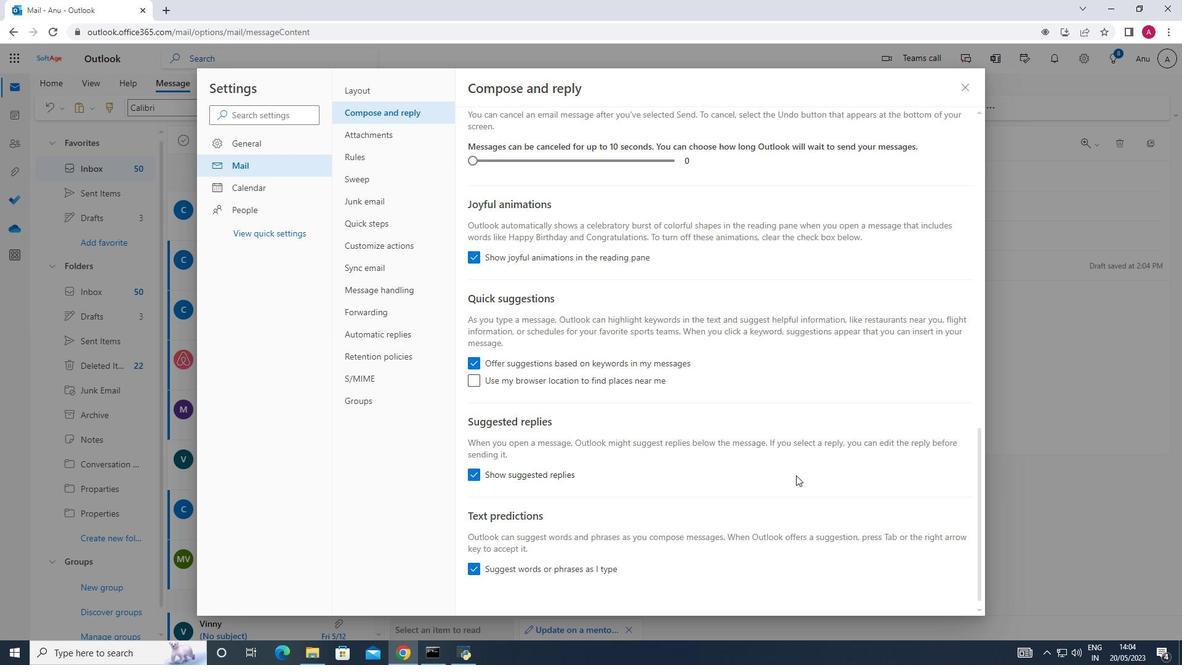 
Action: Mouse moved to (796, 477)
Screenshot: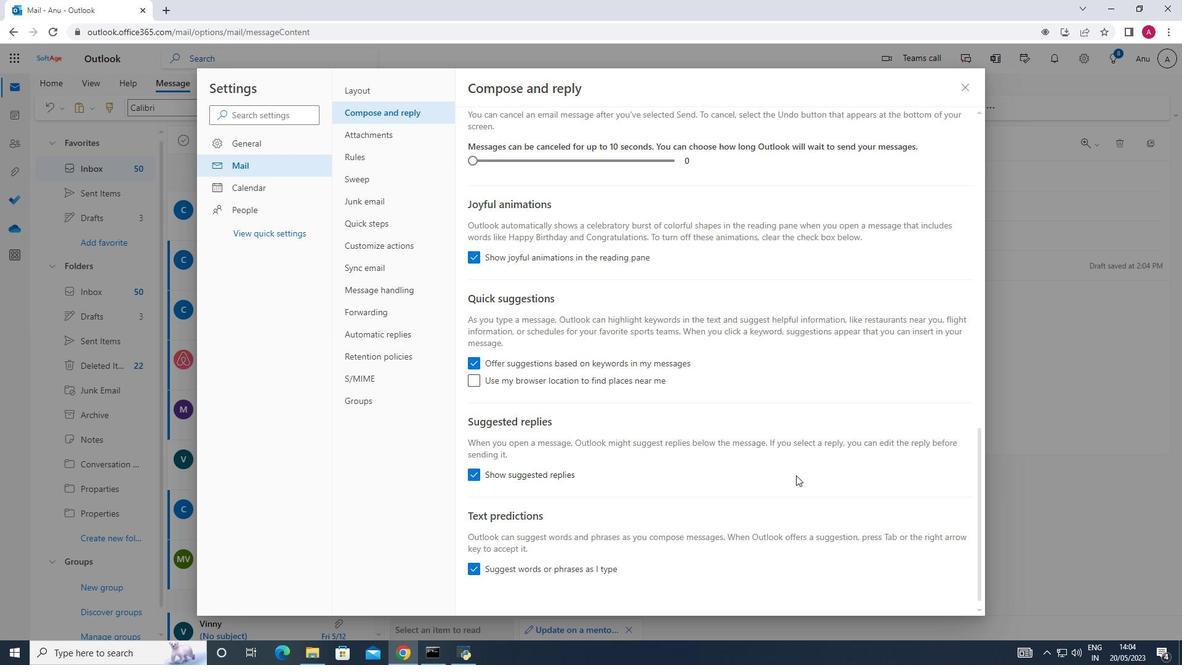 
Action: Mouse scrolled (796, 477) with delta (0, 0)
Screenshot: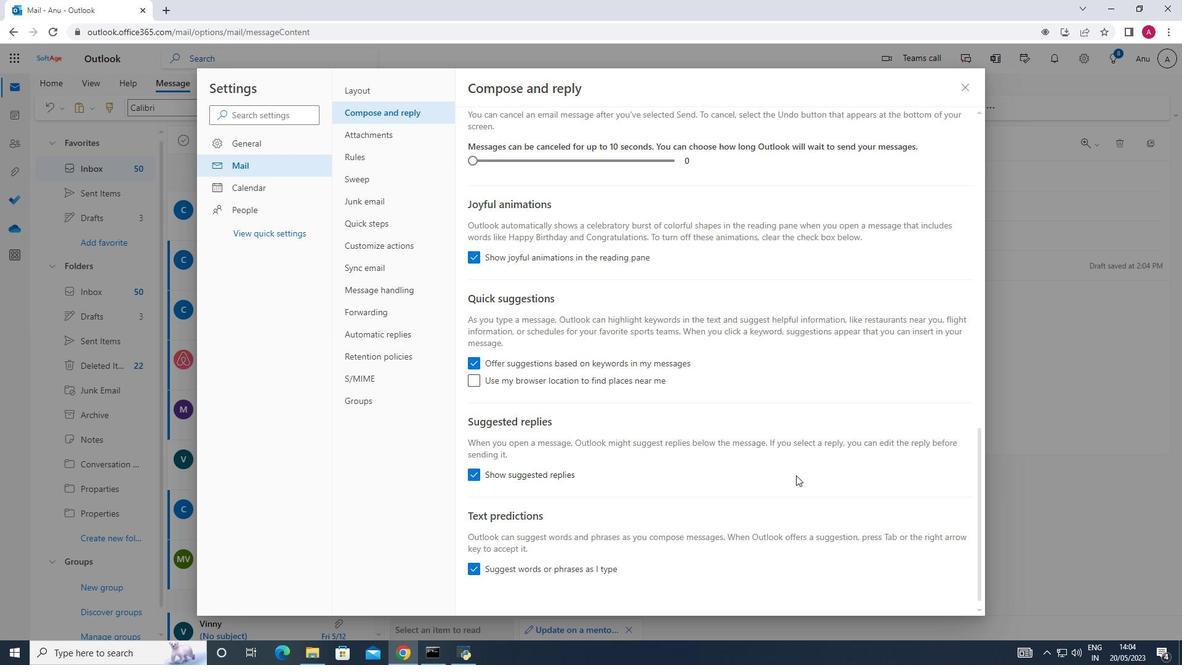 
Action: Mouse scrolled (796, 477) with delta (0, 0)
Screenshot: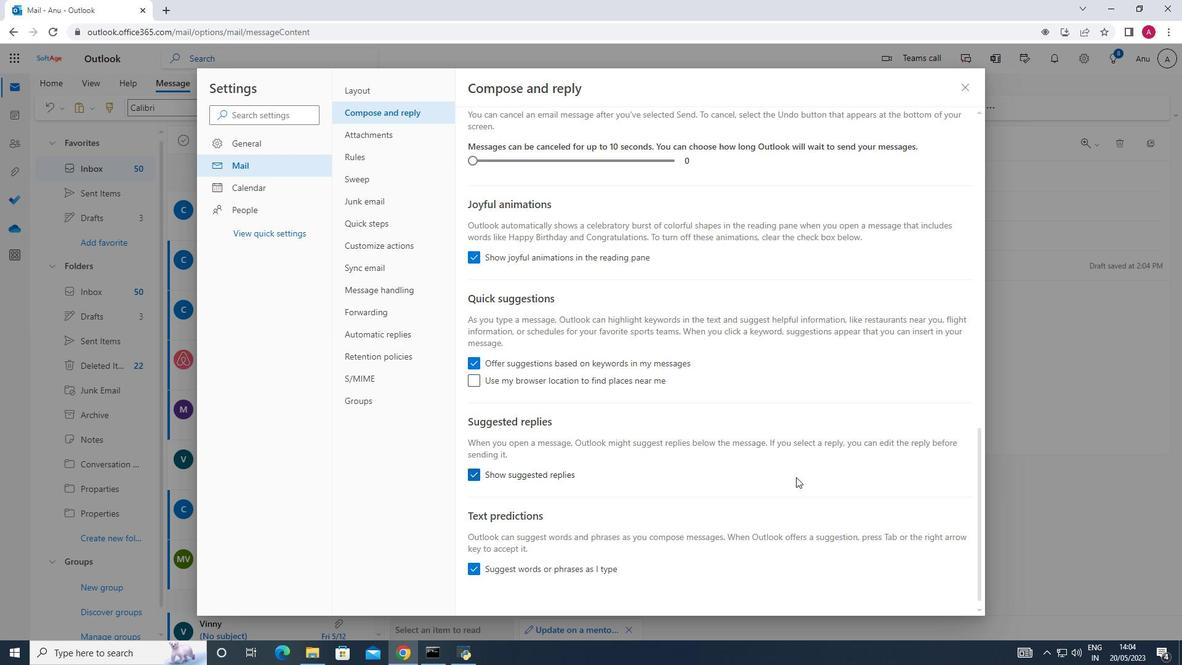 
Action: Mouse scrolled (796, 478) with delta (0, 0)
Screenshot: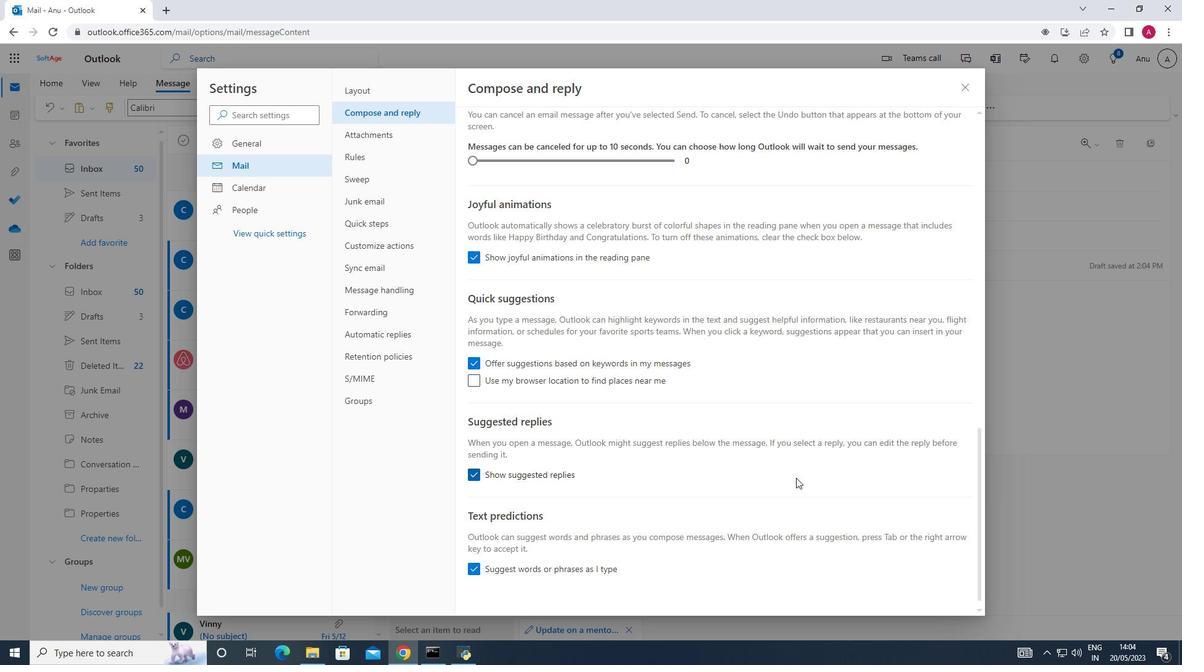 
Action: Mouse scrolled (796, 478) with delta (0, 0)
Screenshot: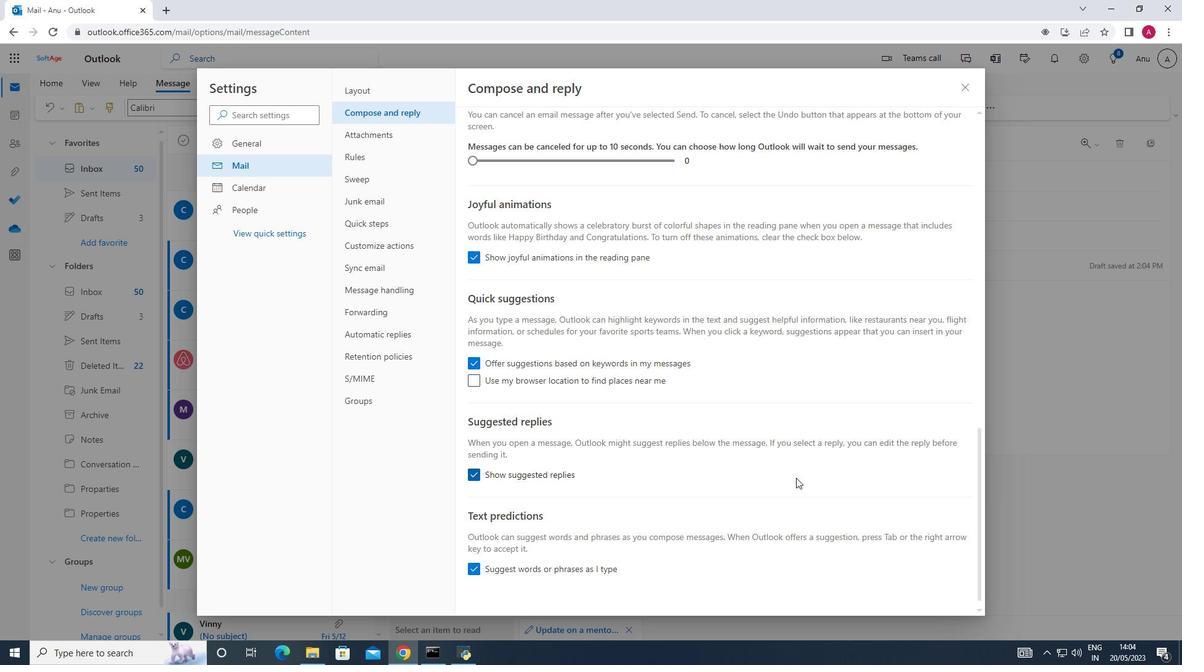 
Action: Mouse moved to (796, 477)
Screenshot: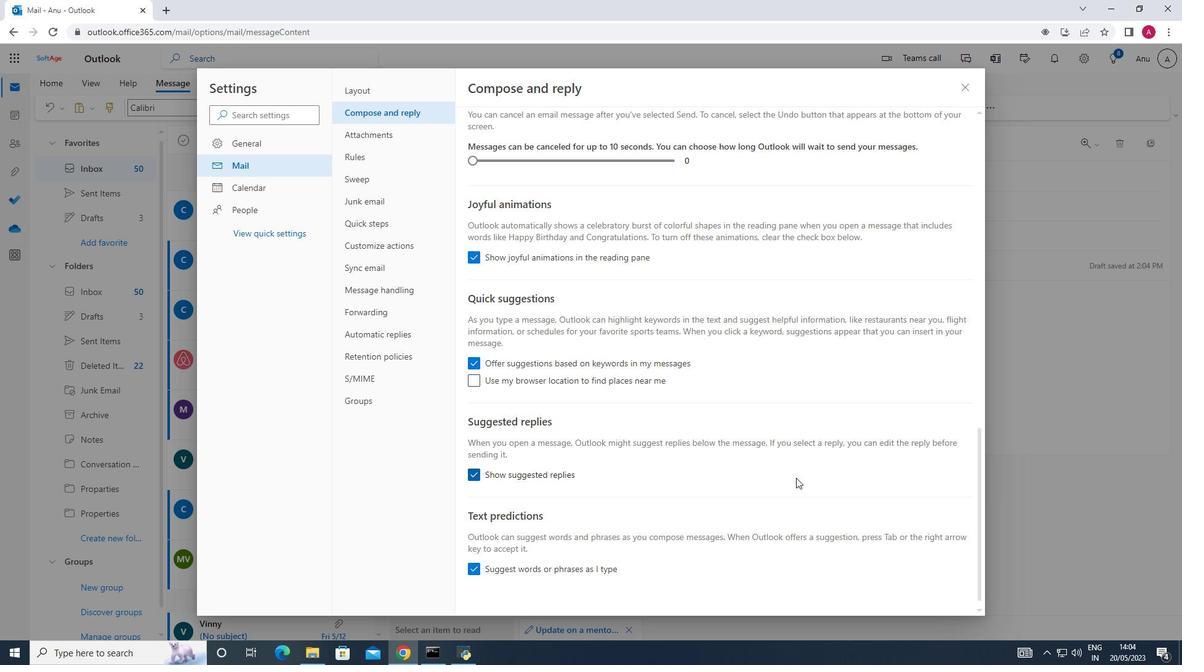 
Action: Mouse scrolled (796, 478) with delta (0, 0)
Screenshot: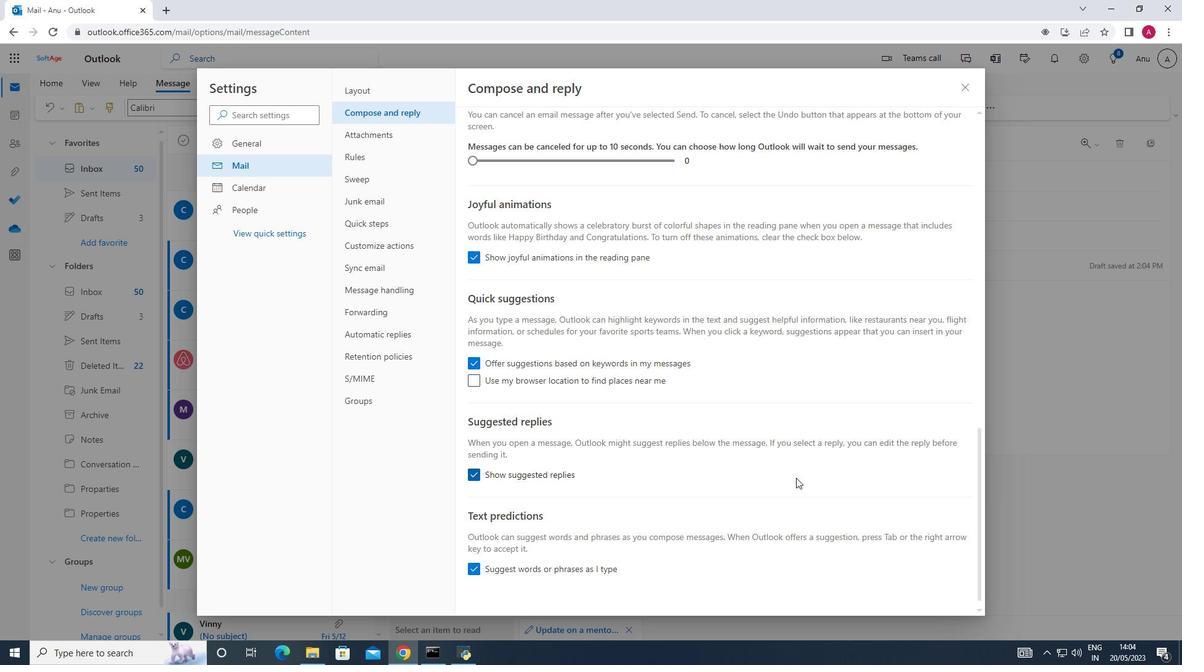 
Action: Mouse scrolled (796, 478) with delta (0, 0)
Screenshot: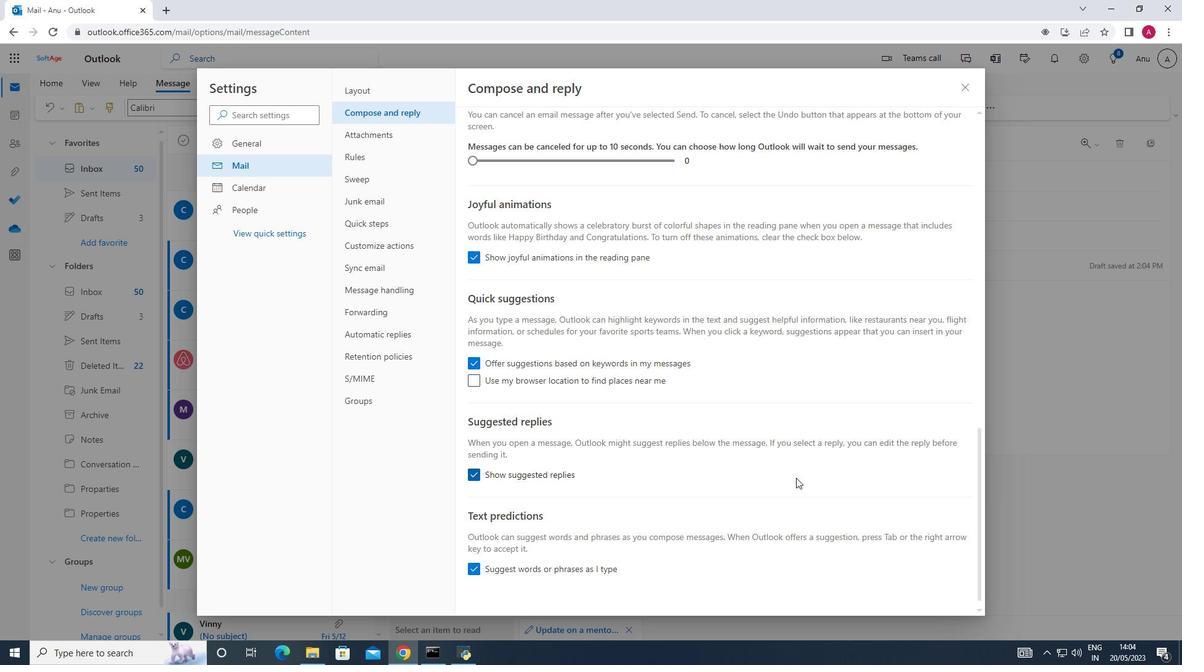 
Action: Mouse scrolled (796, 478) with delta (0, 0)
Screenshot: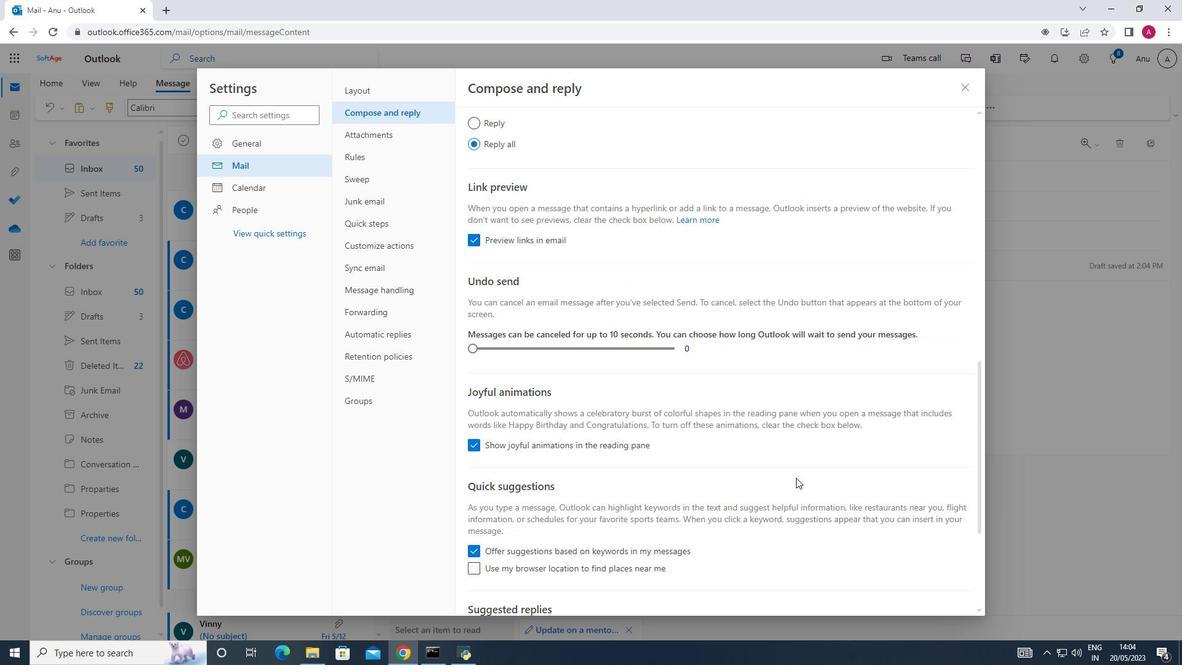 
Action: Mouse scrolled (796, 478) with delta (0, 0)
Screenshot: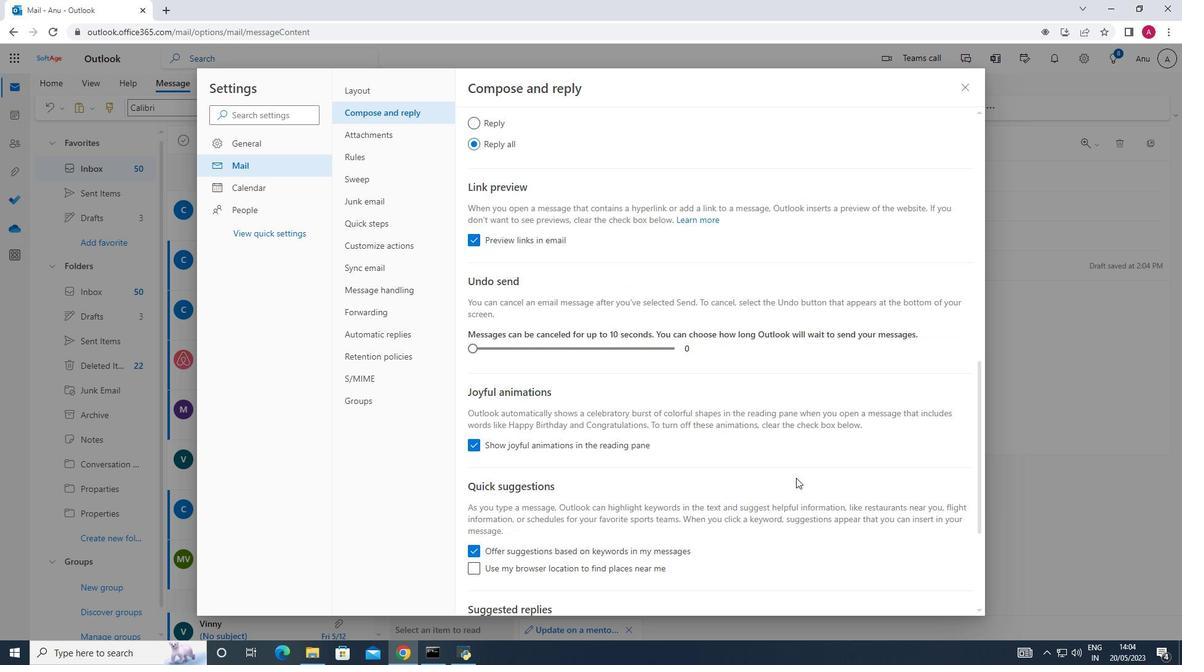 
Action: Mouse scrolled (796, 478) with delta (0, 0)
Screenshot: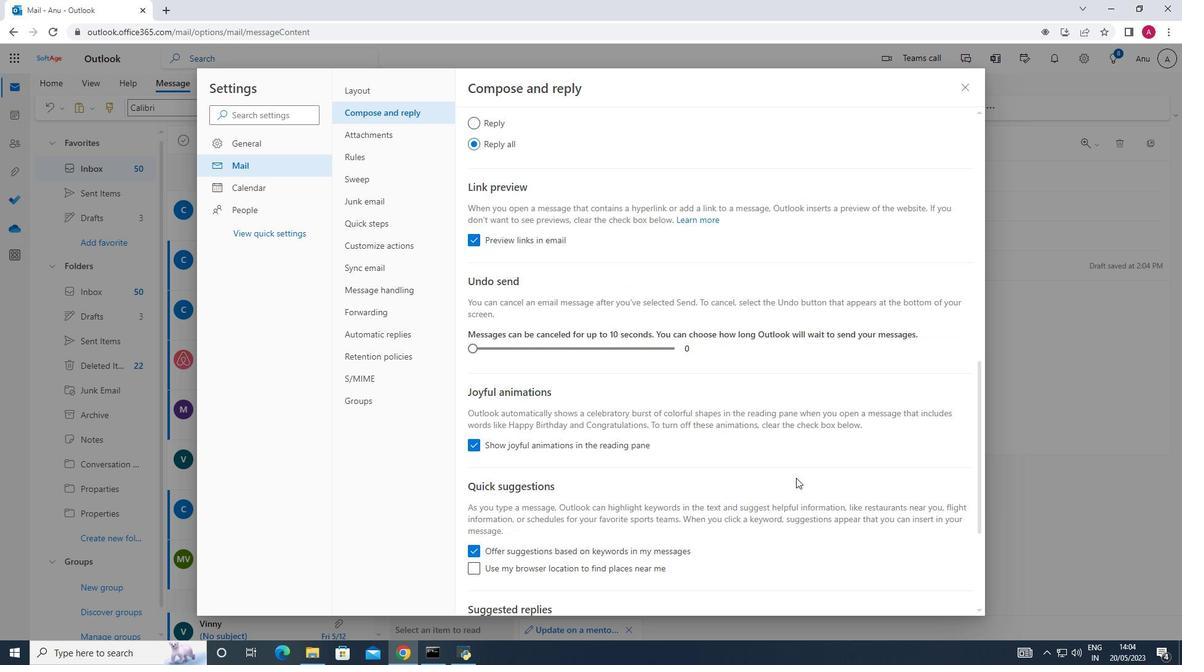 
Action: Mouse scrolled (796, 478) with delta (0, 0)
Screenshot: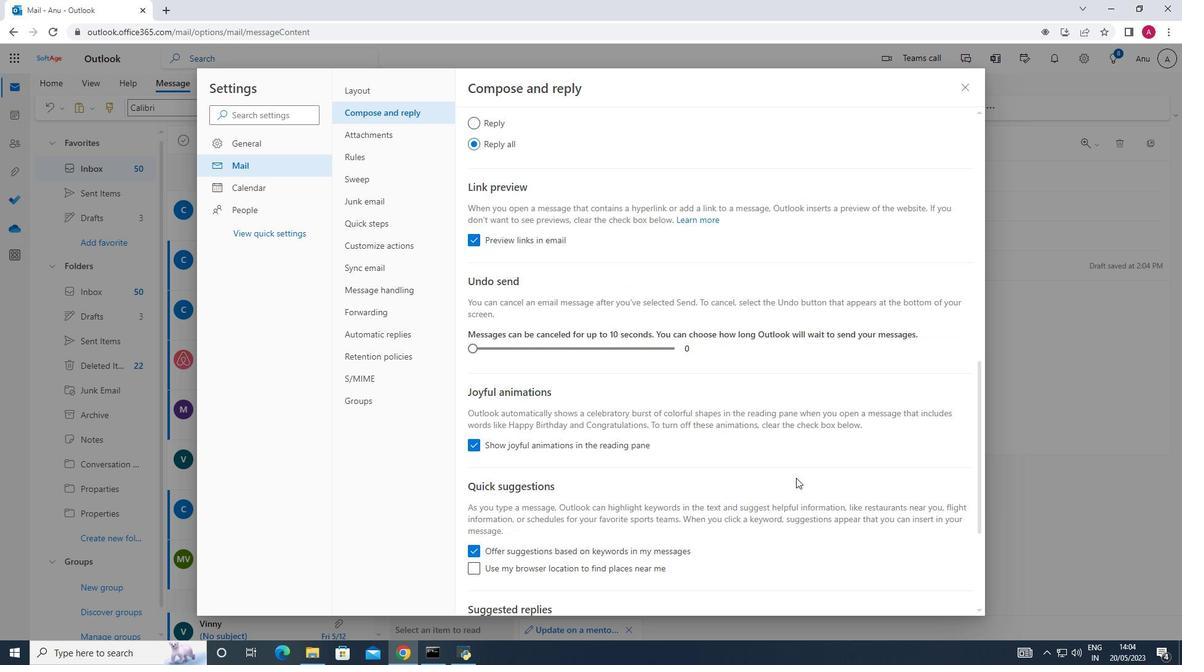 
Action: Mouse scrolled (796, 478) with delta (0, 0)
Screenshot: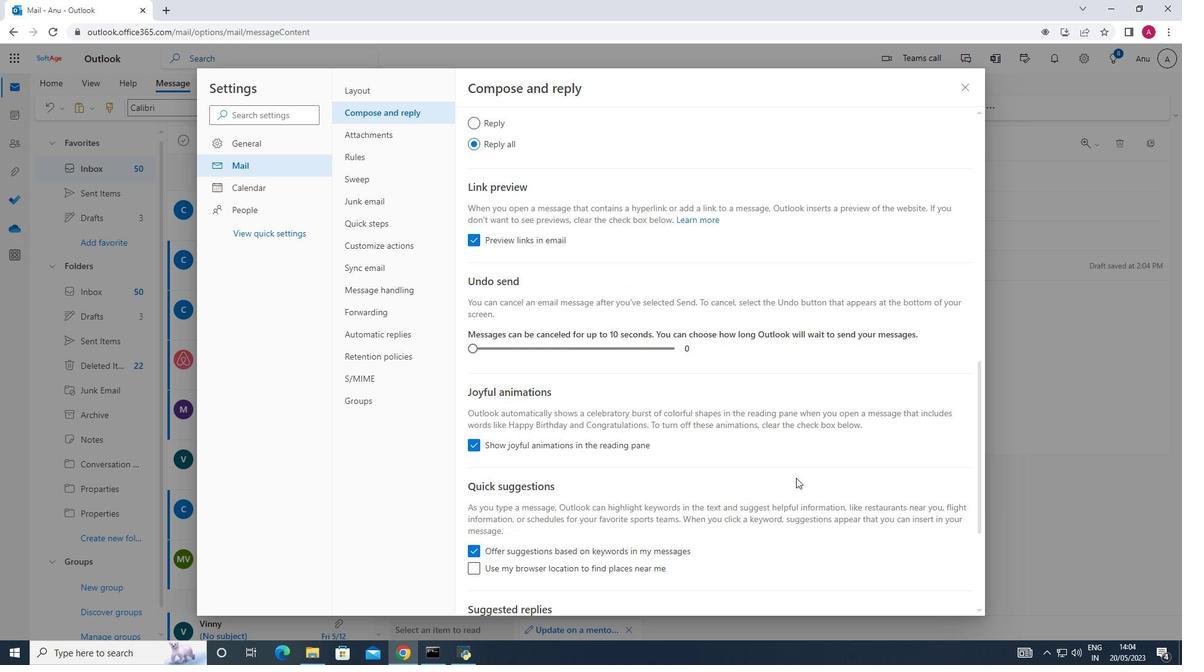 
Action: Mouse scrolled (796, 478) with delta (0, 0)
Screenshot: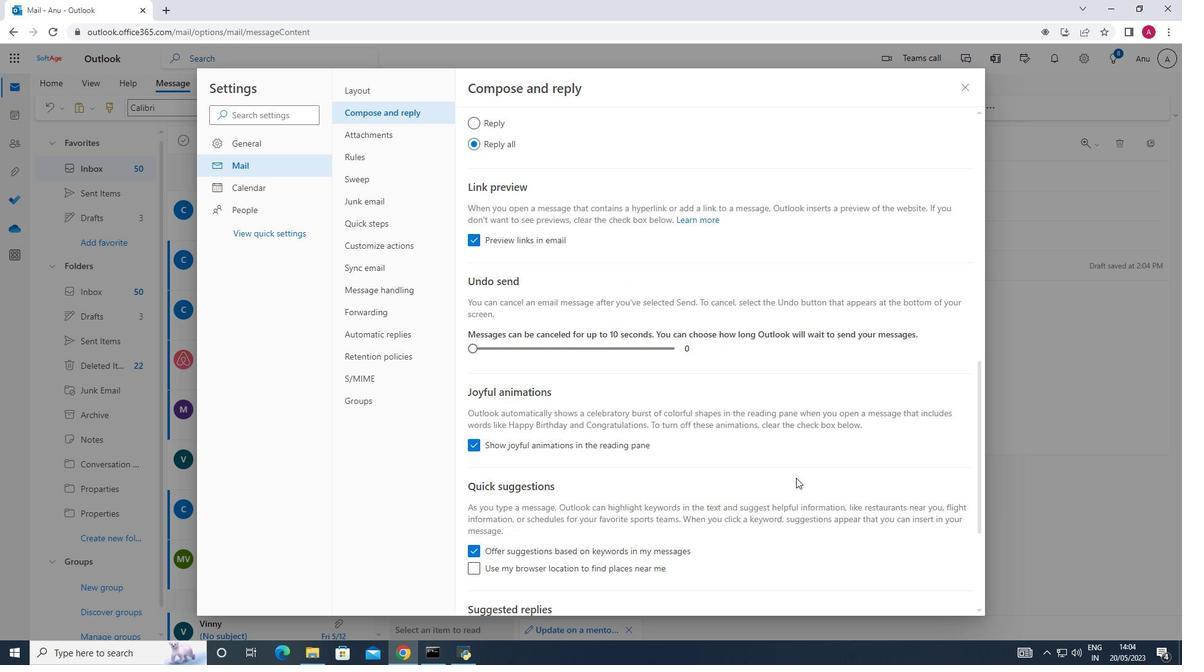 
Action: Mouse scrolled (796, 478) with delta (0, 0)
Screenshot: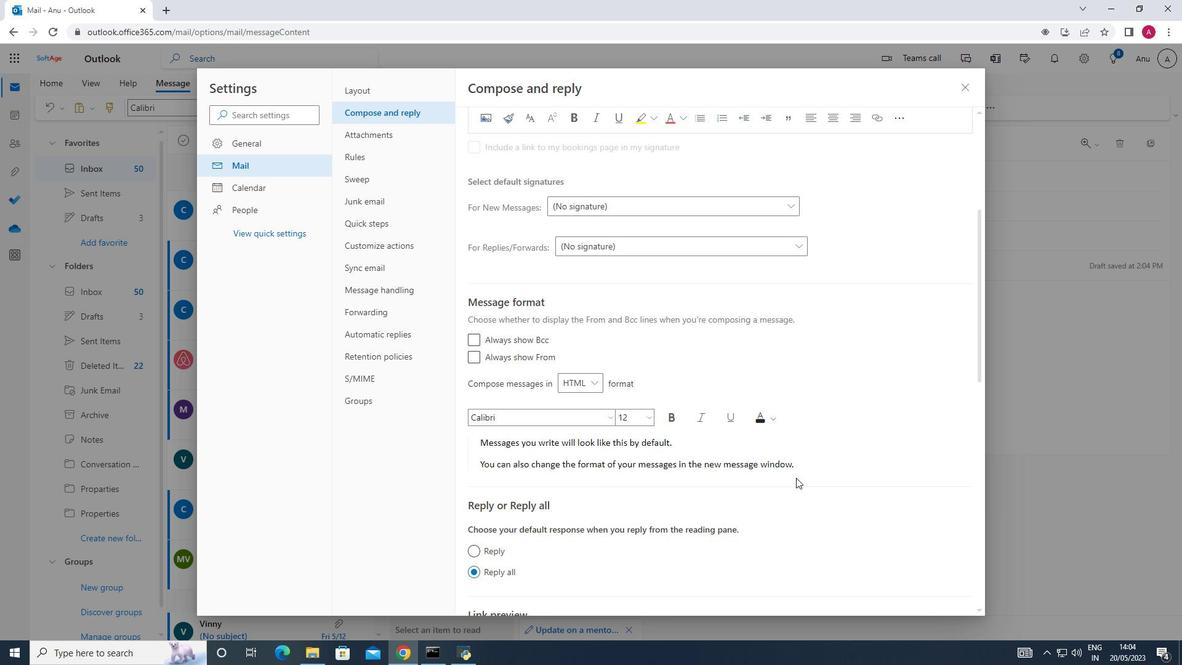
Action: Mouse scrolled (796, 478) with delta (0, 0)
Screenshot: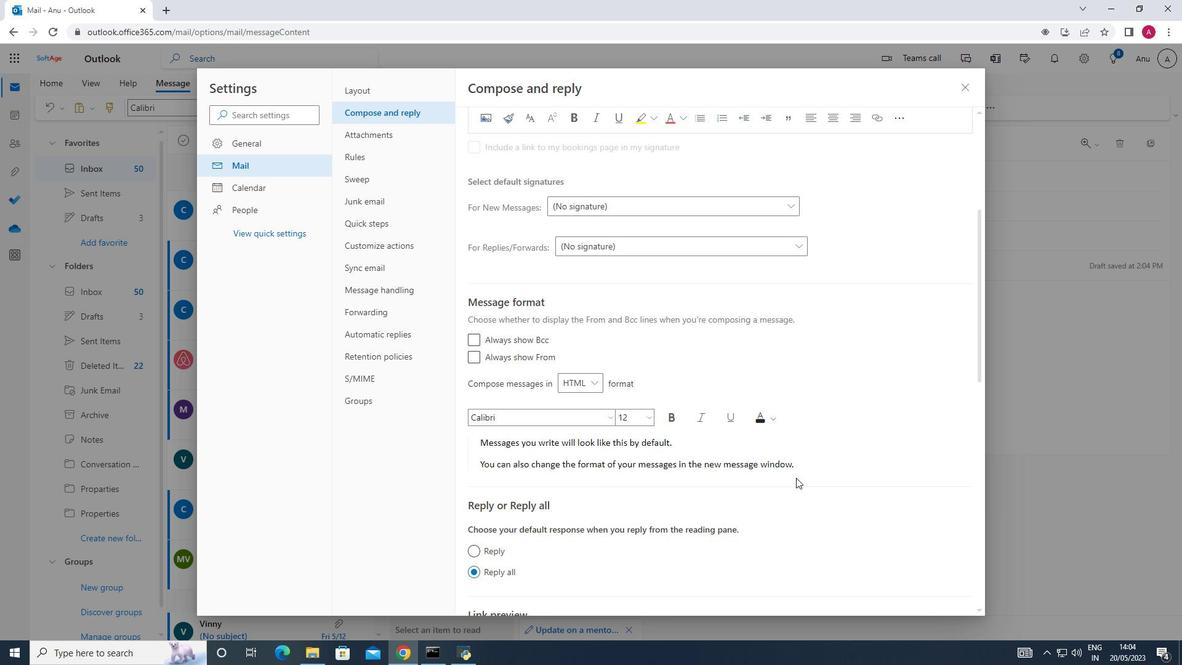 
Action: Mouse scrolled (796, 478) with delta (0, 0)
Screenshot: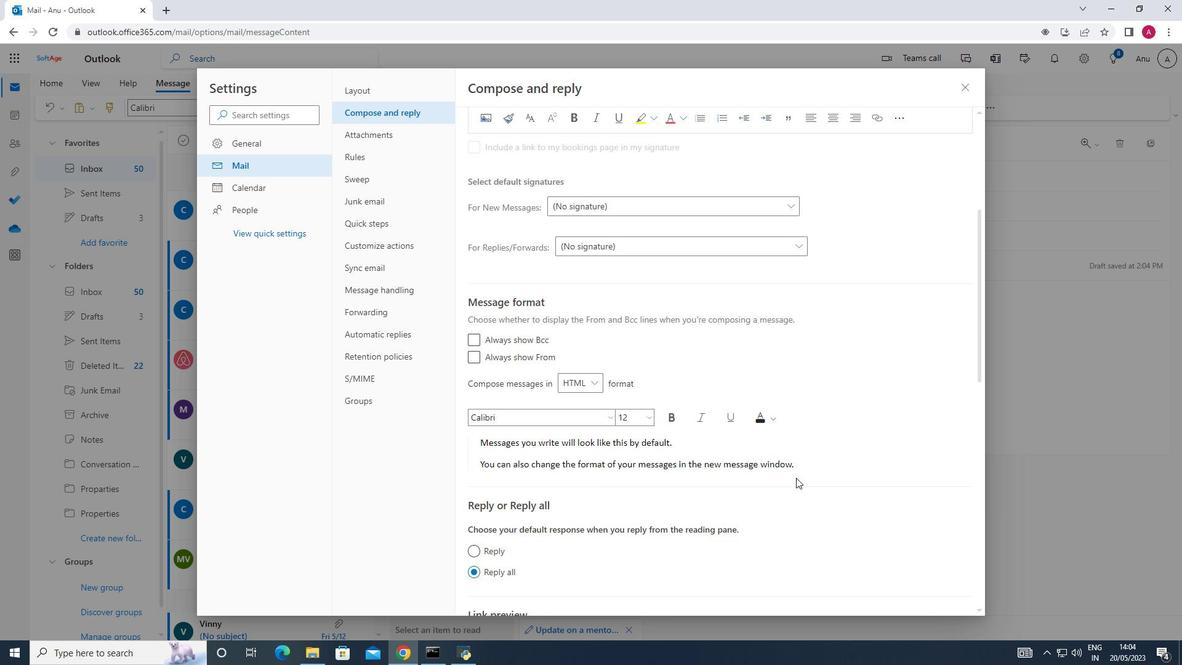 
Action: Mouse scrolled (796, 478) with delta (0, 0)
Screenshot: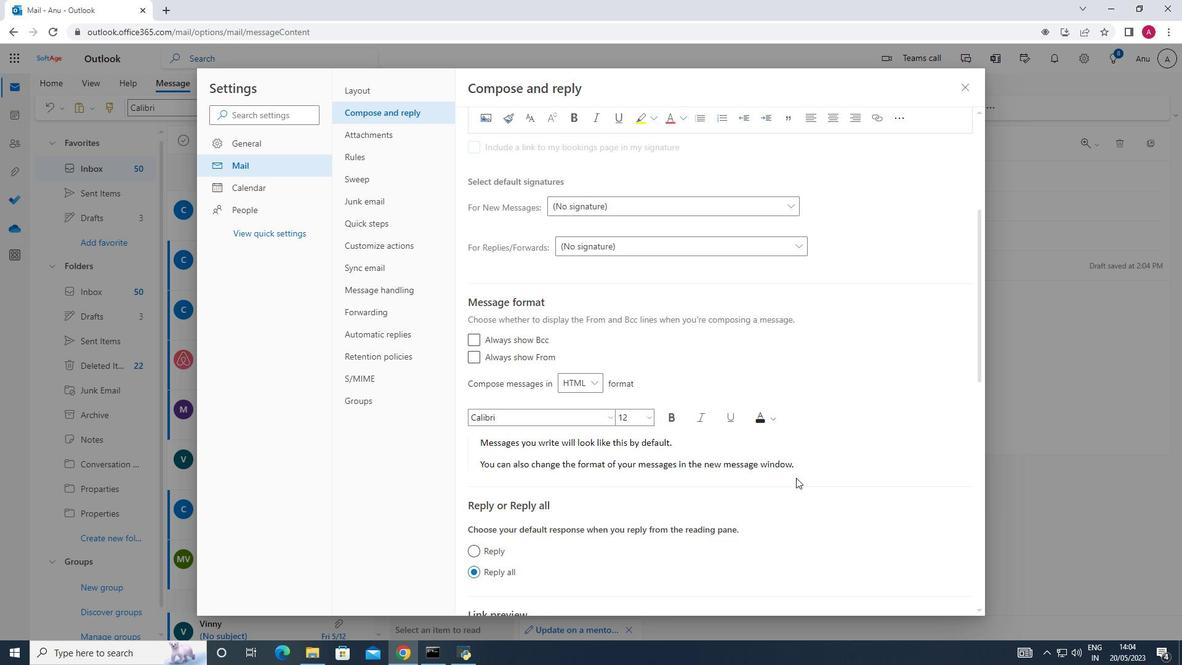 
Action: Mouse moved to (796, 475)
Screenshot: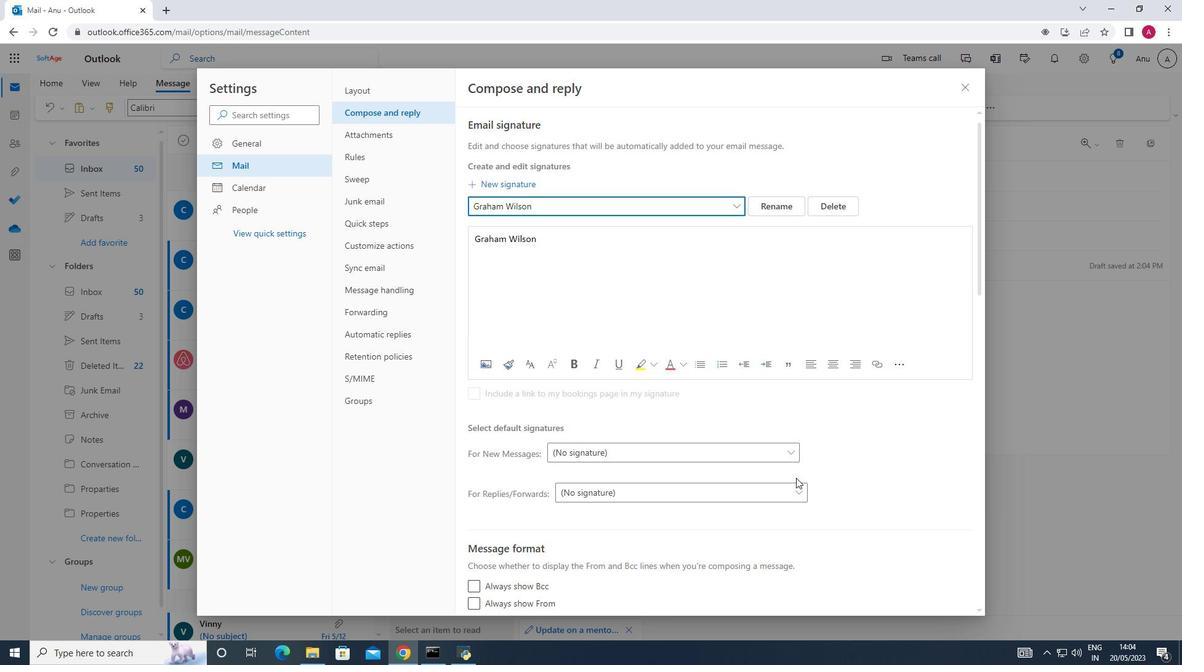 
Action: Mouse scrolled (796, 476) with delta (0, 0)
Screenshot: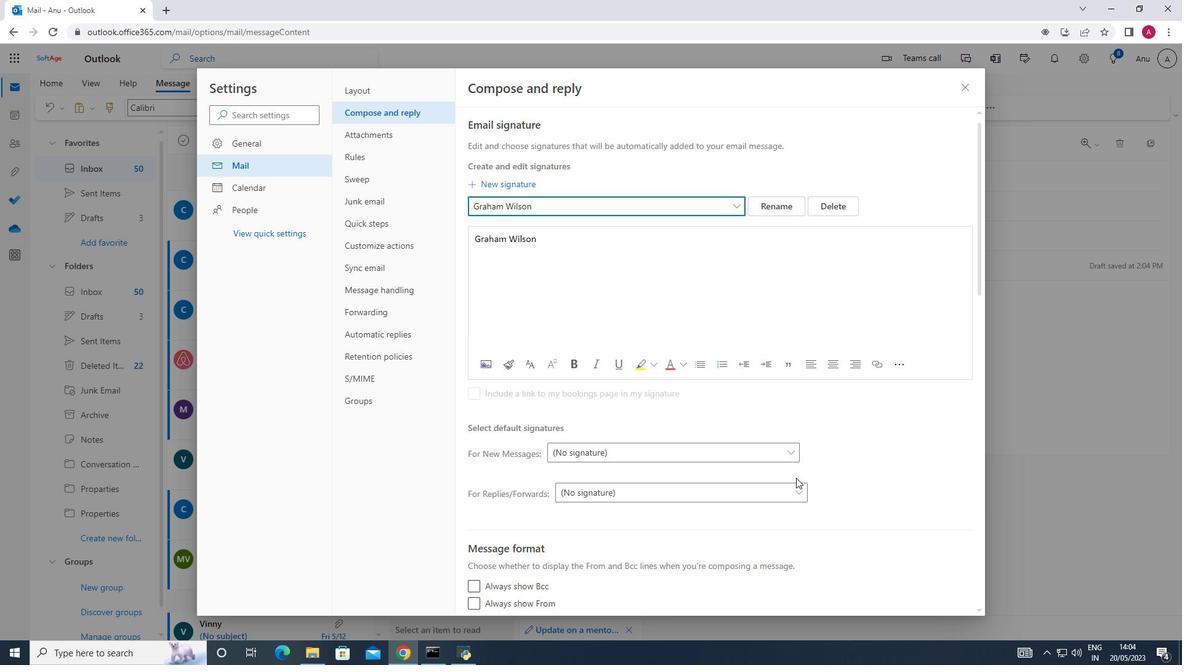 
Action: Mouse moved to (742, 416)
Screenshot: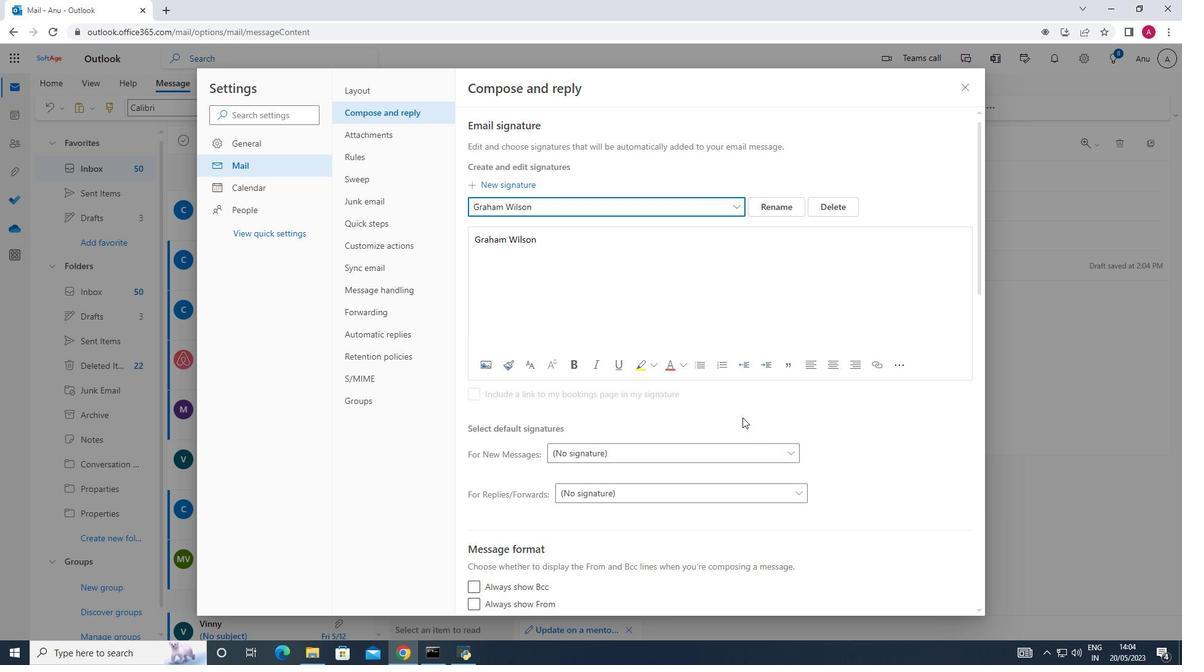 
Action: Mouse scrolled (742, 417) with delta (0, 0)
Screenshot: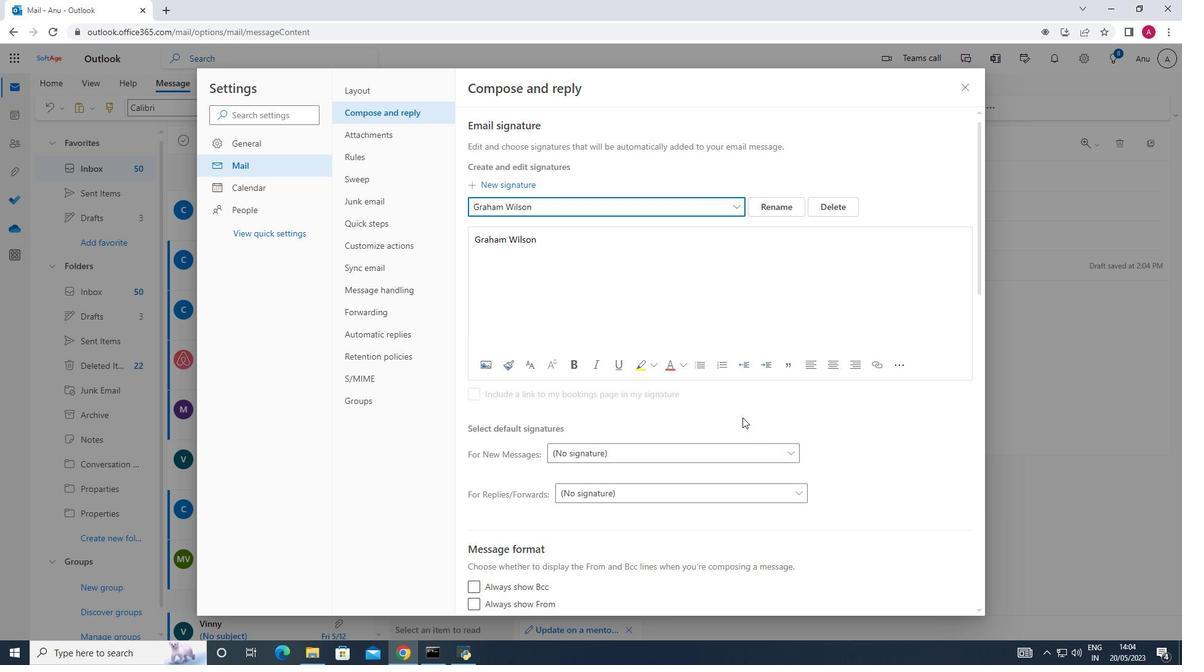
Action: Mouse scrolled (742, 417) with delta (0, 0)
Screenshot: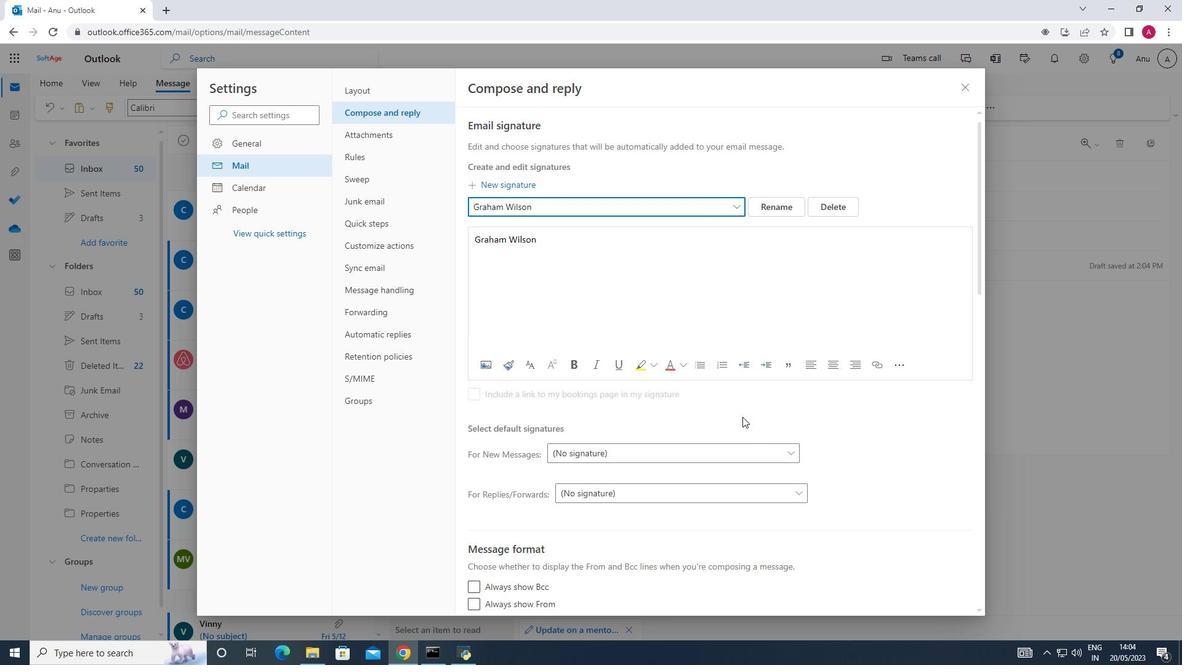 
Action: Mouse moved to (960, 86)
Screenshot: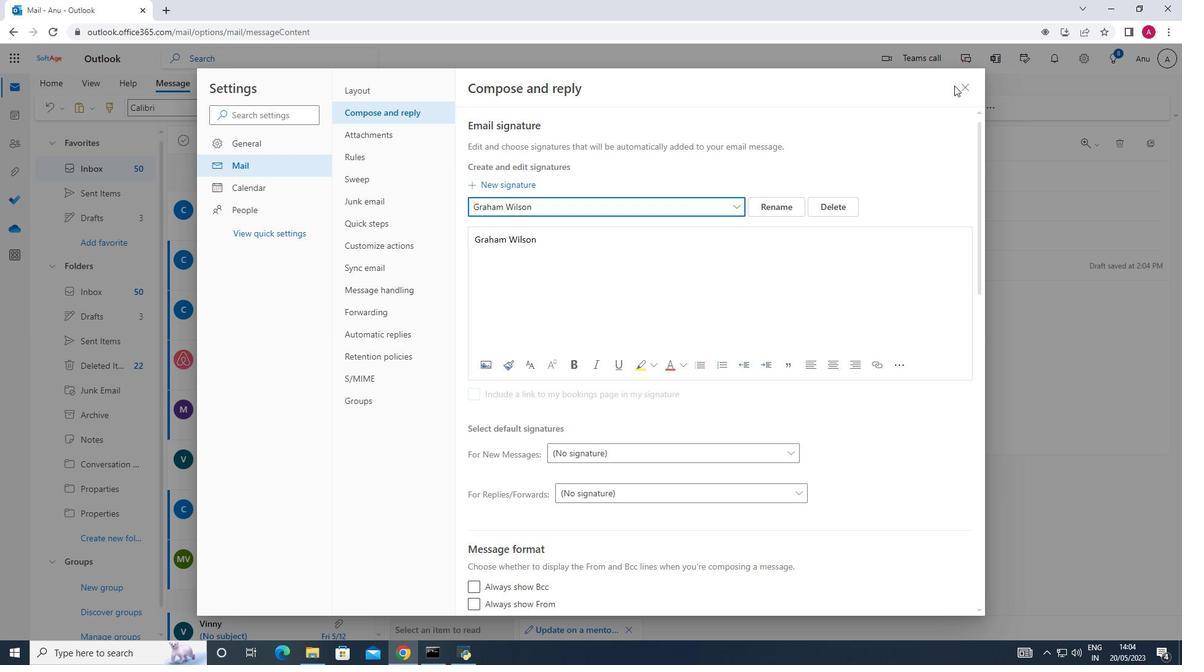 
Action: Mouse pressed left at (960, 86)
Screenshot: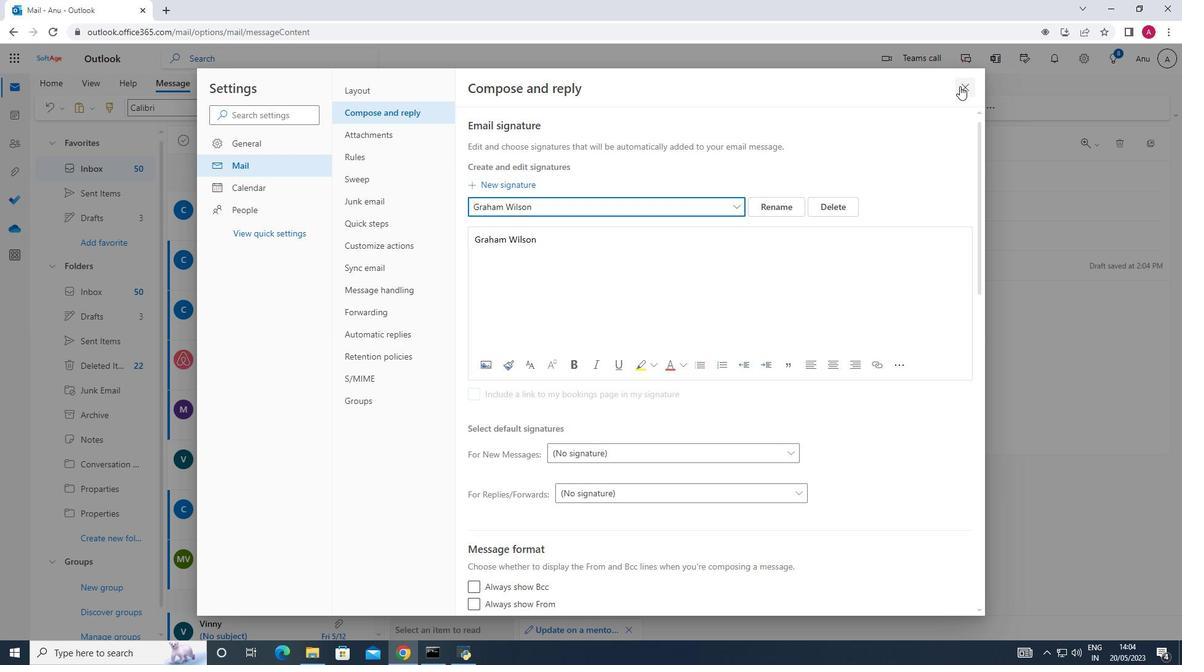 
Action: Mouse moved to (843, 115)
Screenshot: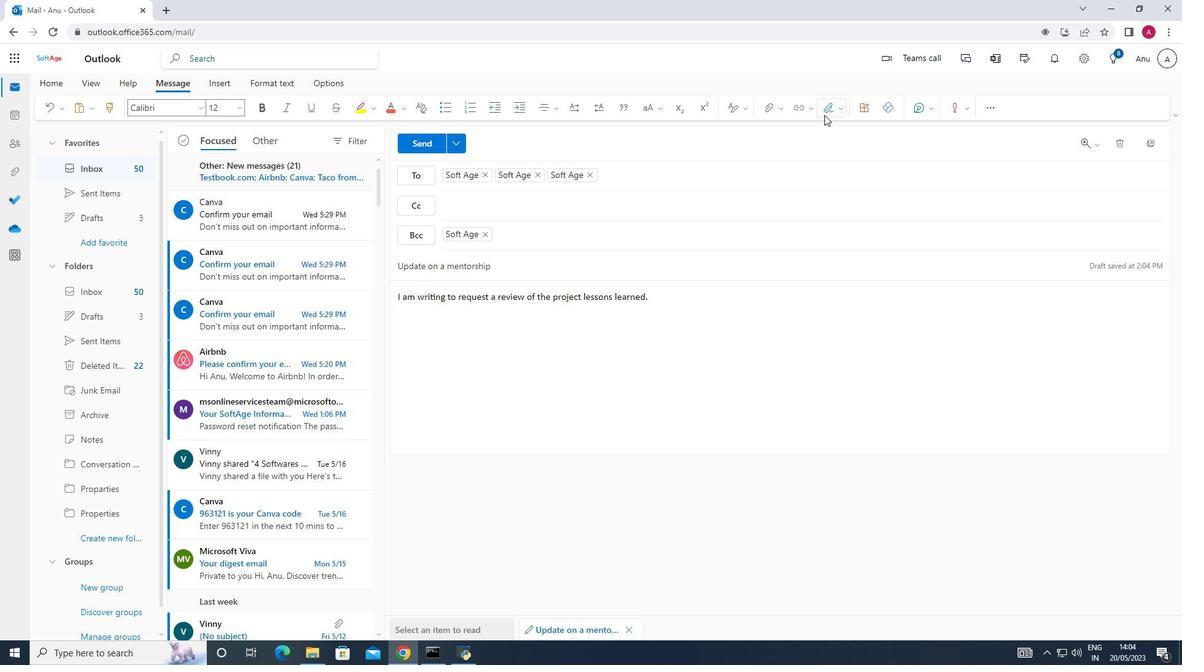 
Action: Mouse pressed left at (843, 115)
Screenshot: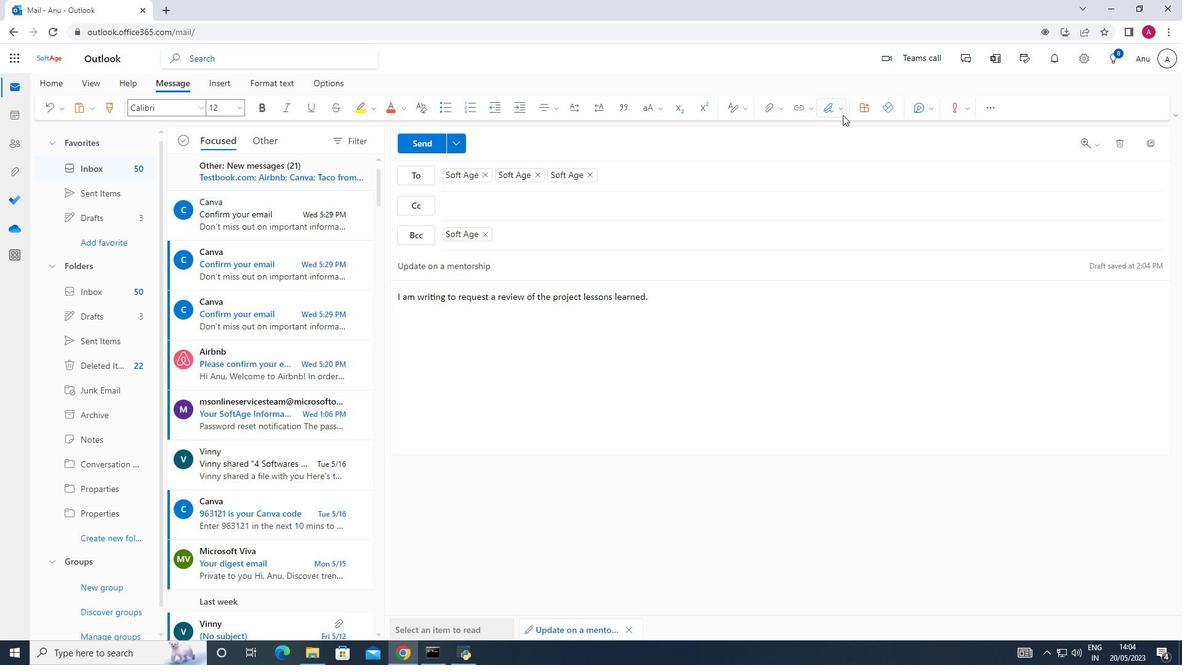 
Action: Mouse moved to (829, 133)
Screenshot: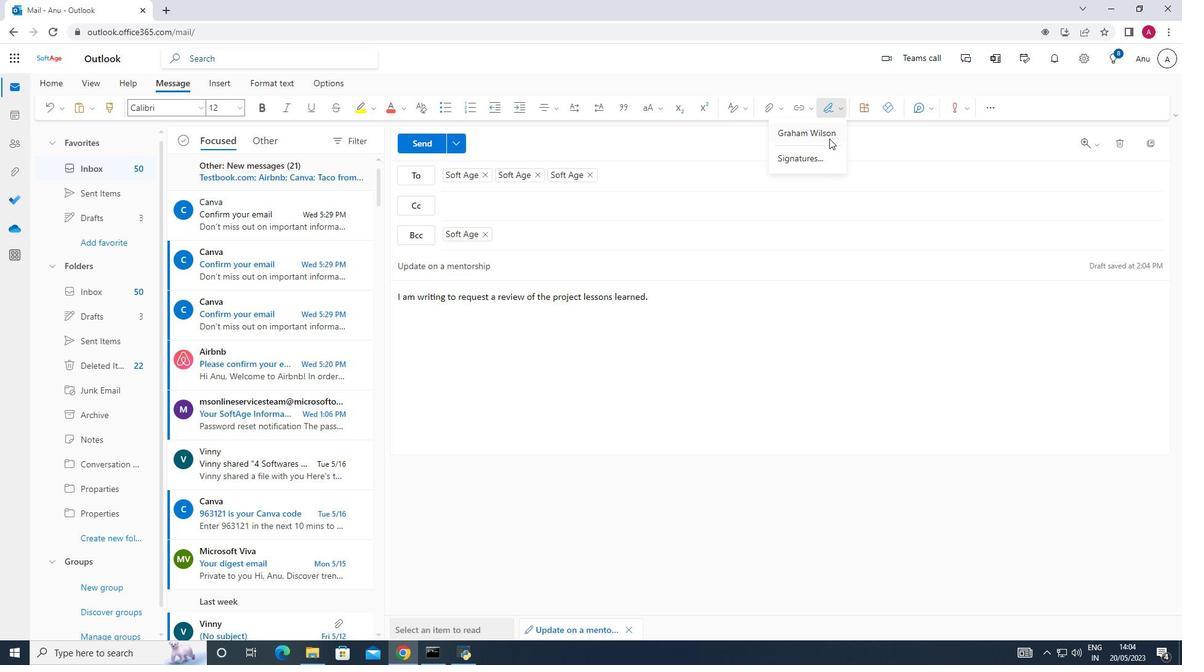 
Action: Mouse pressed left at (829, 133)
Screenshot: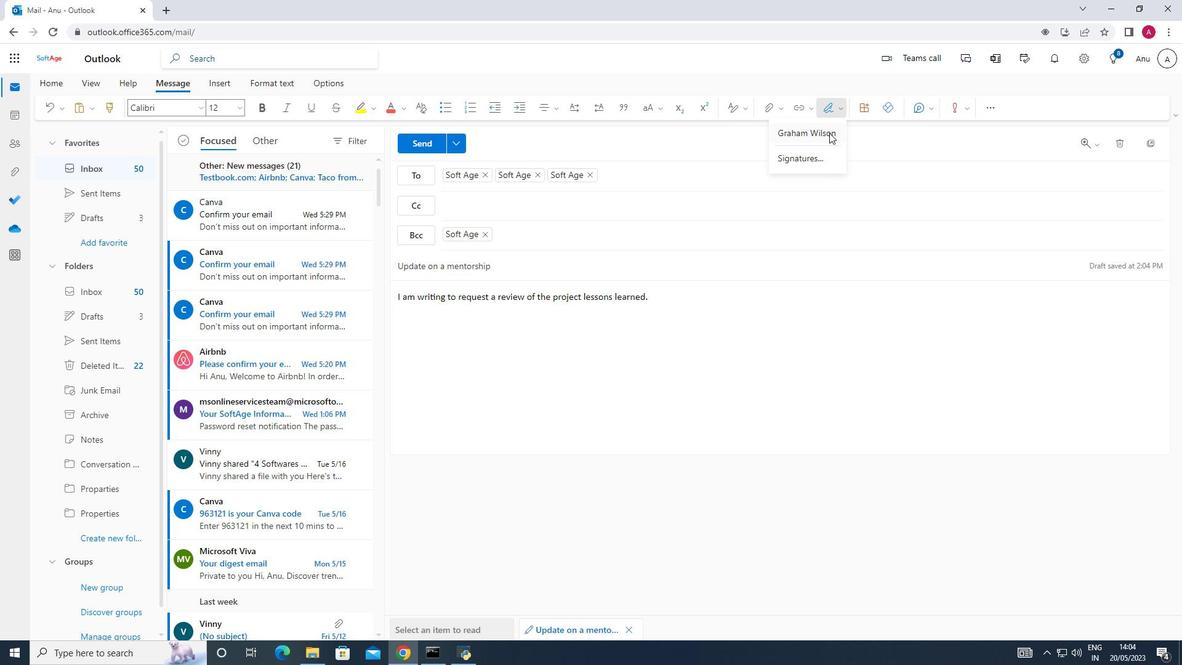 
Action: Mouse moved to (399, 317)
Screenshot: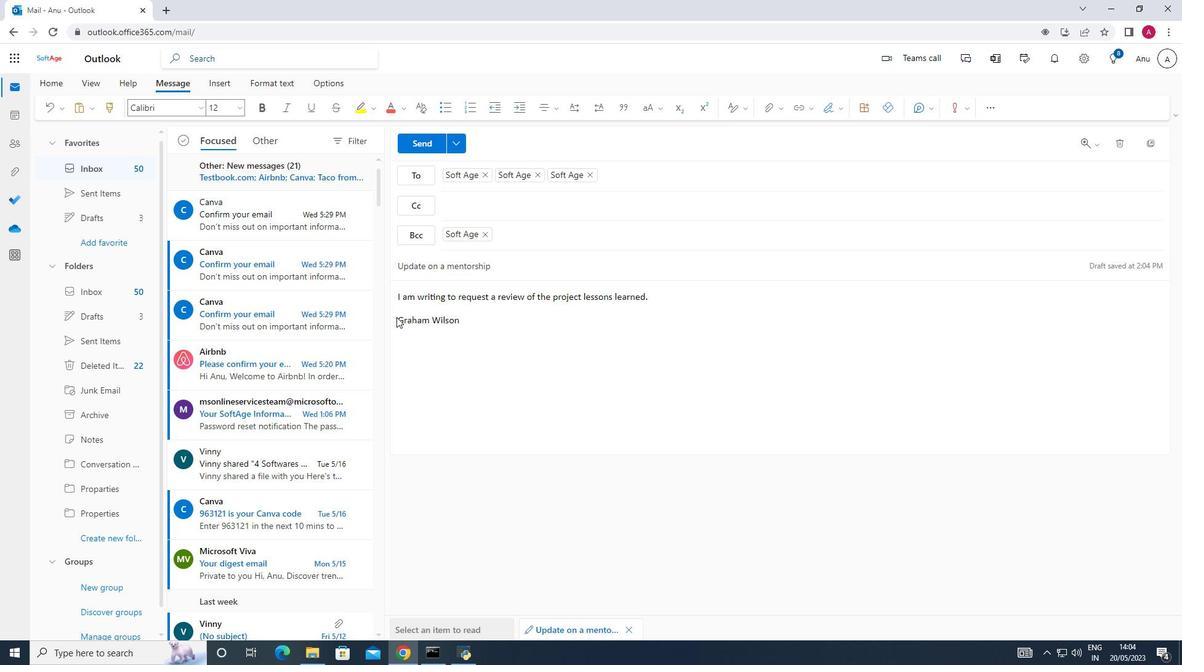 
Action: Mouse pressed left at (399, 317)
Screenshot: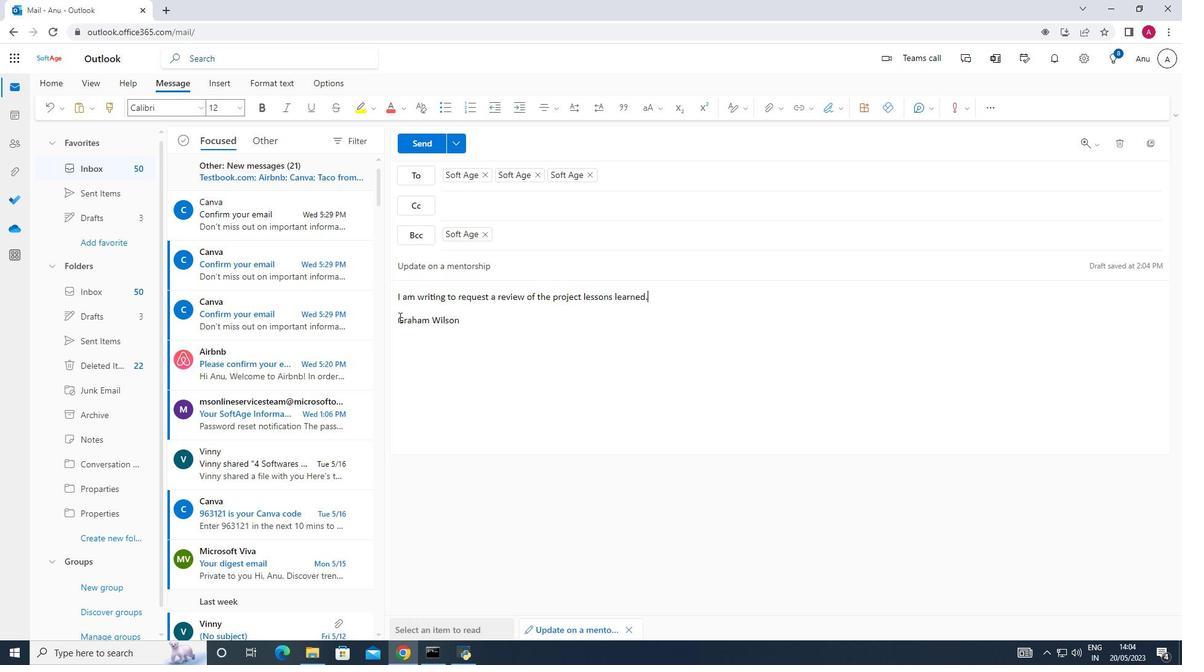 
Action: Mouse moved to (417, 307)
Screenshot: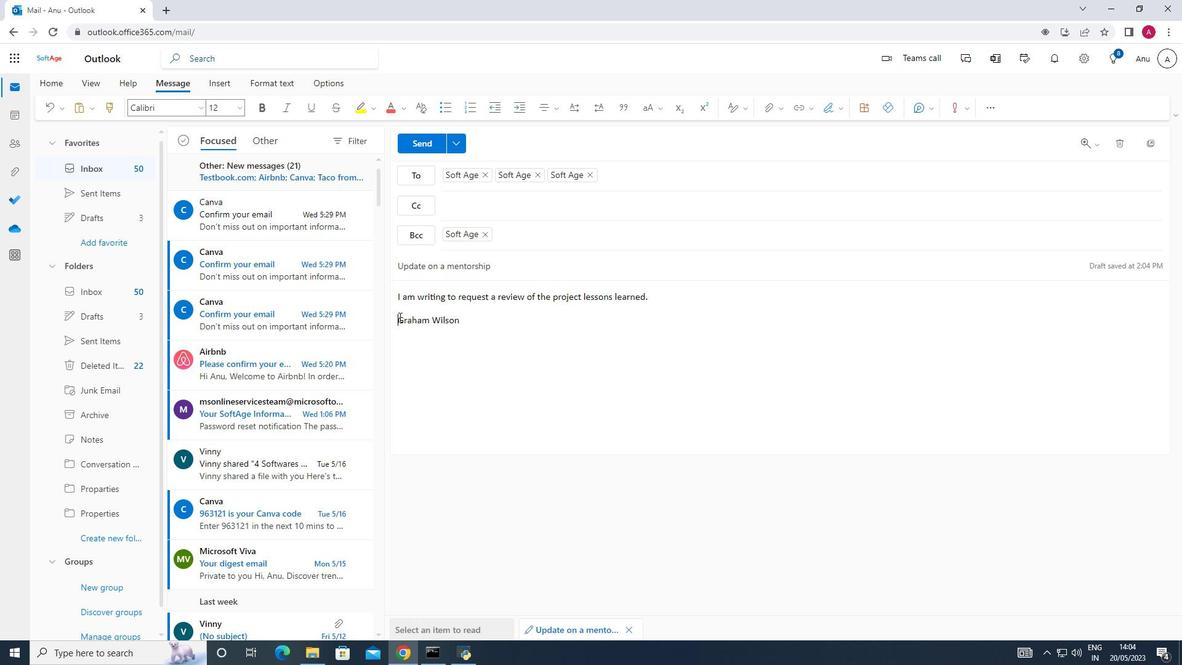 
Action: Key pressed <Key.enter><Key.enter><Key.enter><Key.enter><Key.enter><Key.enter>
Screenshot: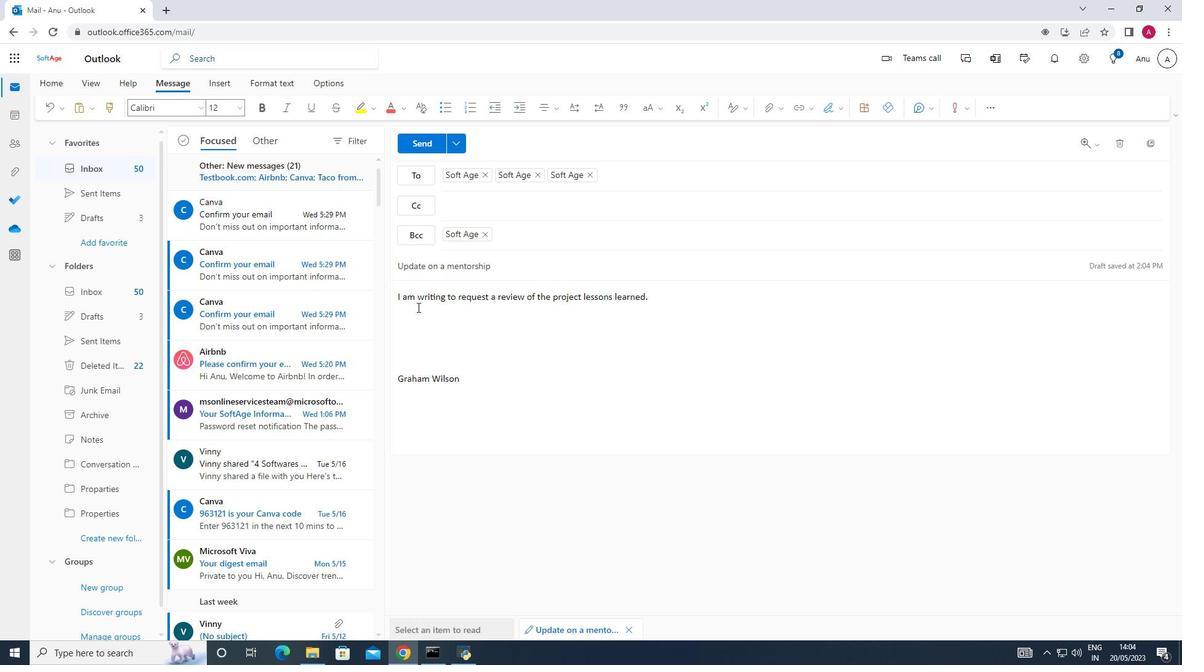 
Action: Mouse moved to (414, 140)
Screenshot: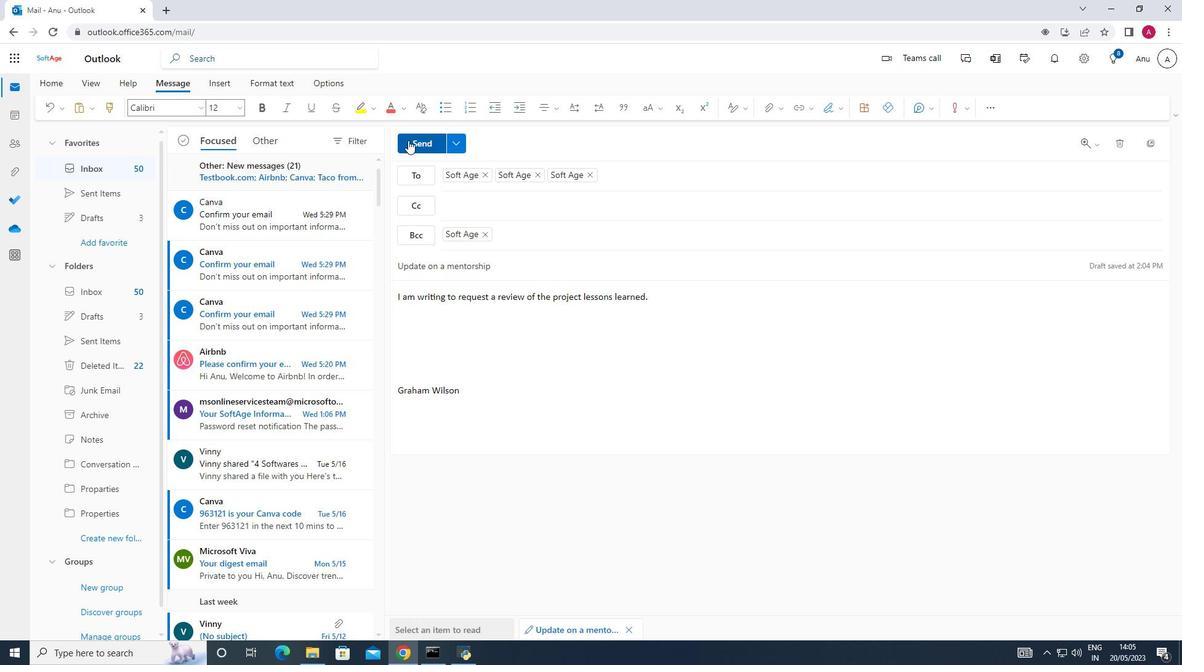 
Action: Mouse pressed left at (414, 140)
Screenshot: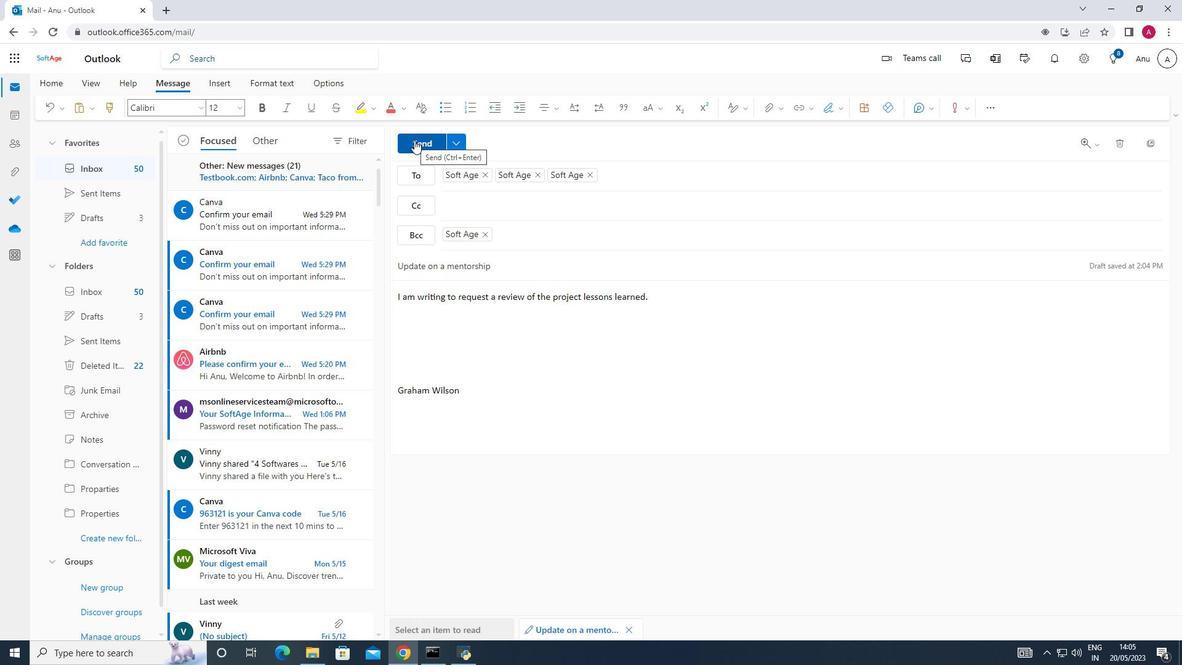 
